 Task: Plan a trip to Jericho, Palestinian Territory from 12th December, 2023 to 16th December, 2023 for 8 adults.8 bedrooms having 8 beds and 8 bathrooms. Property type can be hotel. Amenities needed are: wifi, TV, free parkinig on premises, gym, breakfast. Look for 5 properties as per requirement.
Action: Mouse moved to (454, 98)
Screenshot: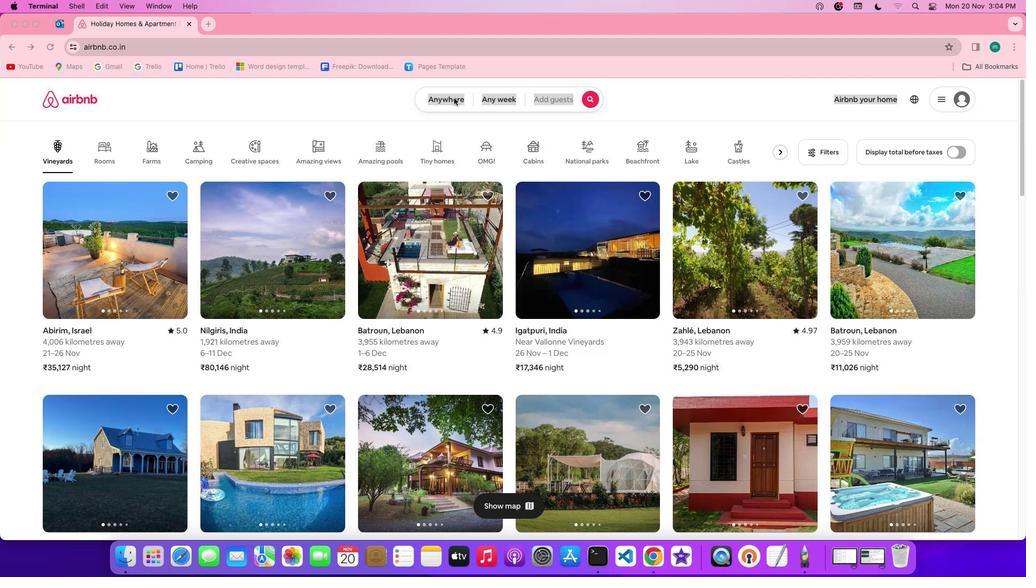 
Action: Mouse pressed left at (454, 98)
Screenshot: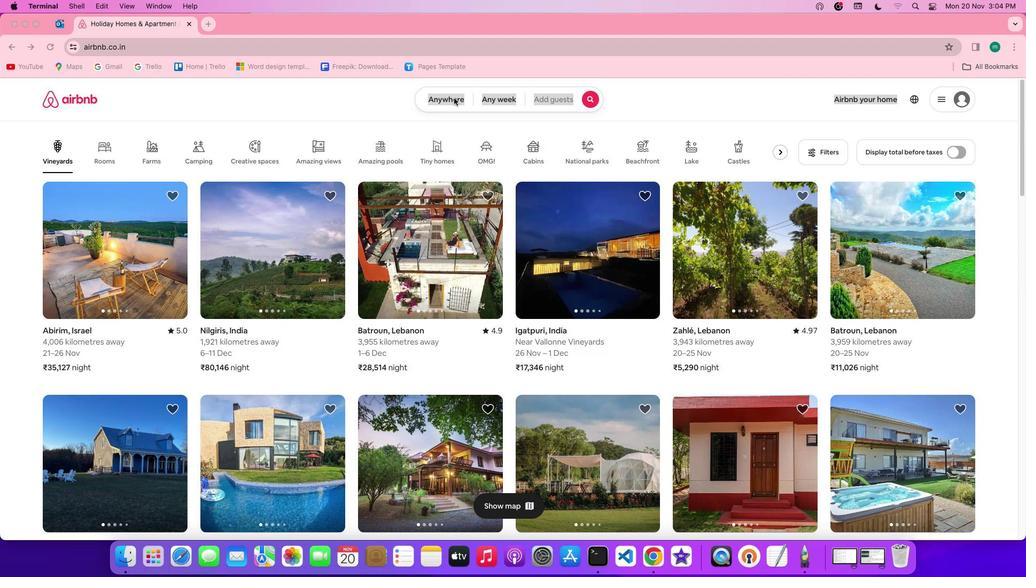 
Action: Mouse pressed left at (454, 98)
Screenshot: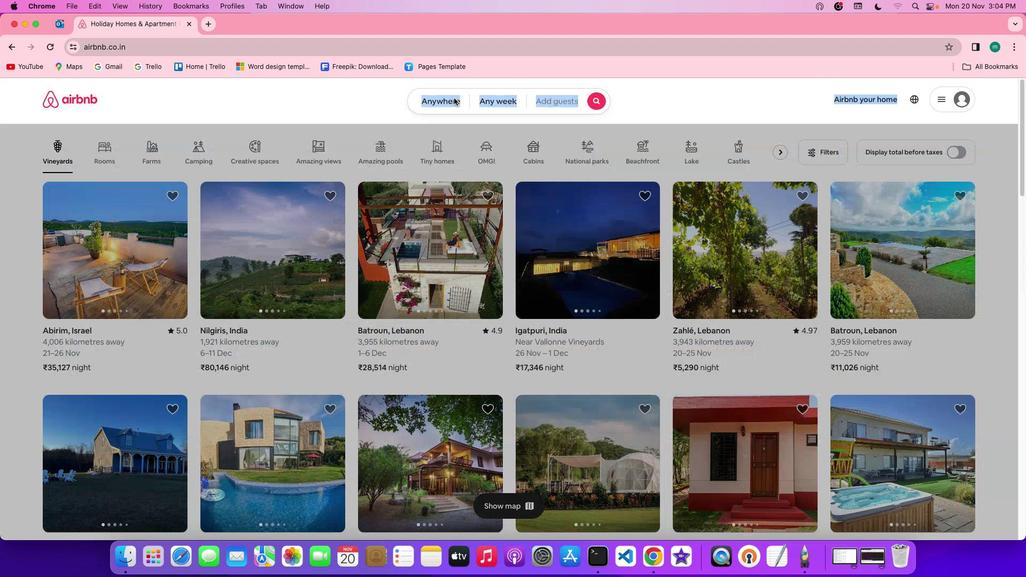 
Action: Mouse moved to (375, 138)
Screenshot: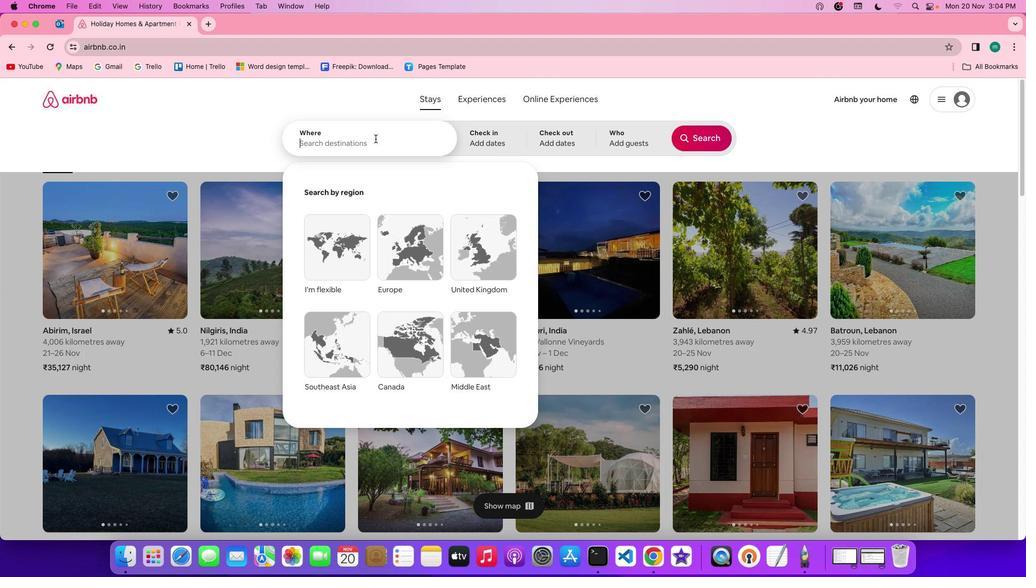 
Action: Mouse pressed left at (375, 138)
Screenshot: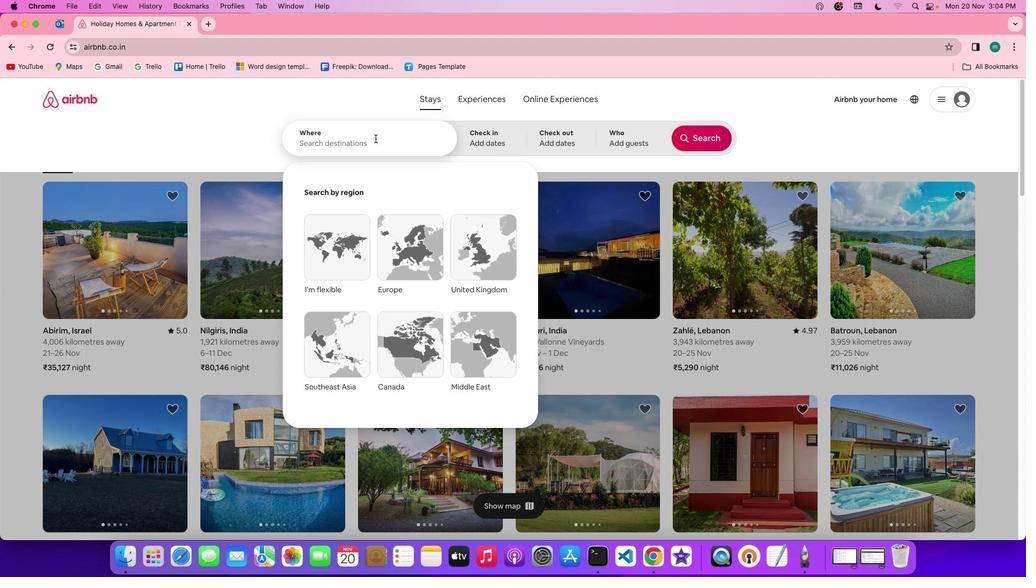 
Action: Key pressed Key.spaceKey.shift'J''e''r''i''c''h''o'','Key.spaceKey.shift'p''a''l''e''s''t''i''n''i''a''n'Key.spaceKey.shift'T''e''r''r''i''t''o''r''y'
Screenshot: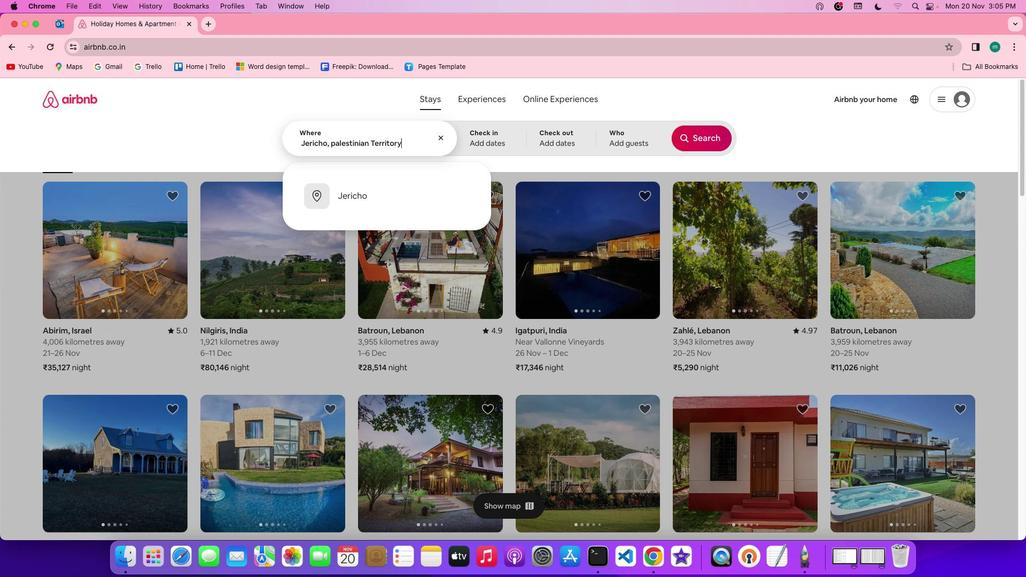 
Action: Mouse moved to (481, 142)
Screenshot: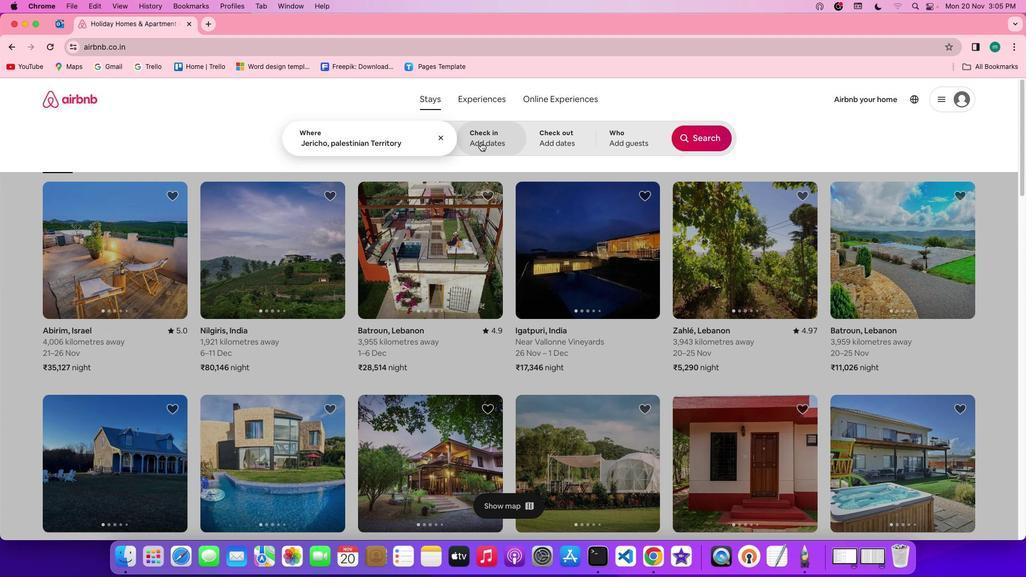
Action: Mouse pressed left at (481, 142)
Screenshot: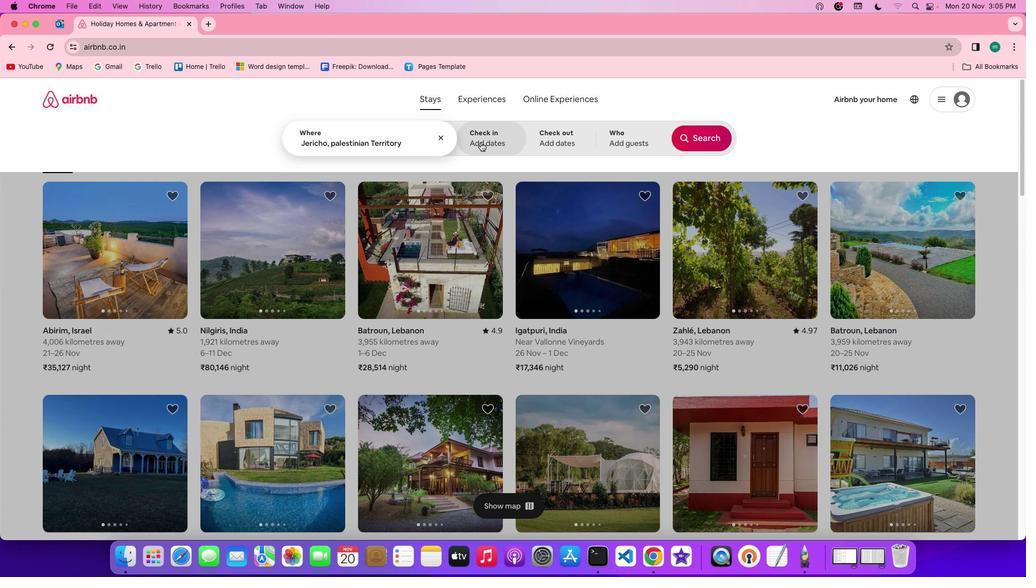 
Action: Mouse moved to (588, 320)
Screenshot: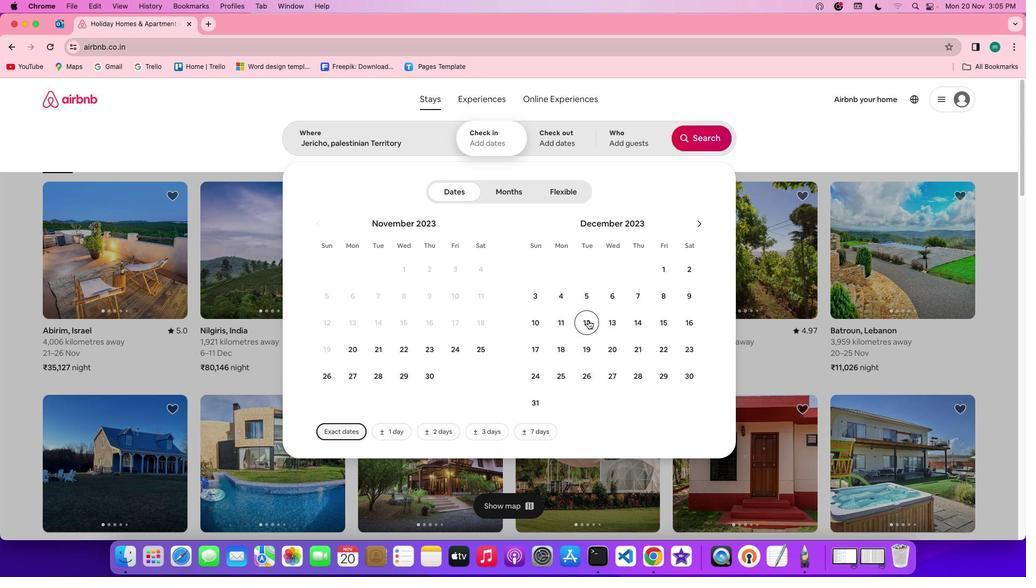
Action: Mouse pressed left at (588, 320)
Screenshot: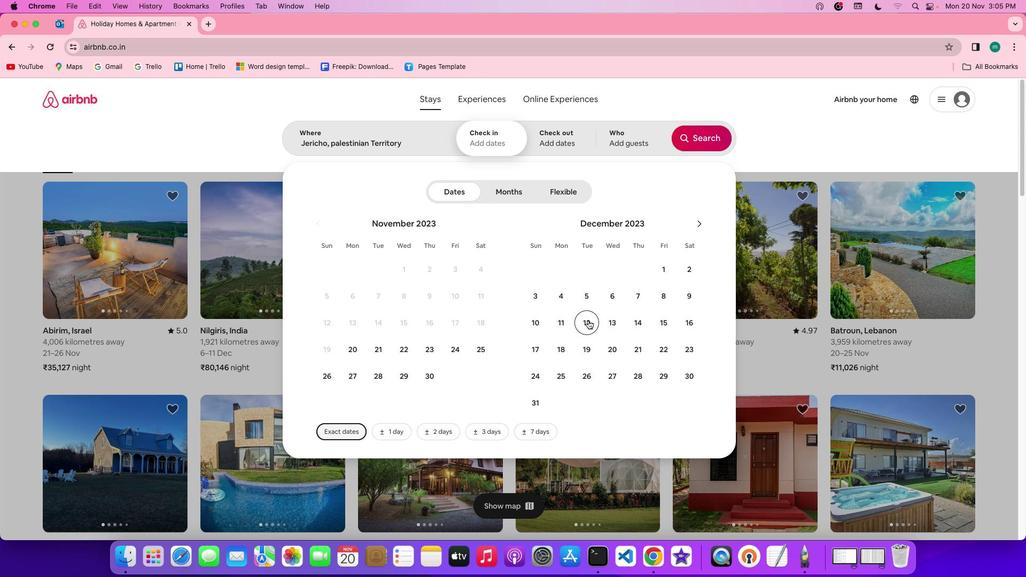 
Action: Mouse moved to (686, 328)
Screenshot: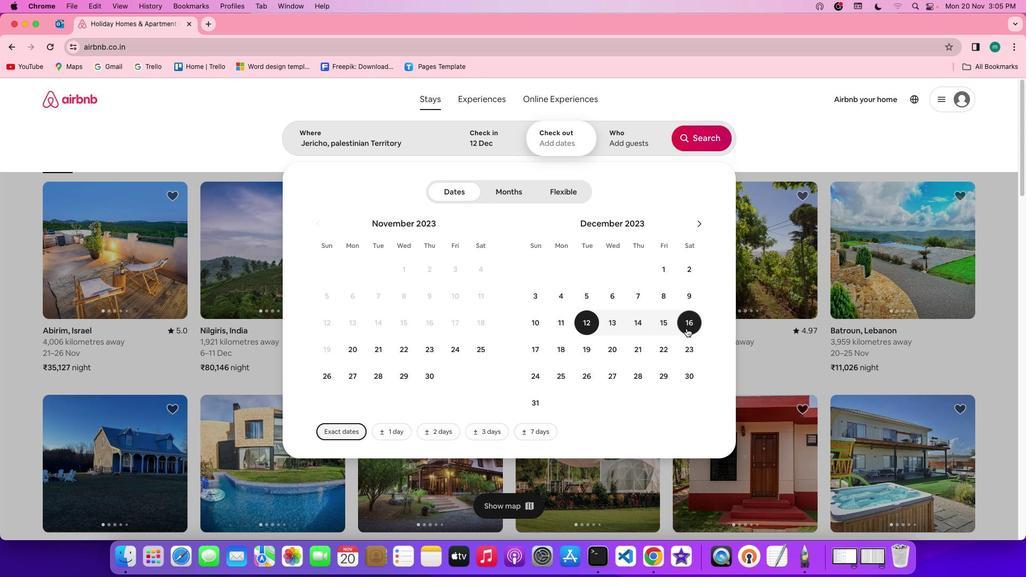 
Action: Mouse pressed left at (686, 328)
Screenshot: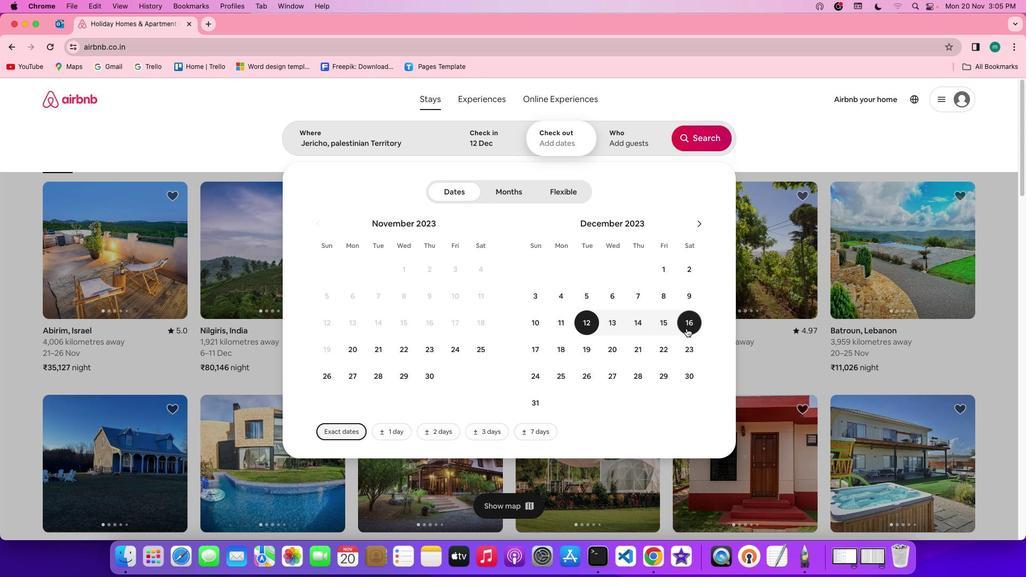
Action: Mouse moved to (631, 148)
Screenshot: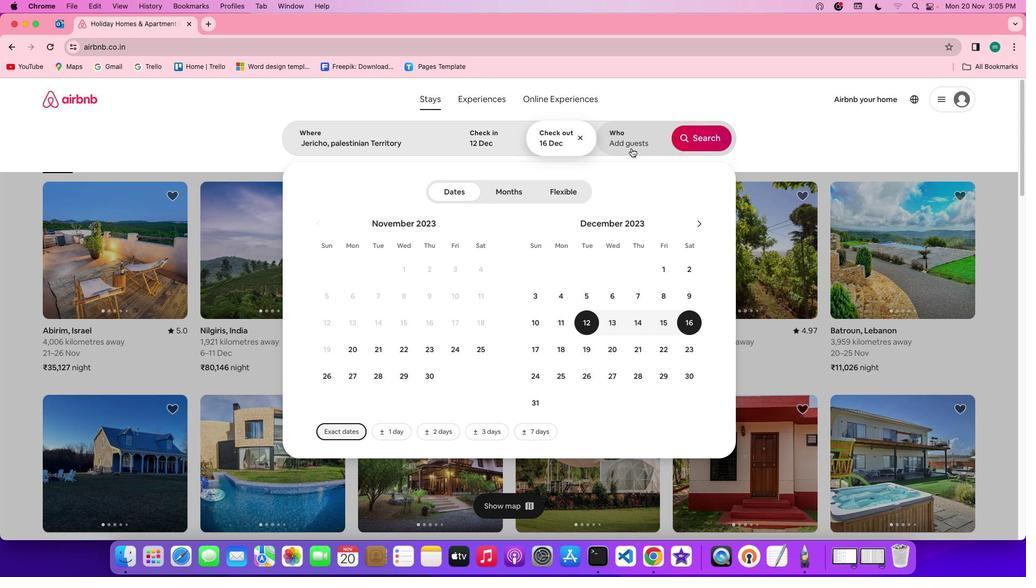
Action: Mouse pressed left at (631, 148)
Screenshot: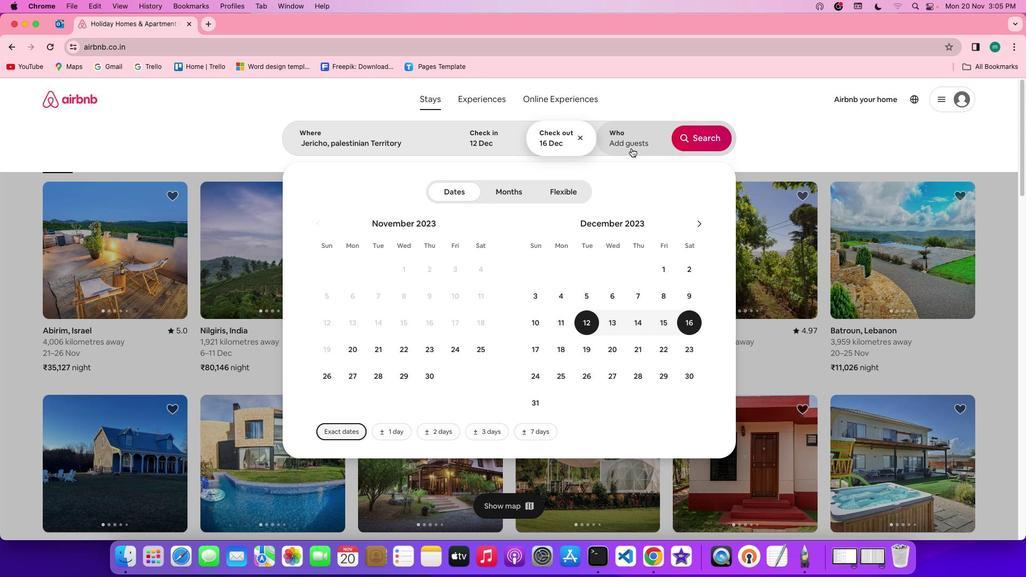 
Action: Mouse moved to (707, 199)
Screenshot: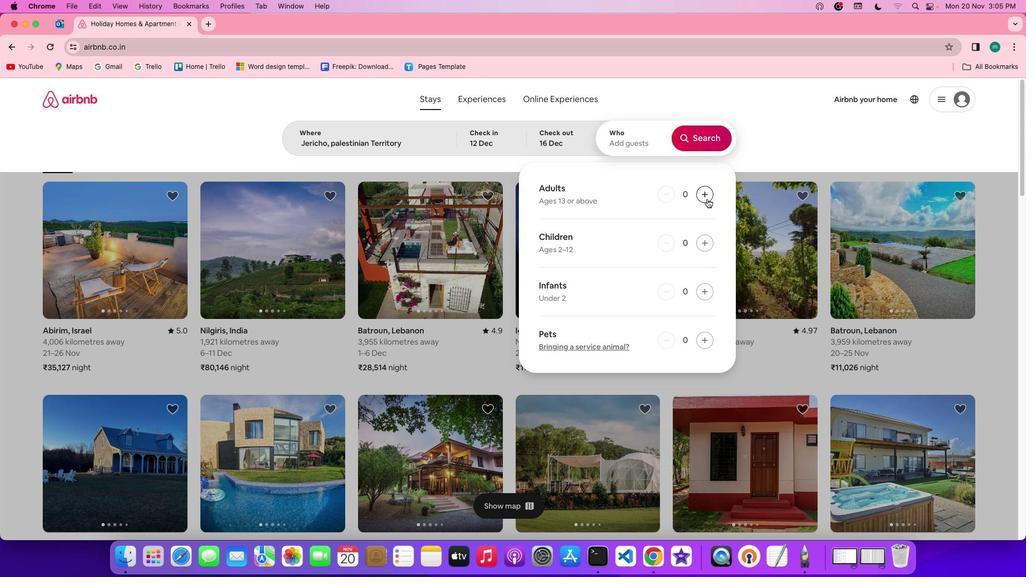 
Action: Mouse pressed left at (707, 199)
Screenshot: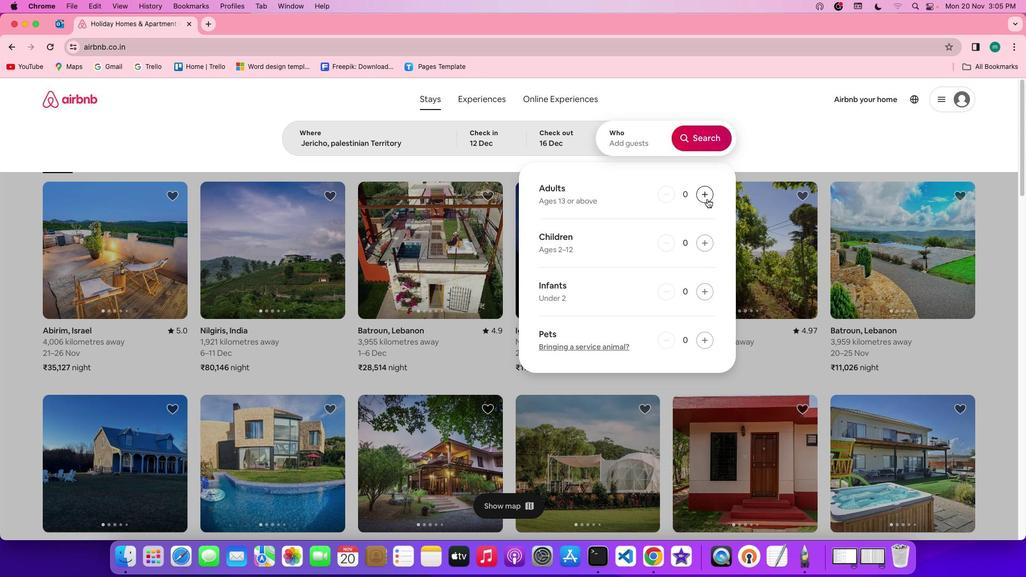 
Action: Mouse pressed left at (707, 199)
Screenshot: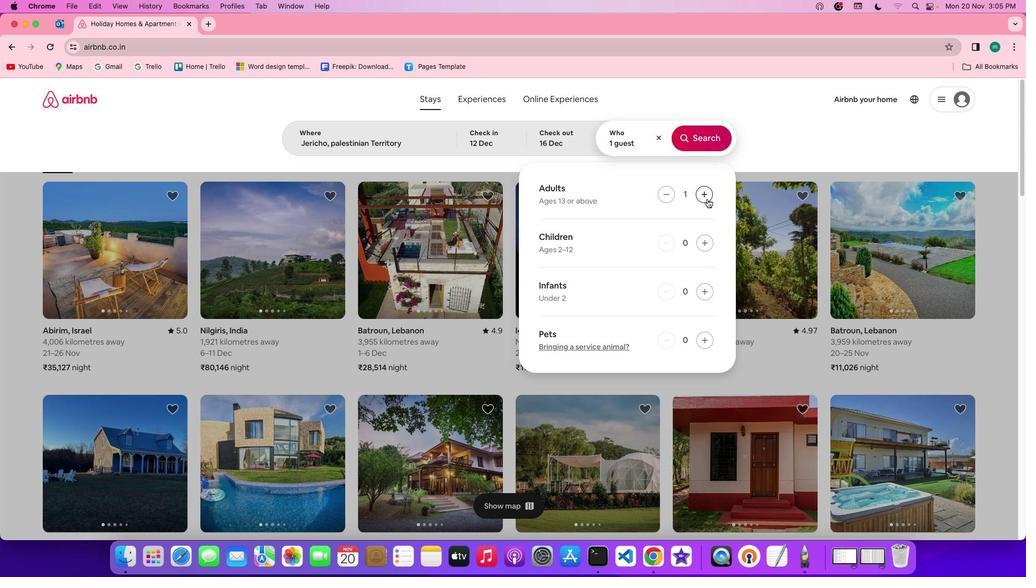
Action: Mouse pressed left at (707, 199)
Screenshot: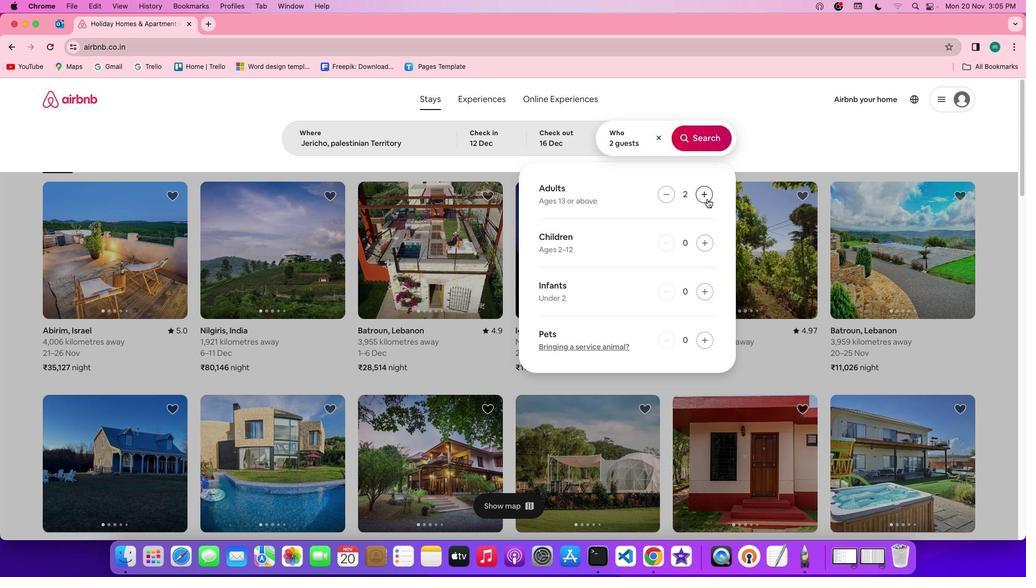 
Action: Mouse pressed left at (707, 199)
Screenshot: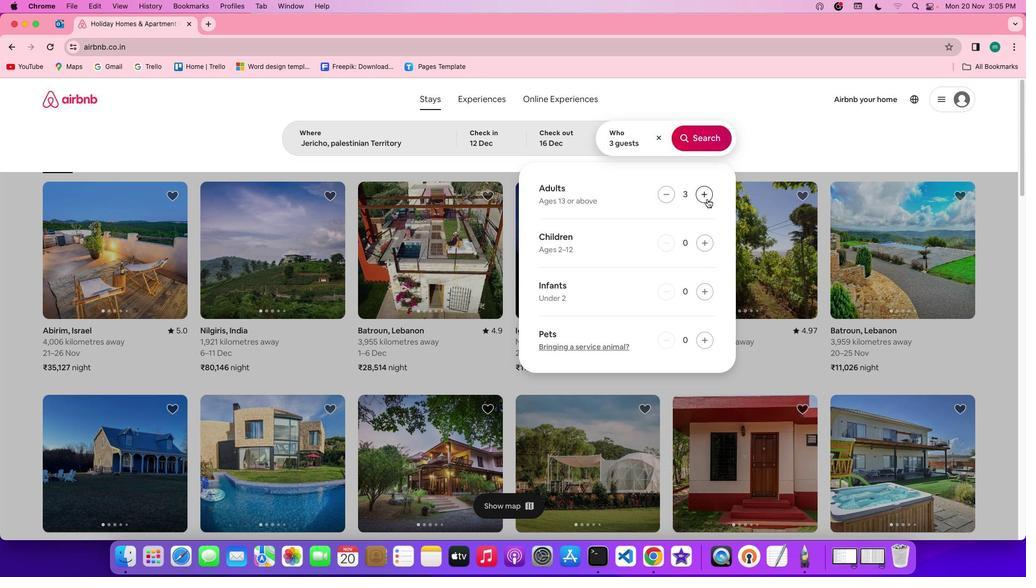 
Action: Mouse pressed left at (707, 199)
Screenshot: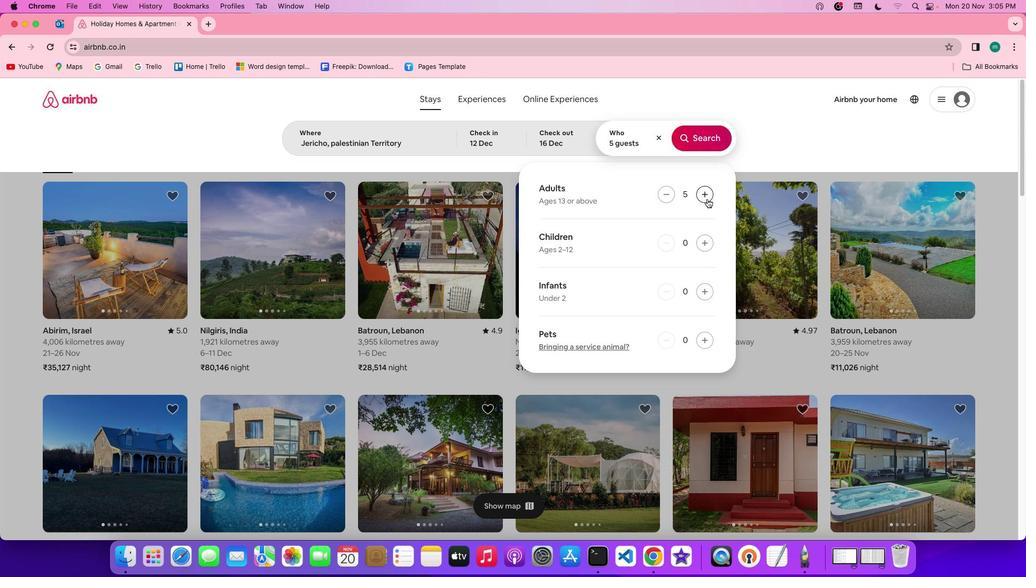 
Action: Mouse pressed left at (707, 199)
Screenshot: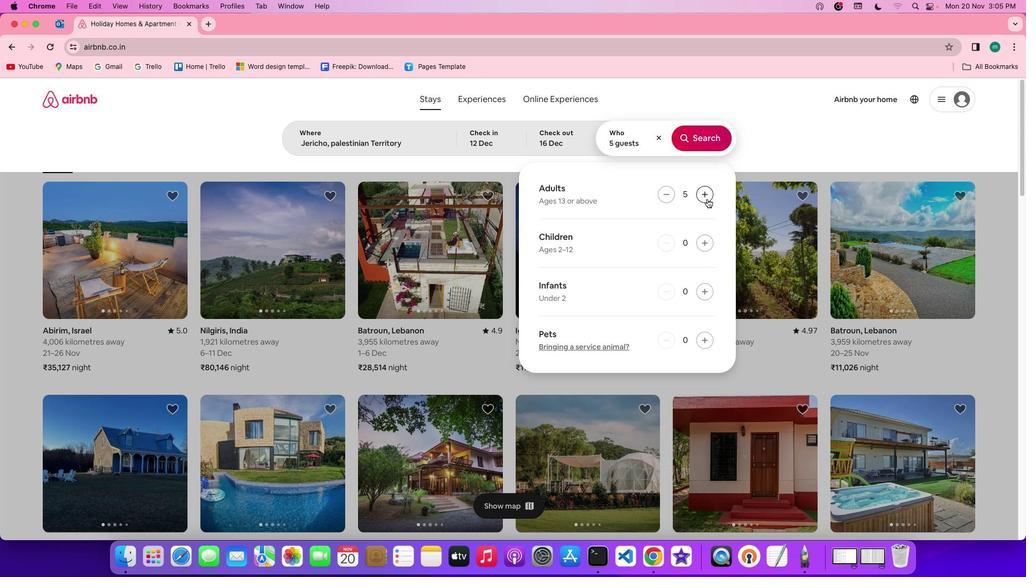 
Action: Mouse pressed left at (707, 199)
Screenshot: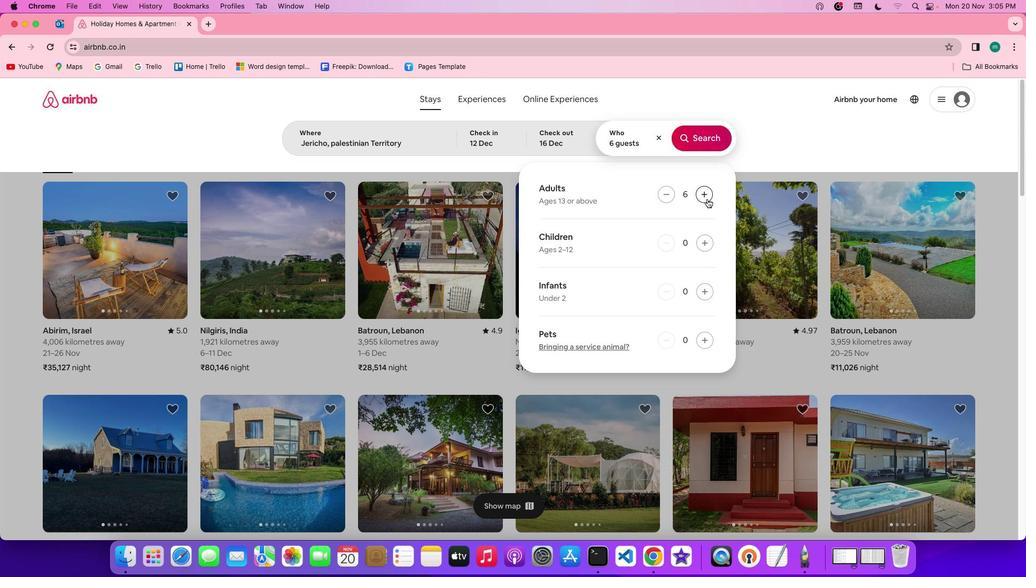 
Action: Mouse pressed left at (707, 199)
Screenshot: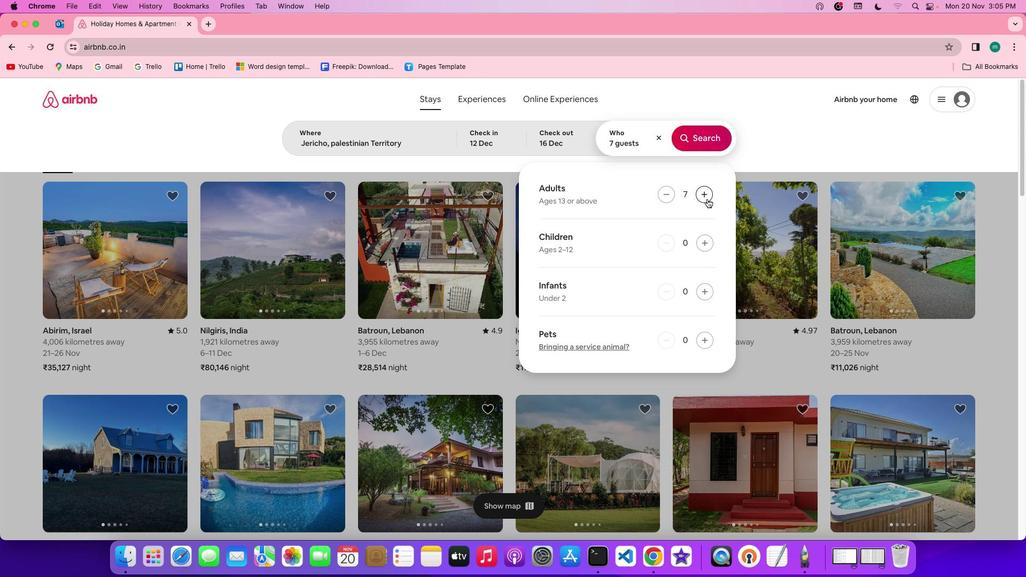 
Action: Mouse moved to (716, 141)
Screenshot: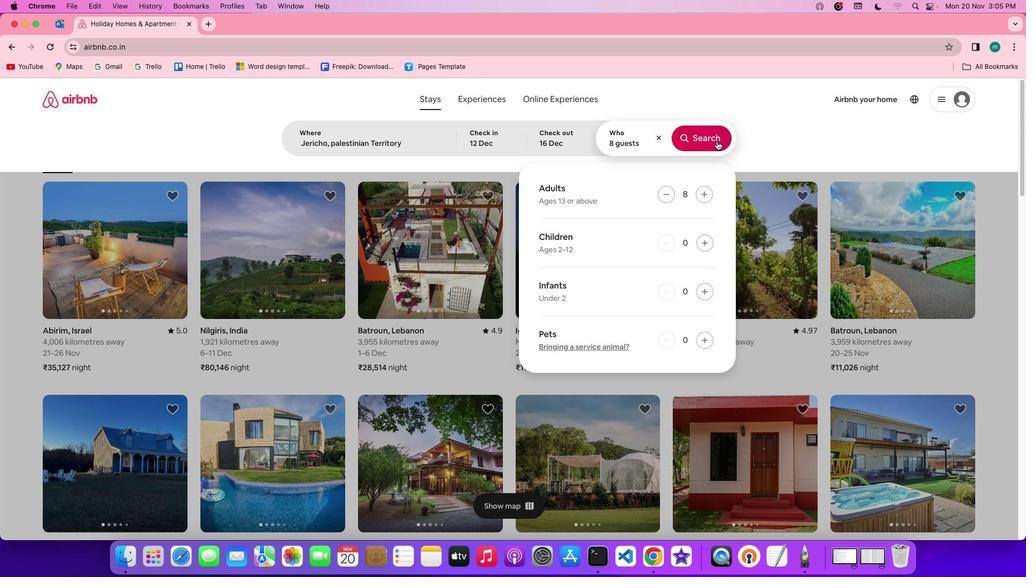 
Action: Mouse pressed left at (716, 141)
Screenshot: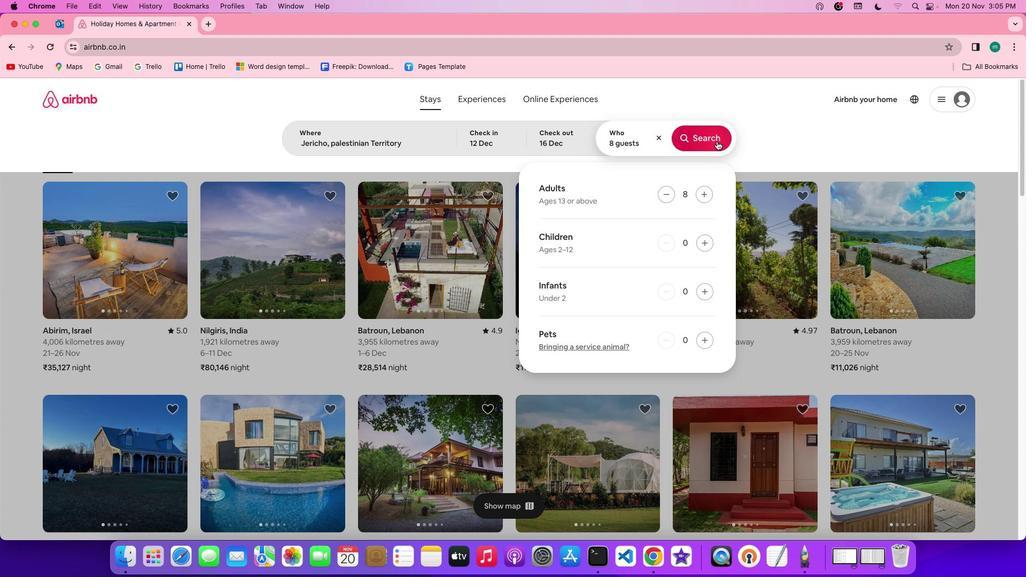 
Action: Mouse moved to (858, 137)
Screenshot: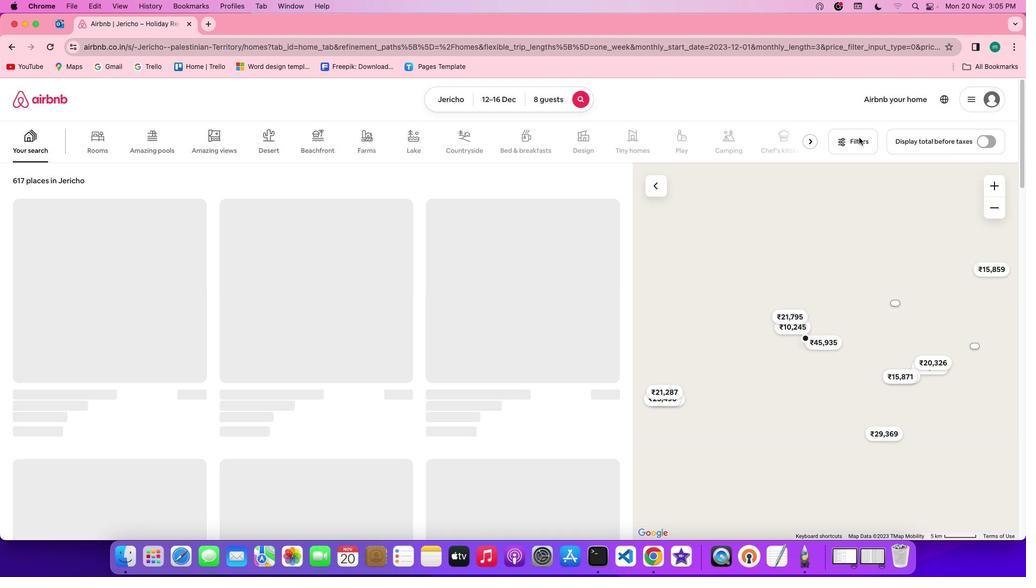 
Action: Mouse pressed left at (858, 137)
Screenshot: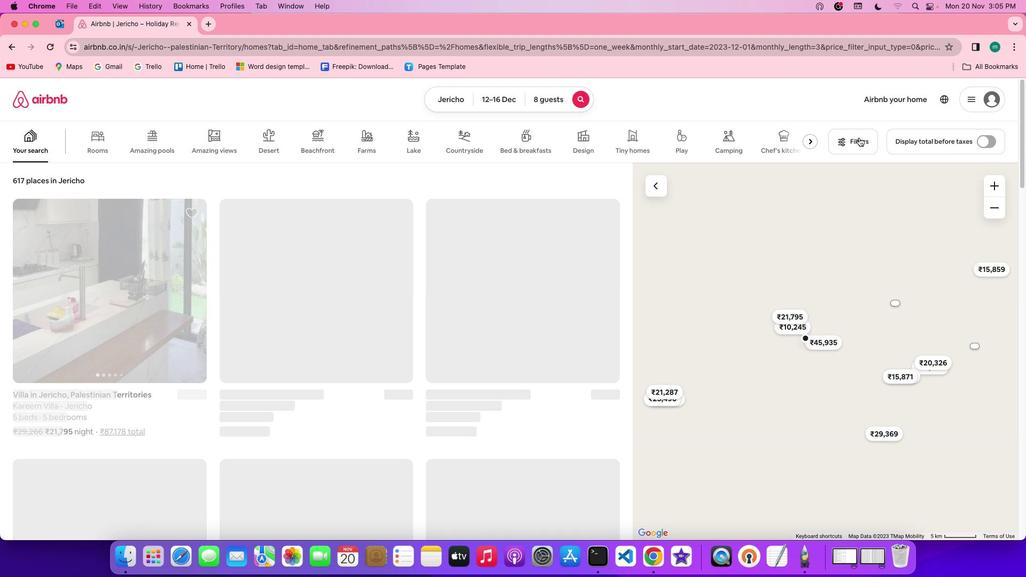 
Action: Mouse moved to (587, 305)
Screenshot: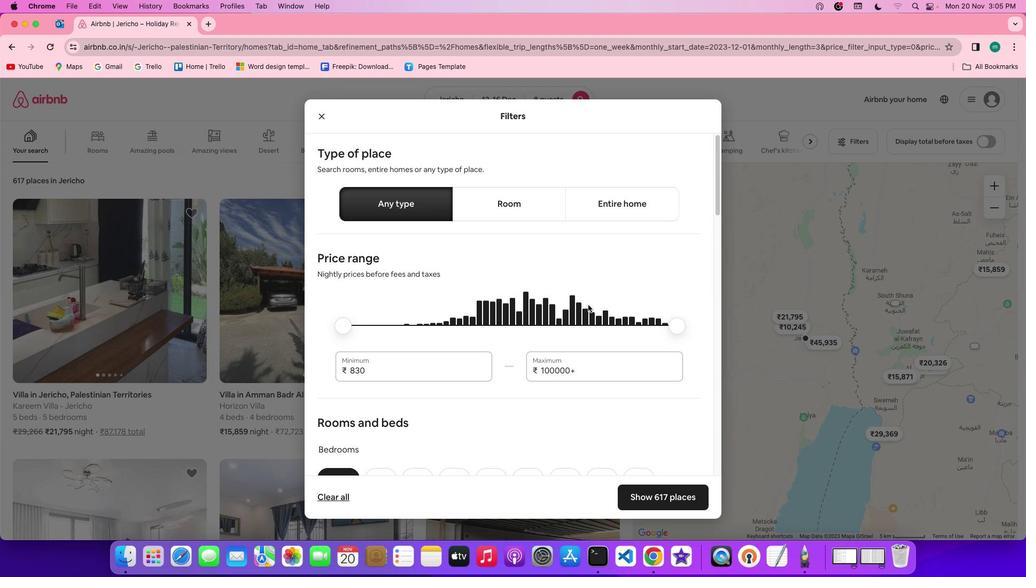 
Action: Mouse scrolled (587, 305) with delta (0, 0)
Screenshot: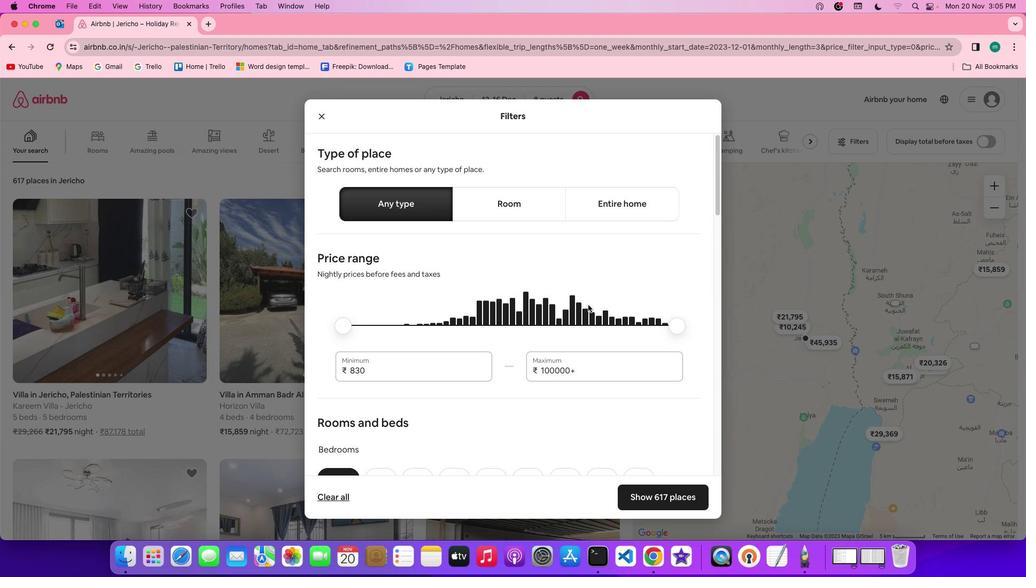 
Action: Mouse scrolled (587, 305) with delta (0, 0)
Screenshot: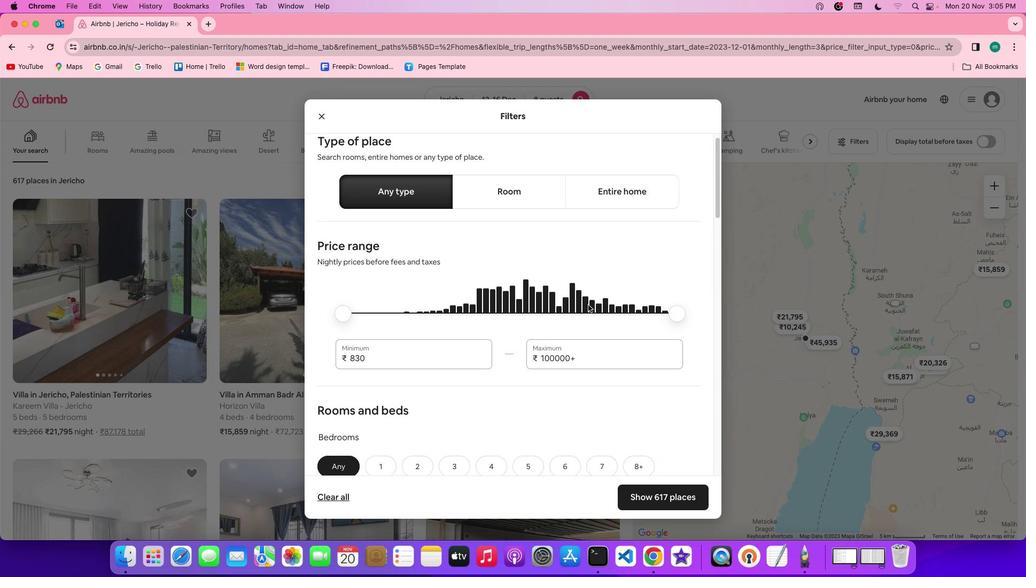 
Action: Mouse scrolled (587, 305) with delta (0, 0)
Screenshot: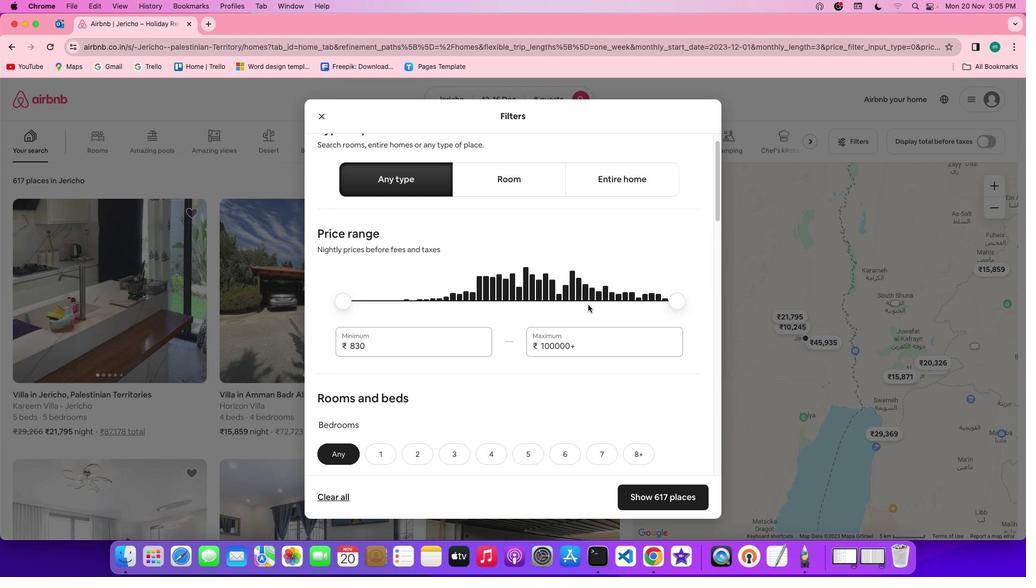 
Action: Mouse scrolled (587, 305) with delta (0, -1)
Screenshot: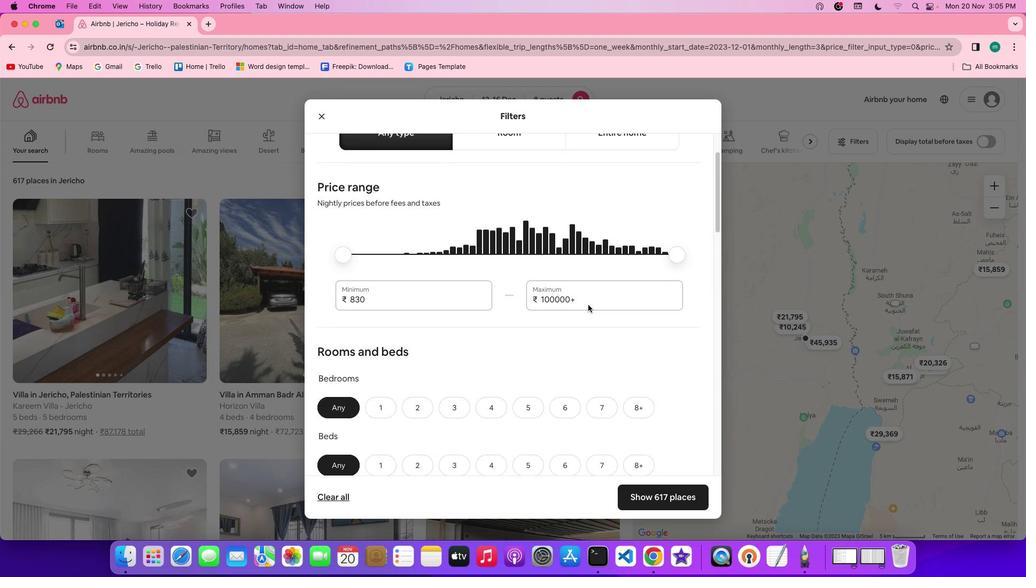 
Action: Mouse scrolled (587, 305) with delta (0, 0)
Screenshot: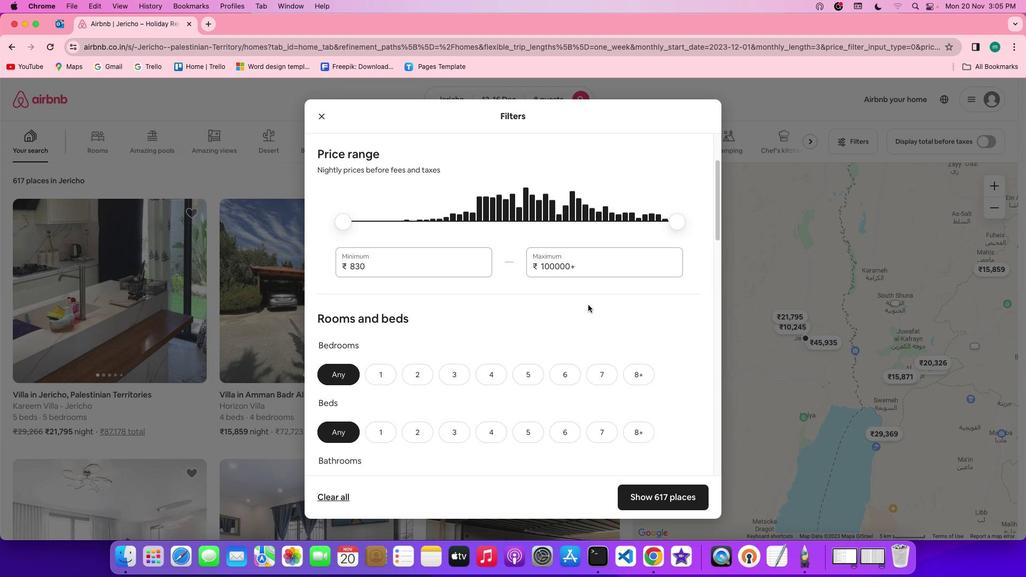 
Action: Mouse scrolled (587, 305) with delta (0, 0)
Screenshot: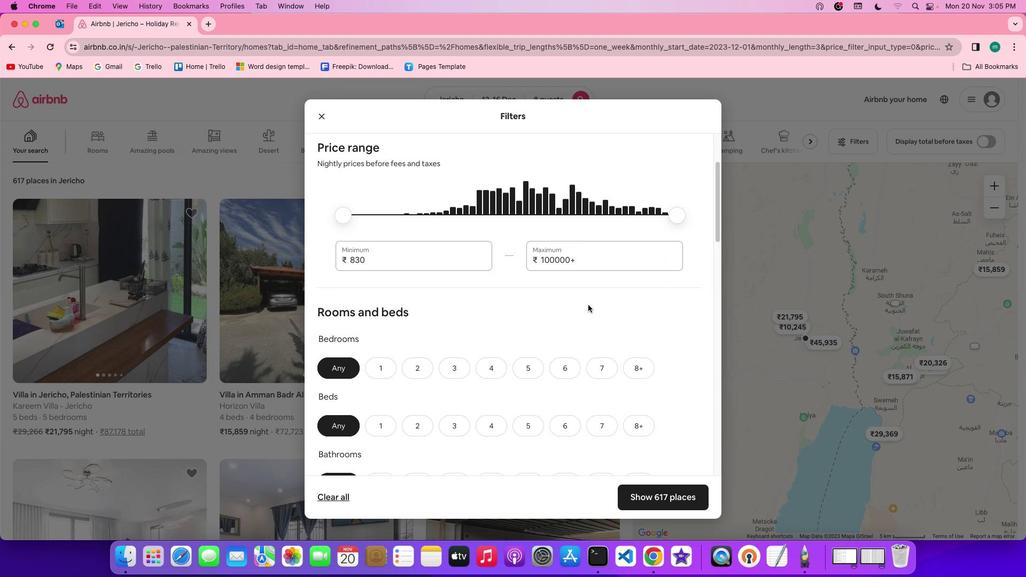 
Action: Mouse scrolled (587, 305) with delta (0, 0)
Screenshot: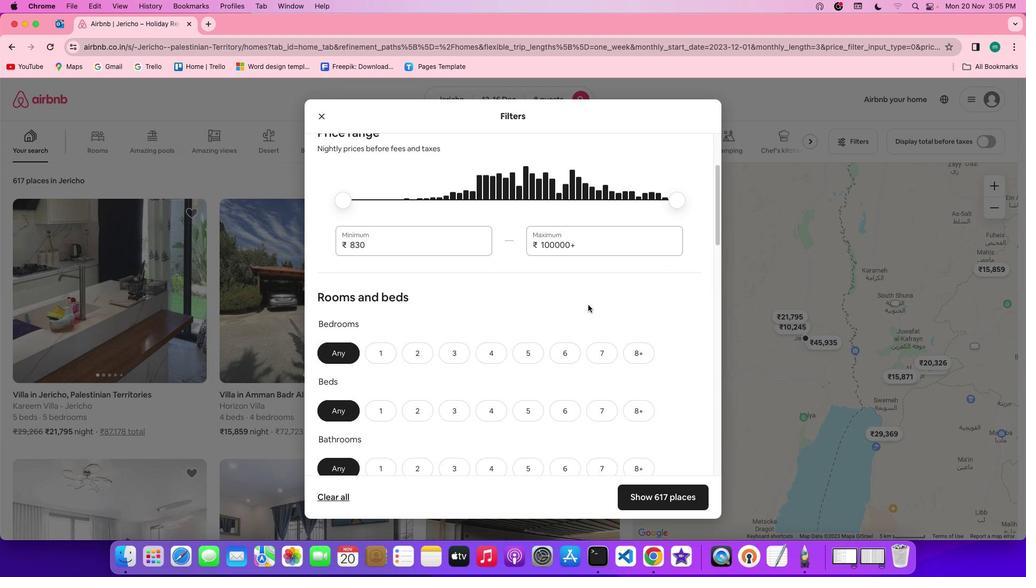 
Action: Mouse scrolled (587, 305) with delta (0, 0)
Screenshot: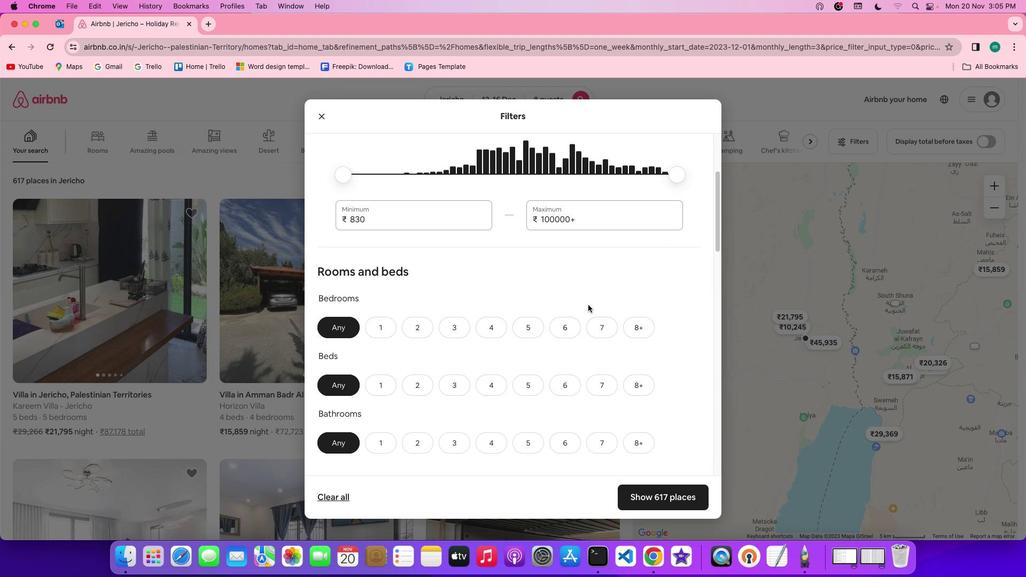
Action: Mouse scrolled (587, 305) with delta (0, 0)
Screenshot: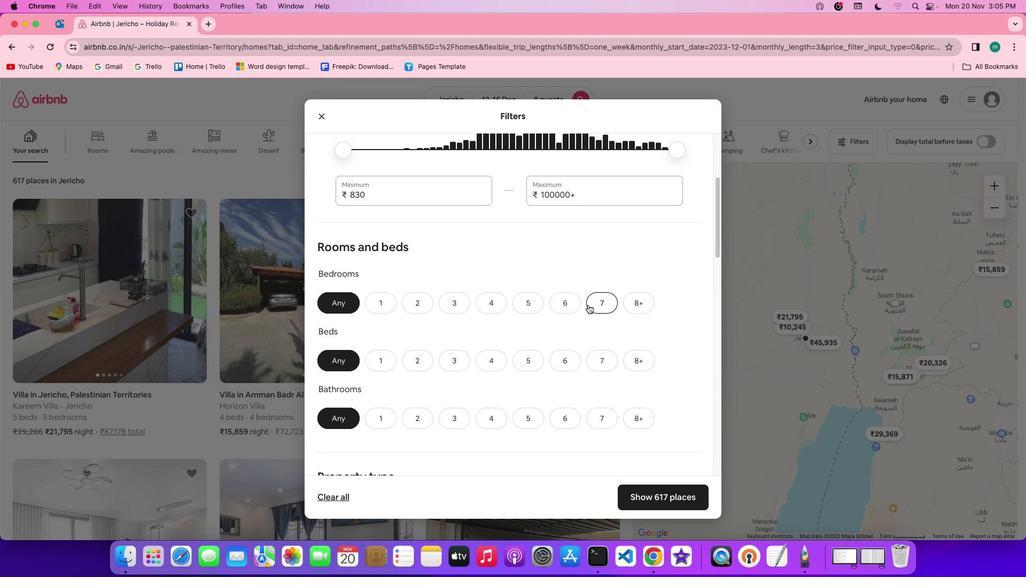 
Action: Mouse scrolled (587, 305) with delta (0, 0)
Screenshot: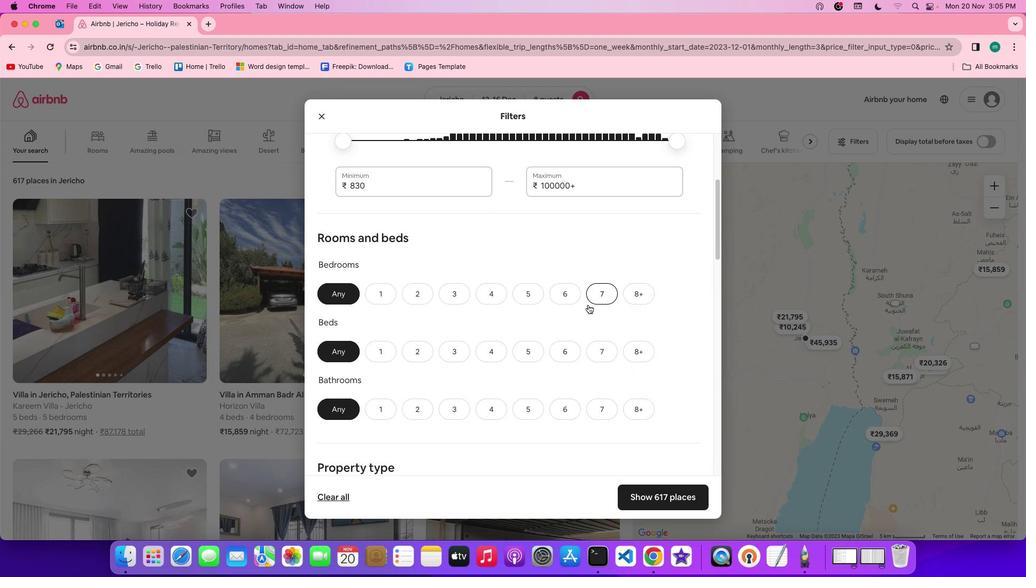 
Action: Mouse scrolled (587, 305) with delta (0, 0)
Screenshot: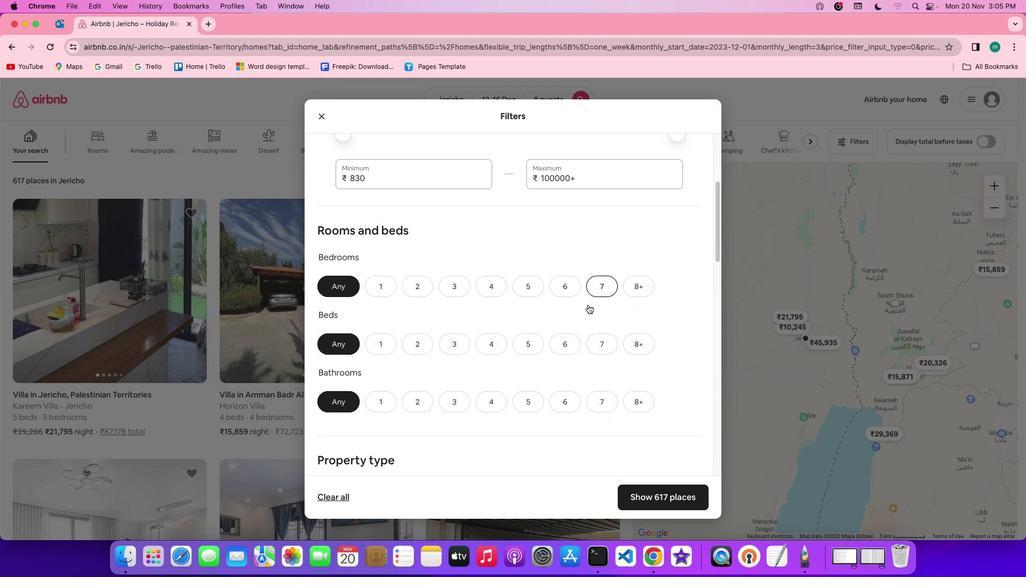 
Action: Mouse scrolled (587, 305) with delta (0, 0)
Screenshot: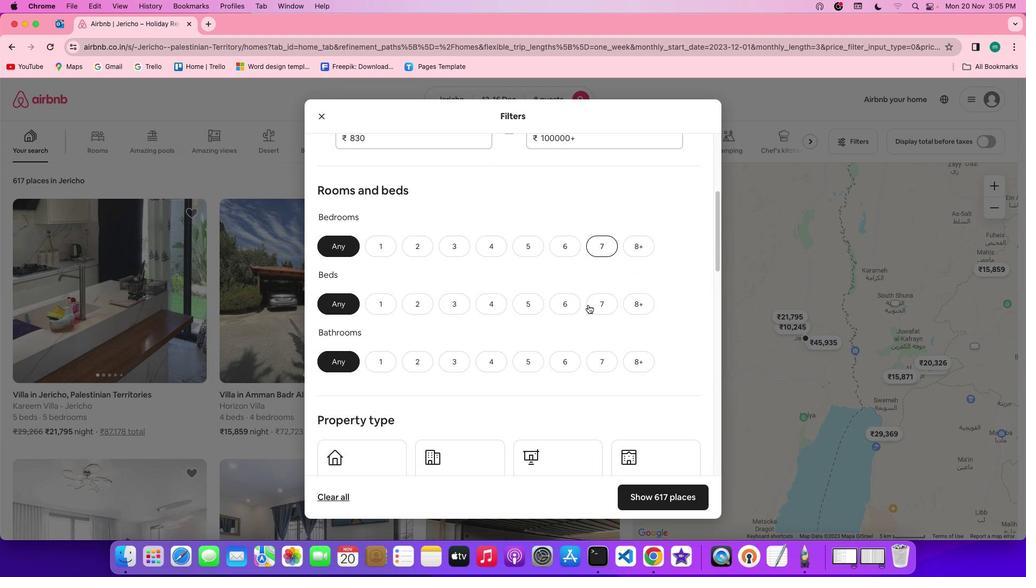 
Action: Mouse moved to (642, 219)
Screenshot: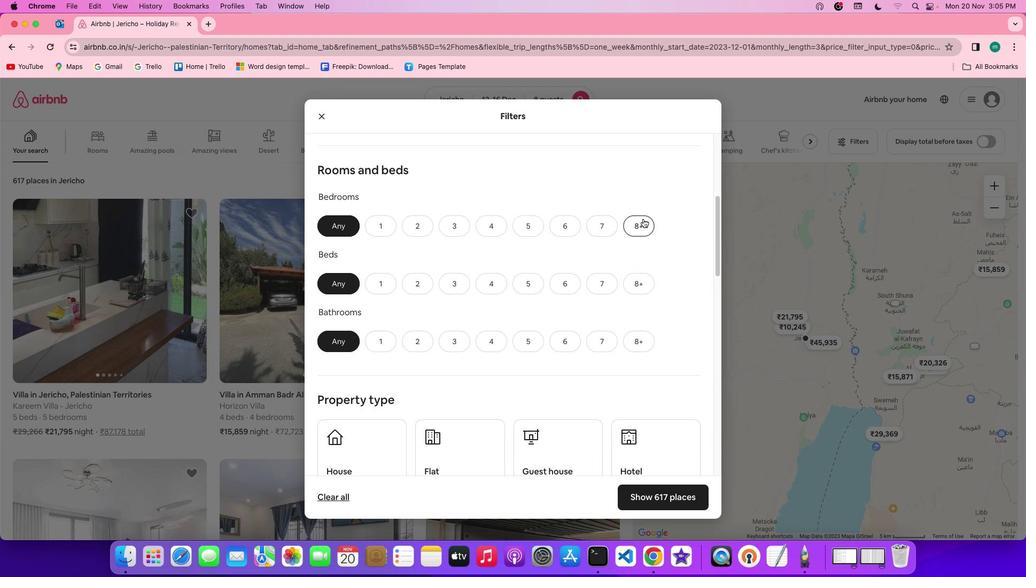 
Action: Mouse pressed left at (642, 219)
Screenshot: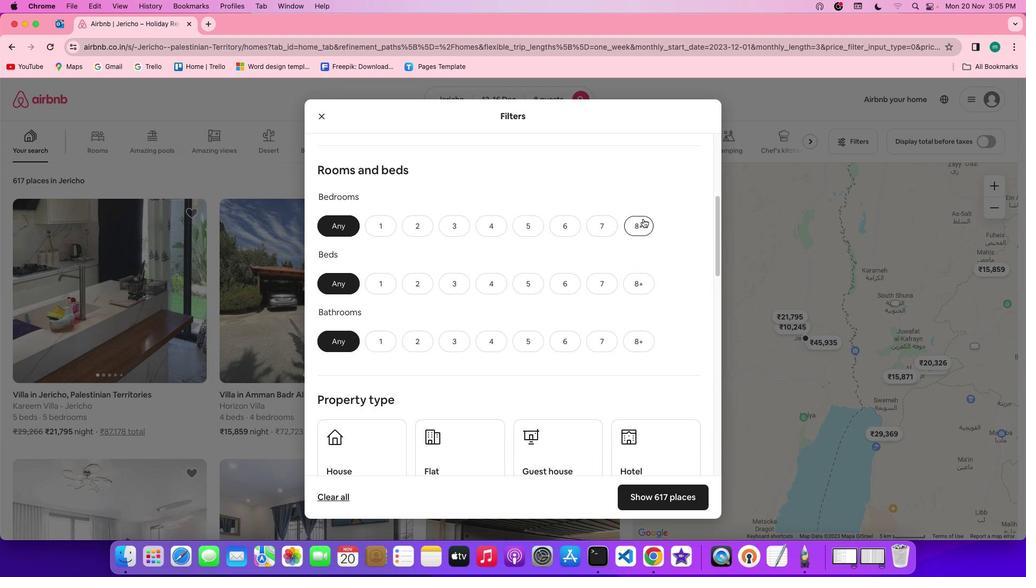 
Action: Mouse moved to (644, 280)
Screenshot: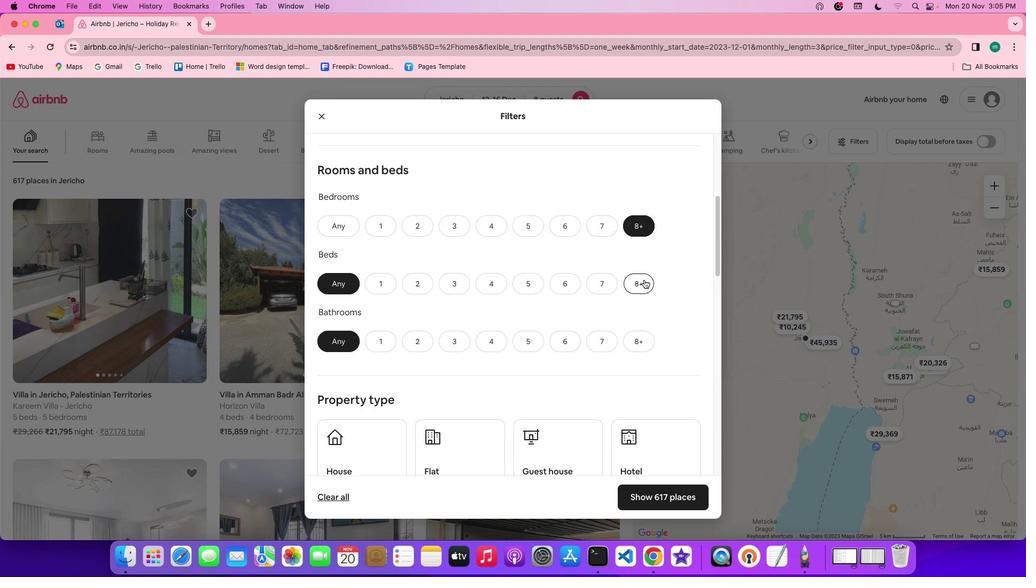 
Action: Mouse pressed left at (644, 280)
Screenshot: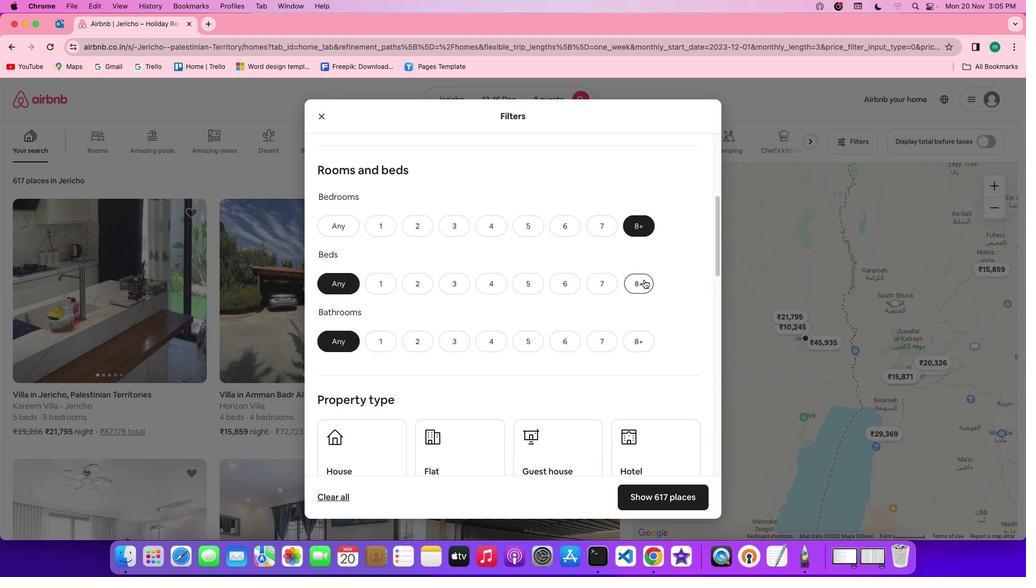 
Action: Mouse moved to (642, 343)
Screenshot: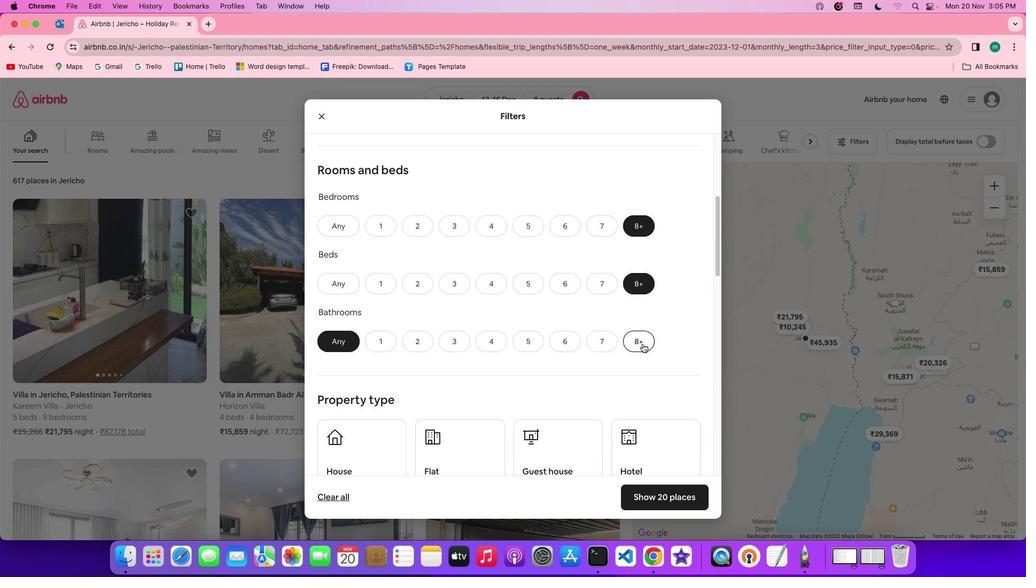 
Action: Mouse pressed left at (642, 343)
Screenshot: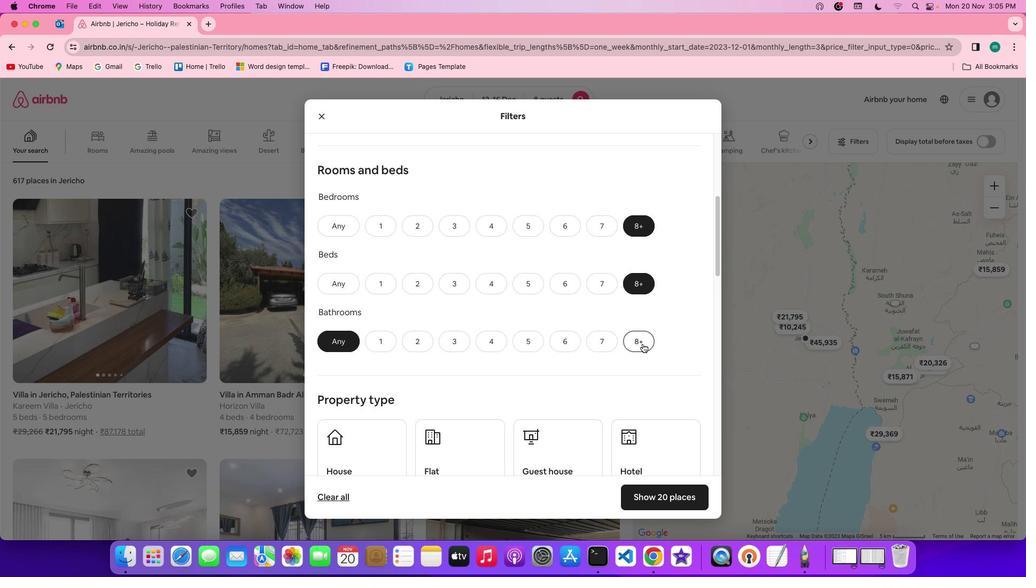 
Action: Mouse moved to (569, 345)
Screenshot: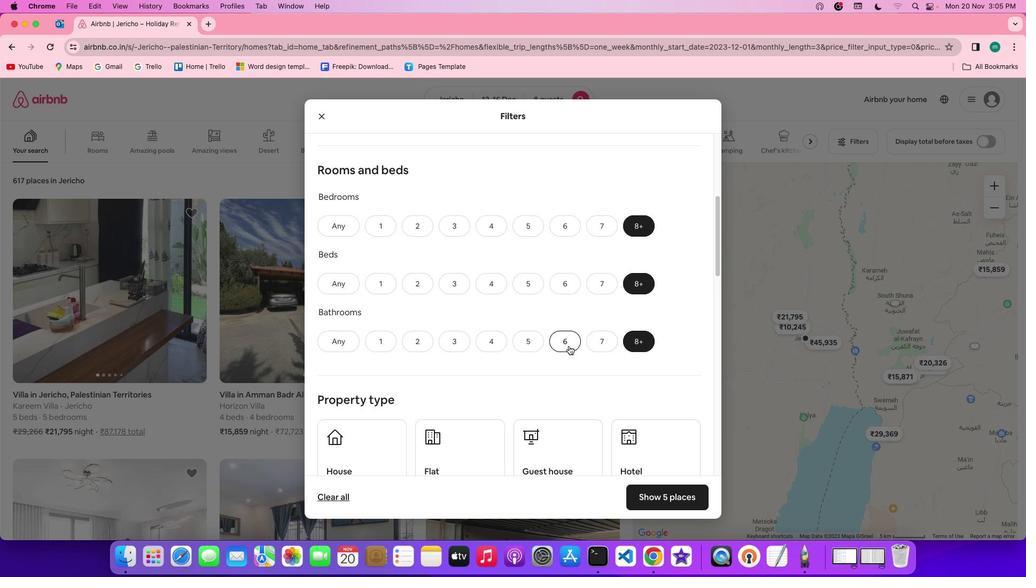 
Action: Mouse scrolled (569, 345) with delta (0, 0)
Screenshot: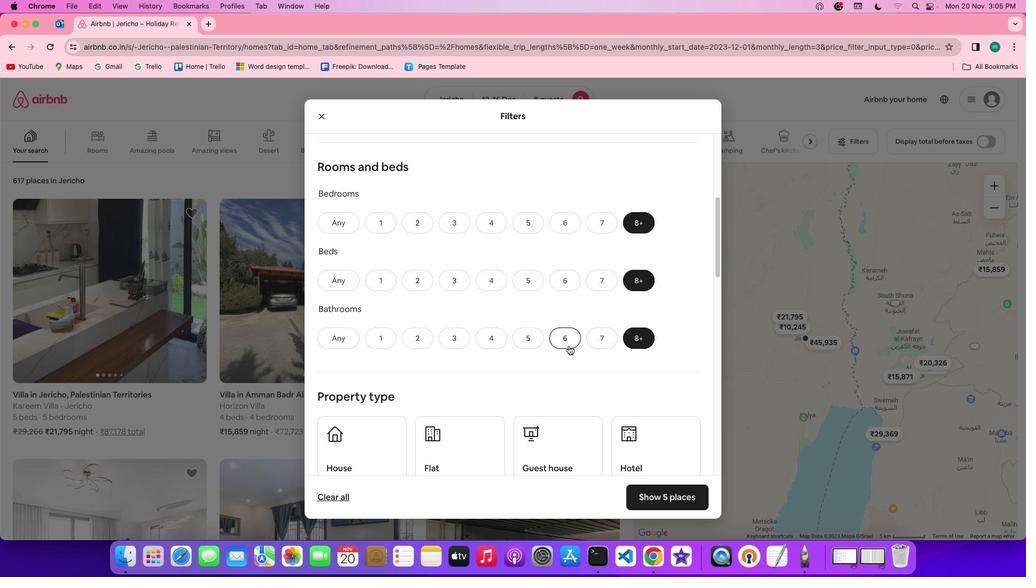 
Action: Mouse scrolled (569, 345) with delta (0, 0)
Screenshot: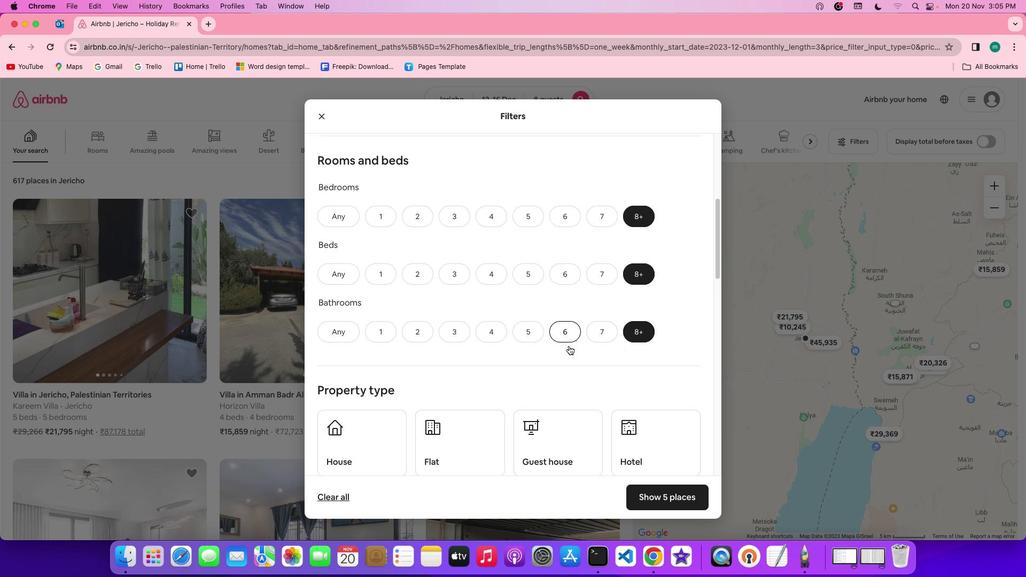 
Action: Mouse moved to (571, 341)
Screenshot: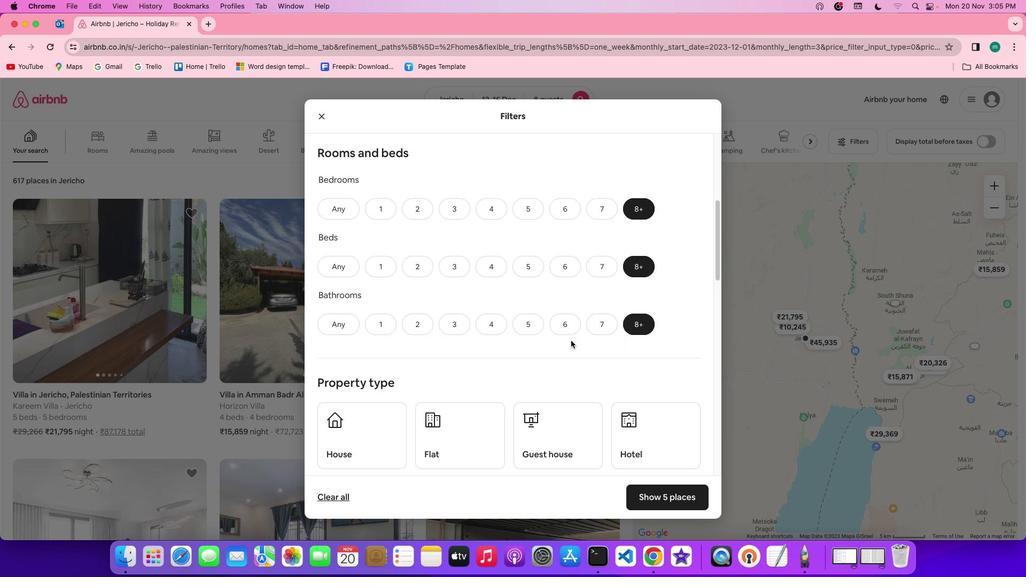 
Action: Mouse scrolled (571, 341) with delta (0, 0)
Screenshot: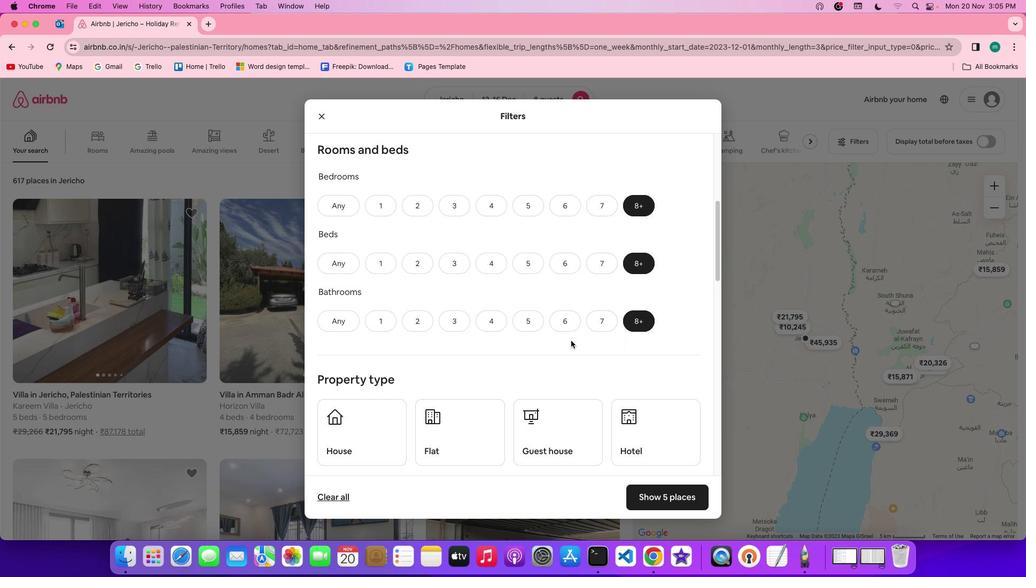 
Action: Mouse scrolled (571, 341) with delta (0, 0)
Screenshot: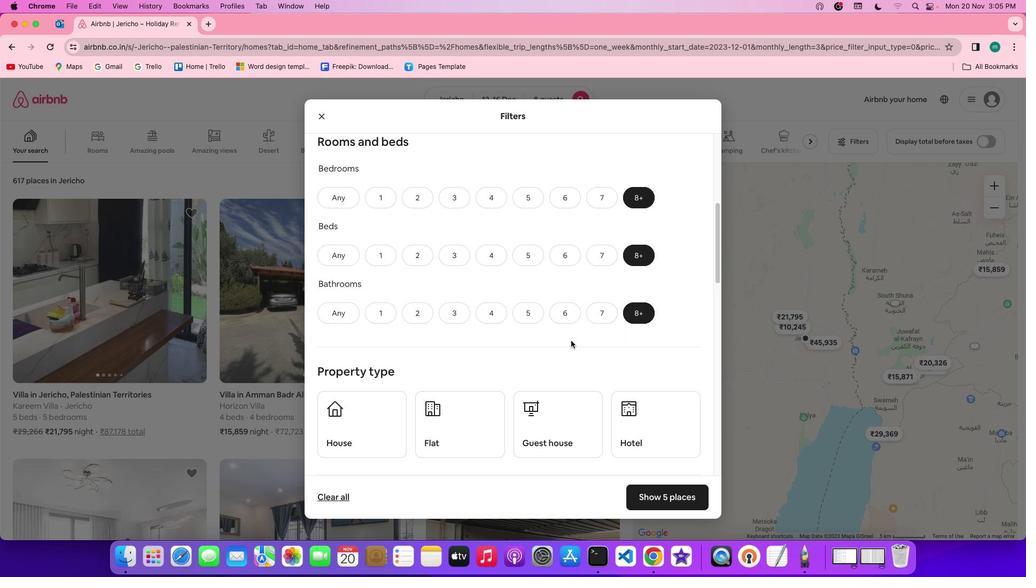 
Action: Mouse scrolled (571, 341) with delta (0, -1)
Screenshot: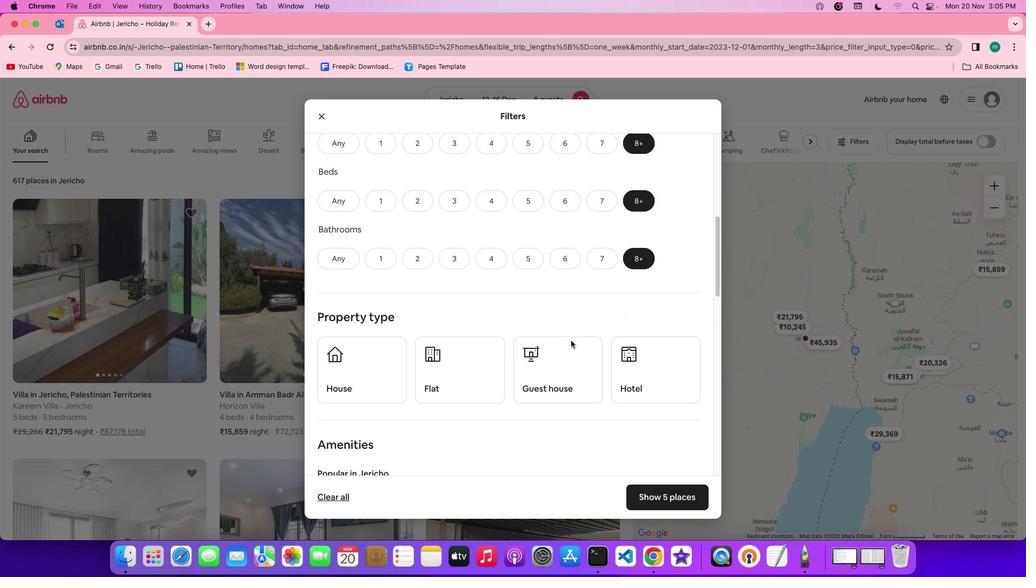 
Action: Mouse scrolled (571, 341) with delta (0, -1)
Screenshot: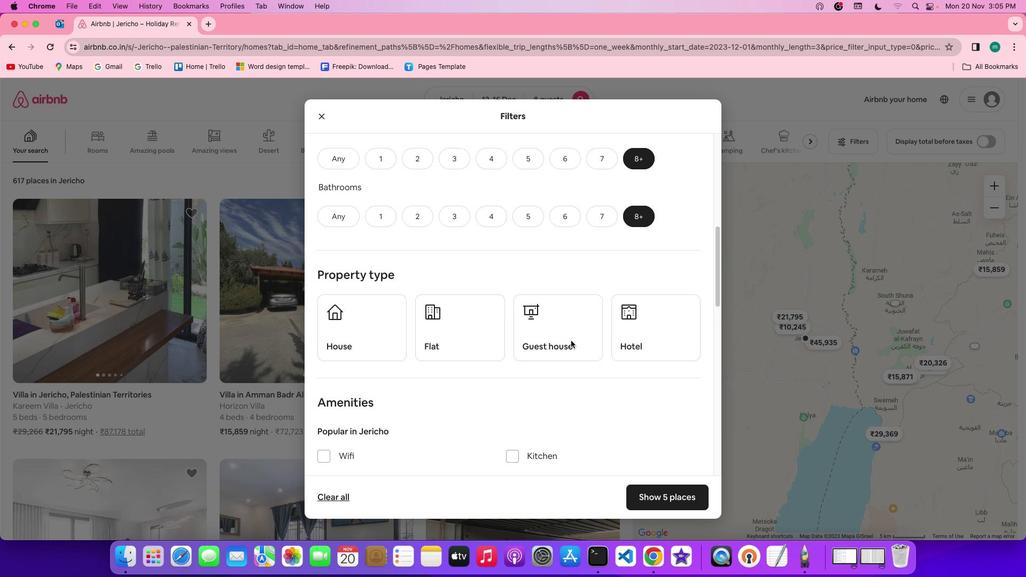 
Action: Mouse moved to (633, 306)
Screenshot: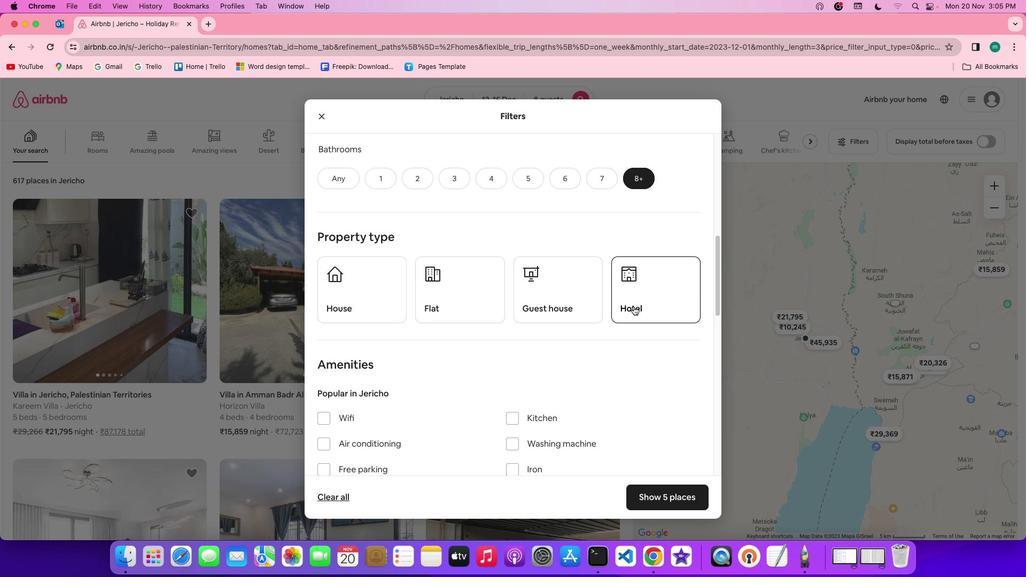 
Action: Mouse pressed left at (633, 306)
Screenshot: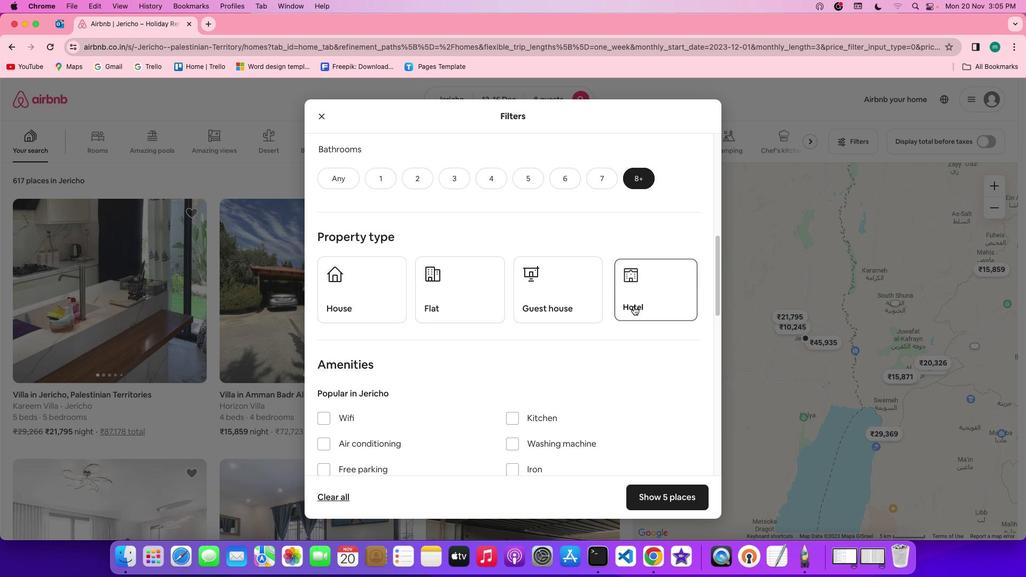 
Action: Mouse moved to (628, 325)
Screenshot: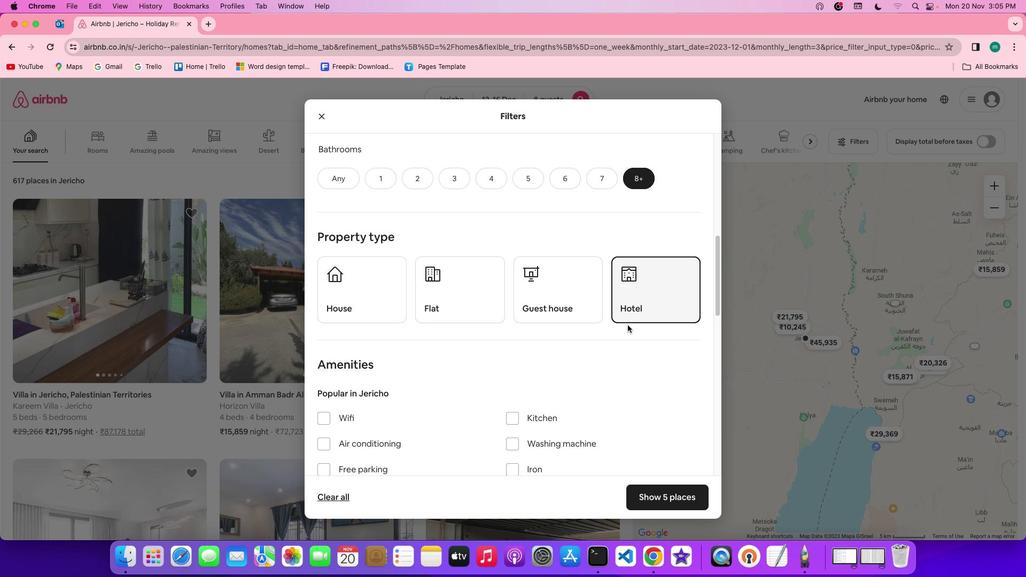 
Action: Mouse scrolled (628, 325) with delta (0, 0)
Screenshot: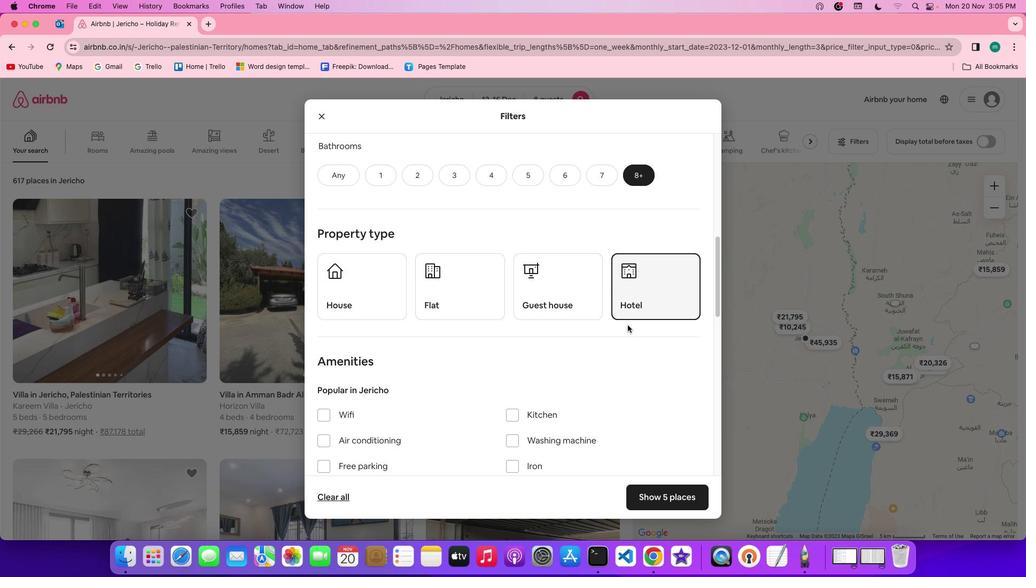 
Action: Mouse scrolled (628, 325) with delta (0, 0)
Screenshot: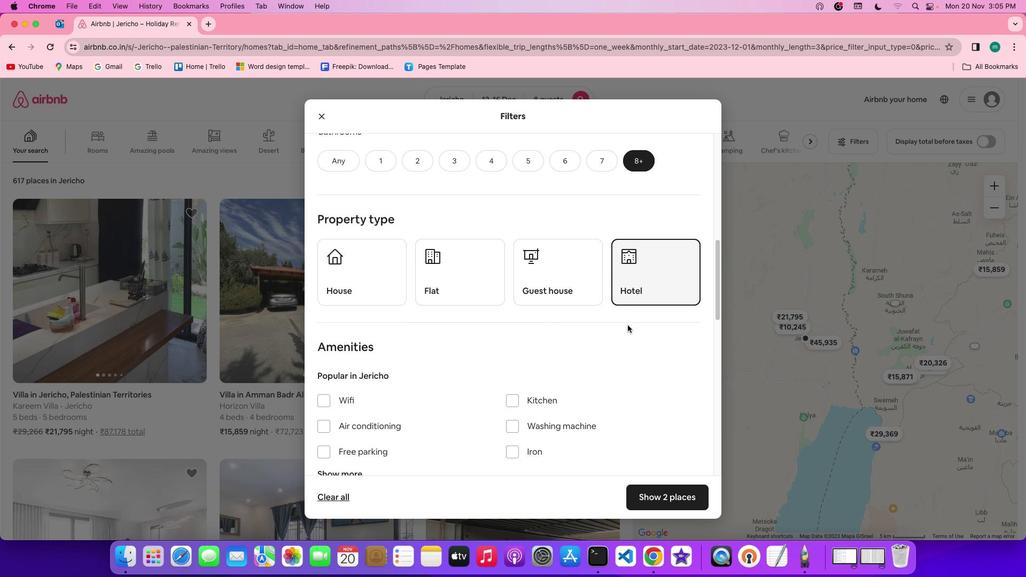 
Action: Mouse scrolled (628, 325) with delta (0, -1)
Screenshot: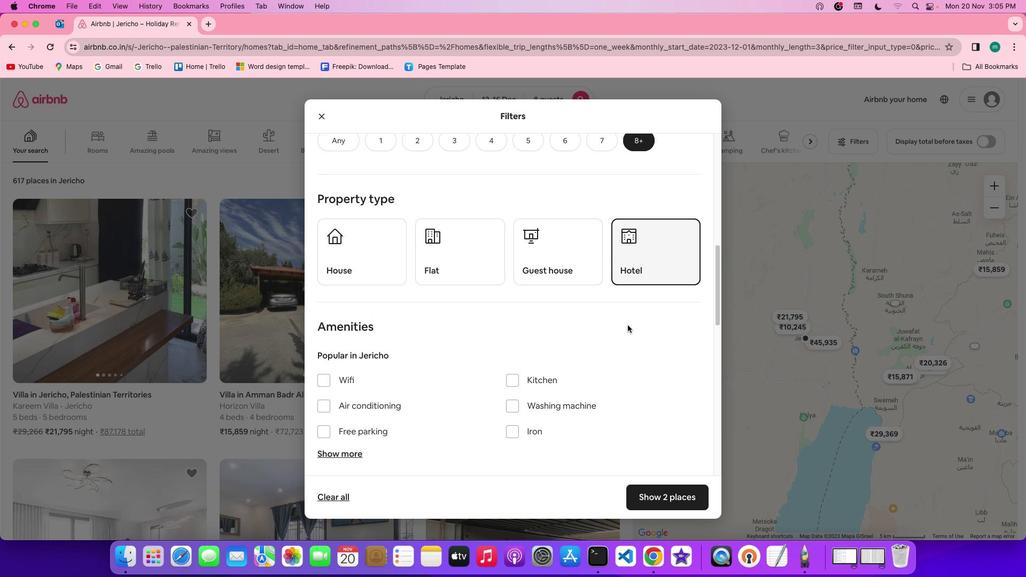 
Action: Mouse scrolled (628, 325) with delta (0, -1)
Screenshot: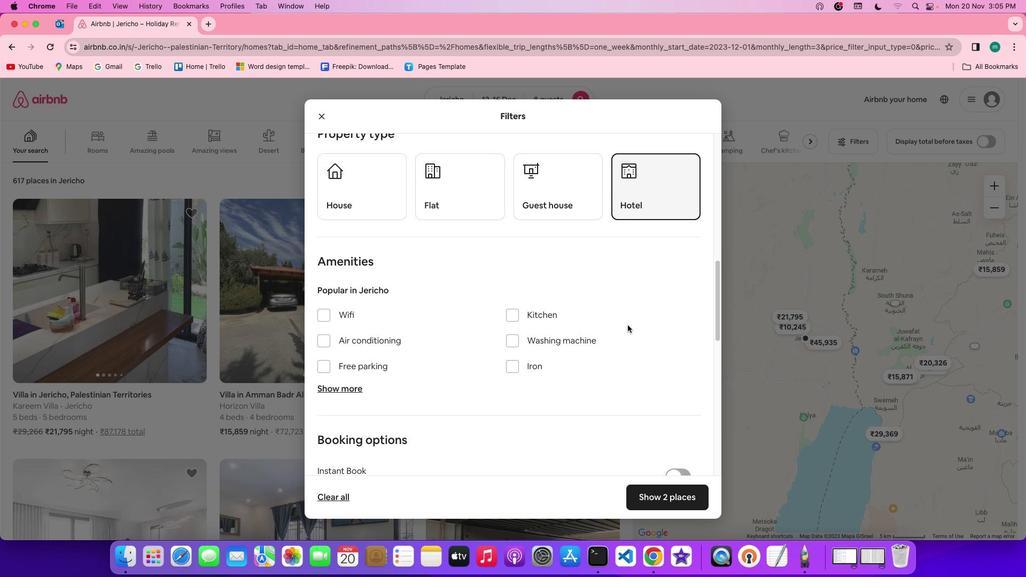 
Action: Mouse scrolled (628, 325) with delta (0, -1)
Screenshot: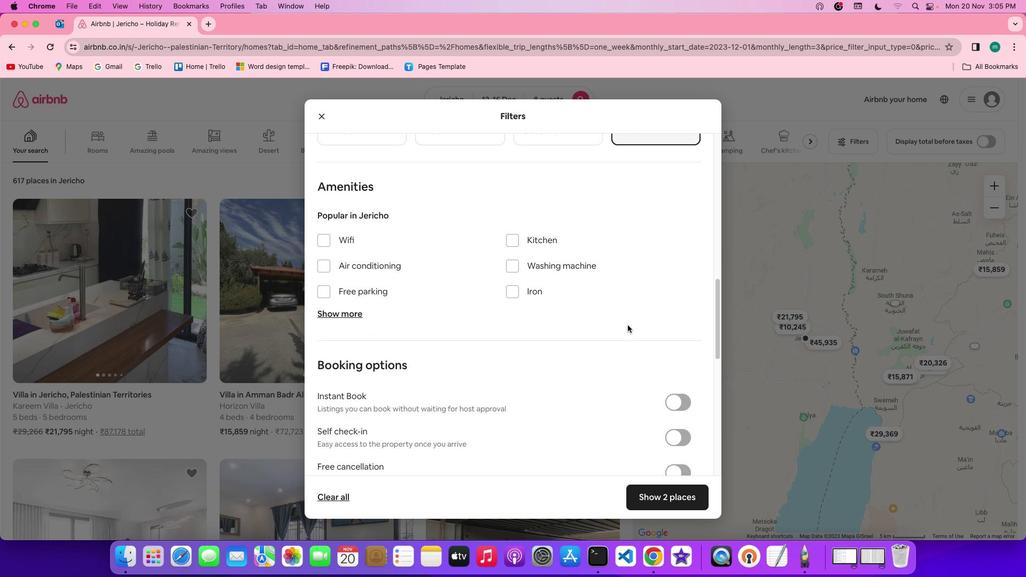 
Action: Mouse scrolled (628, 325) with delta (0, 0)
Screenshot: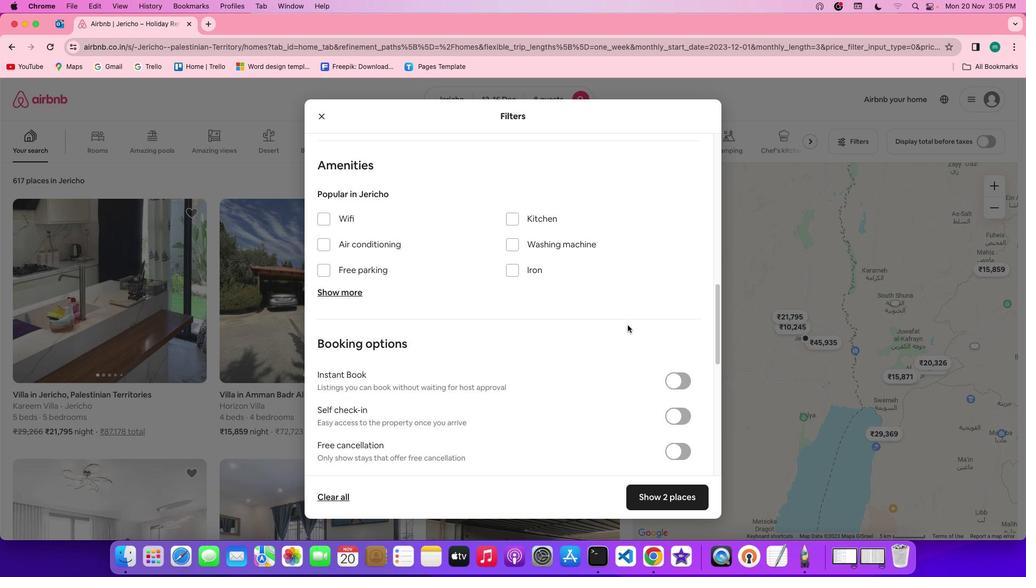 
Action: Mouse scrolled (628, 325) with delta (0, 0)
Screenshot: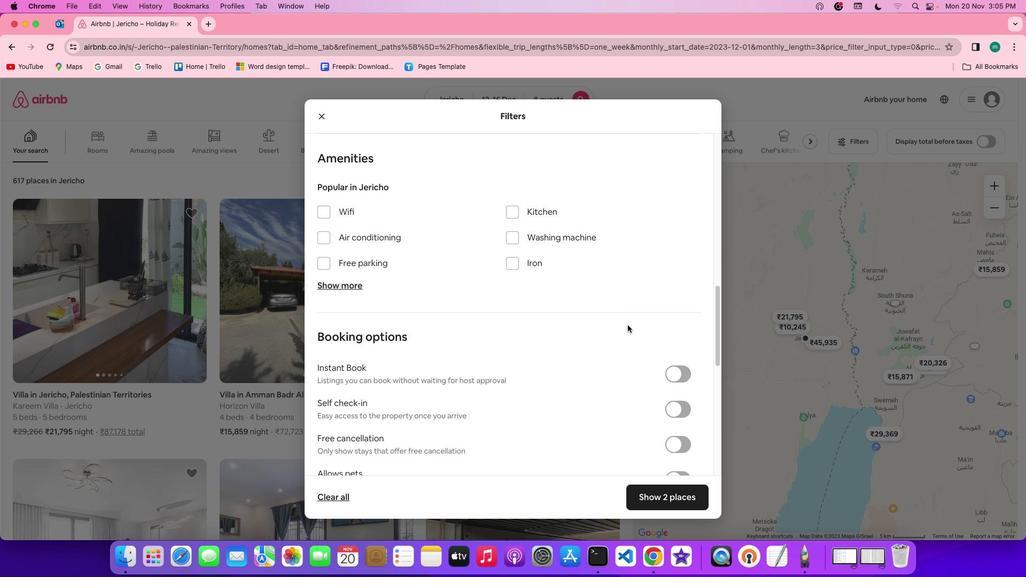 
Action: Mouse scrolled (628, 325) with delta (0, 0)
Screenshot: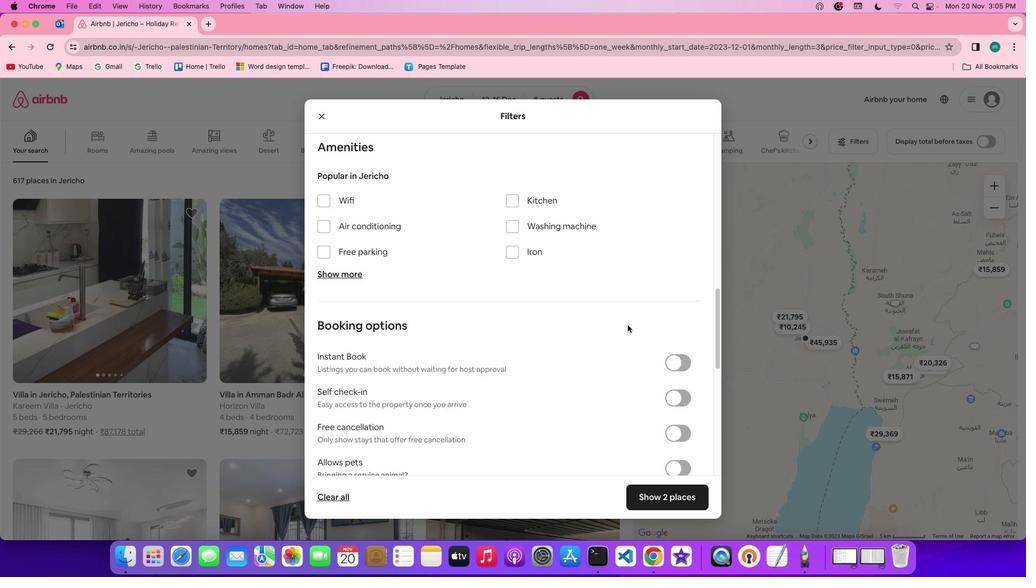 
Action: Mouse moved to (324, 182)
Screenshot: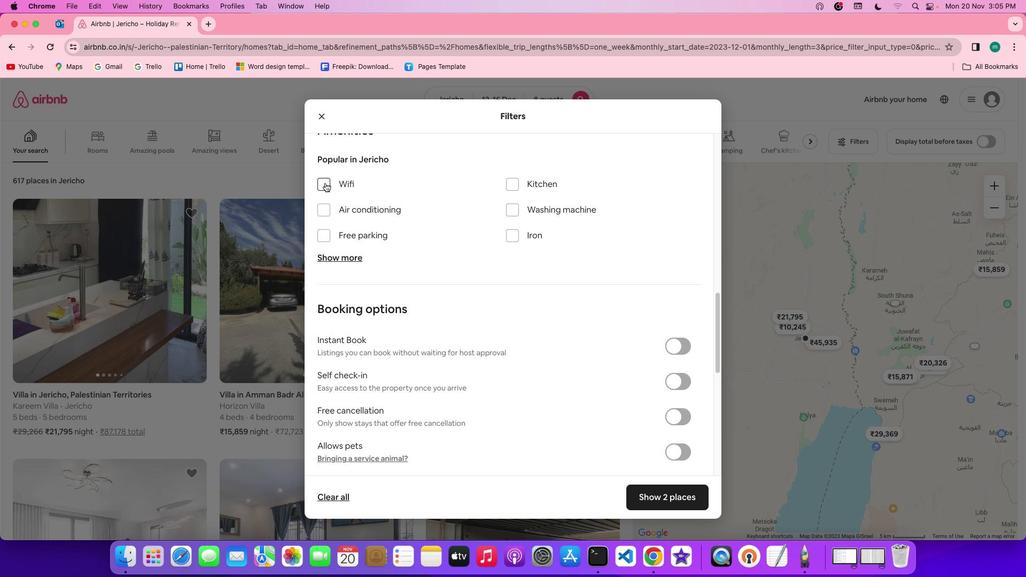 
Action: Mouse pressed left at (324, 182)
Screenshot: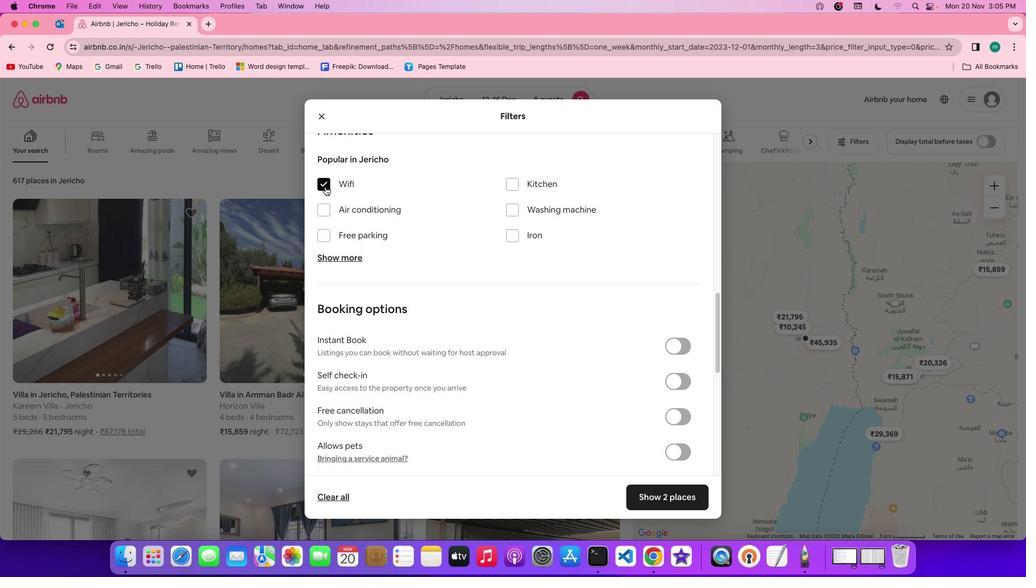 
Action: Mouse moved to (343, 254)
Screenshot: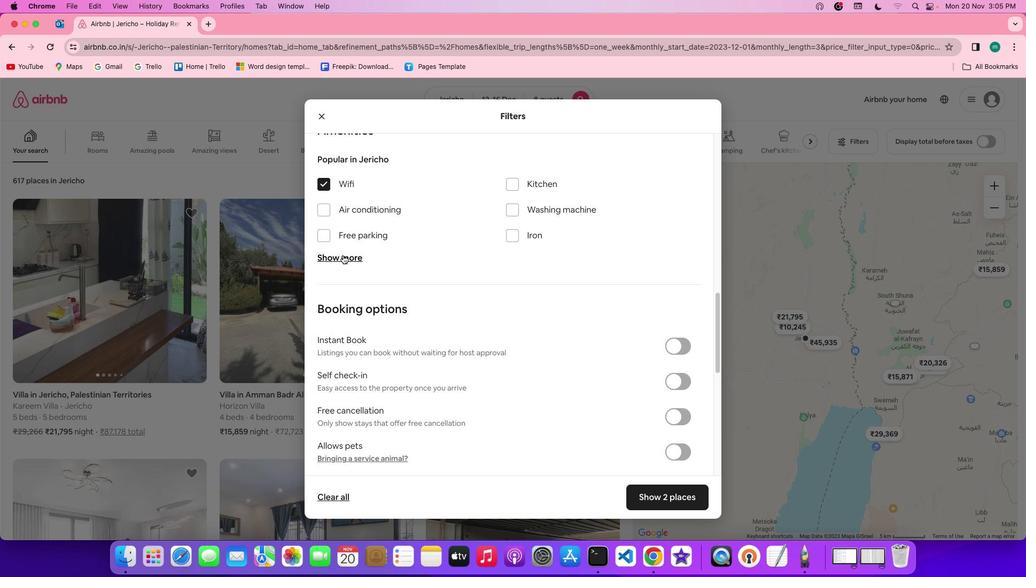
Action: Mouse pressed left at (343, 254)
Screenshot: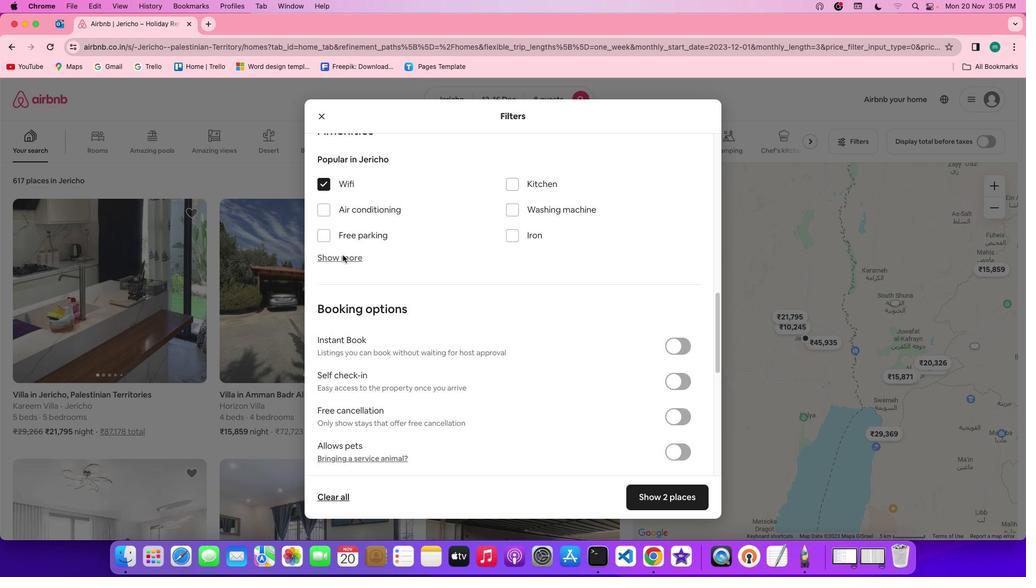 
Action: Mouse moved to (453, 297)
Screenshot: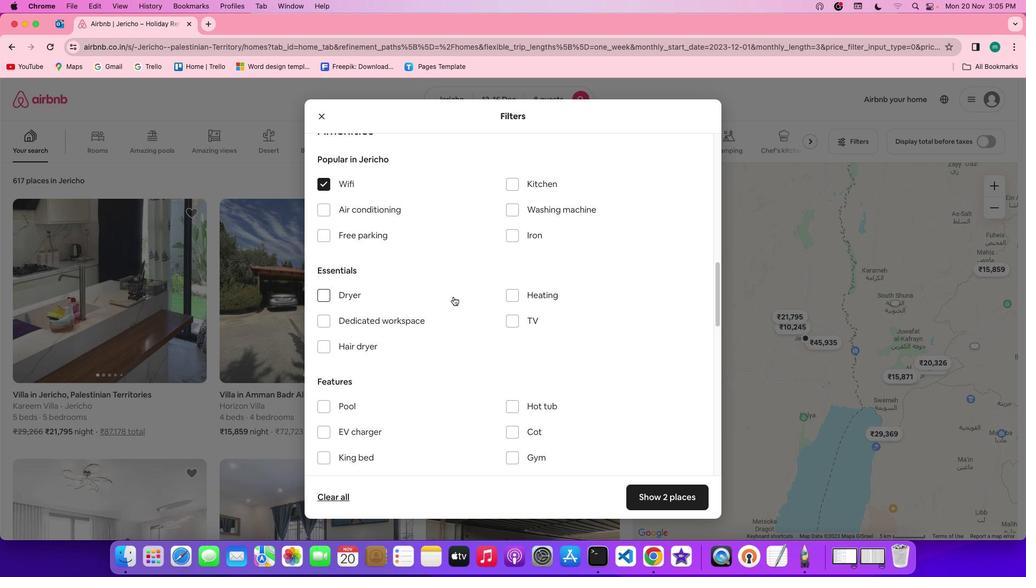 
Action: Mouse scrolled (453, 297) with delta (0, 0)
Screenshot: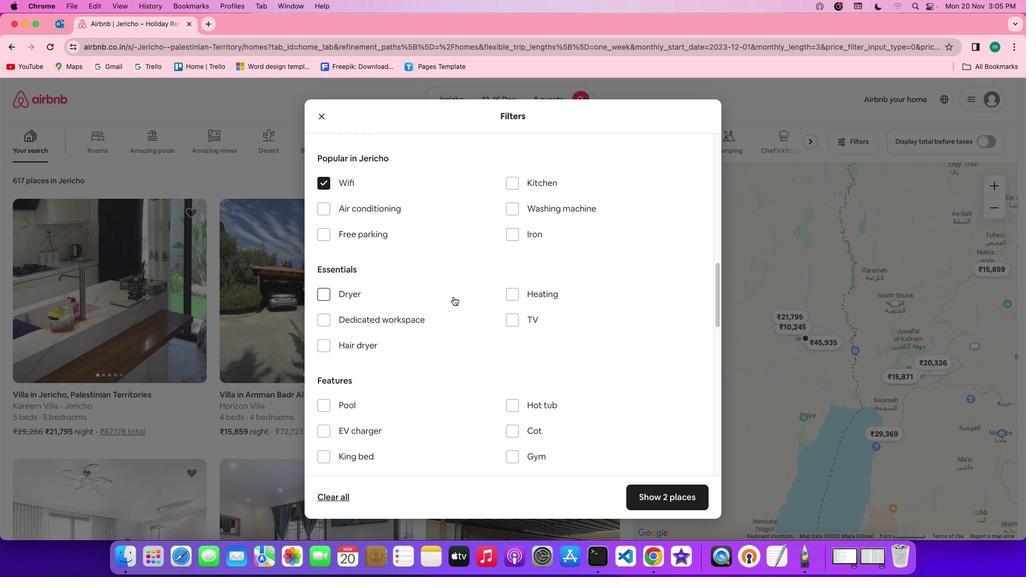 
Action: Mouse scrolled (453, 297) with delta (0, 0)
Screenshot: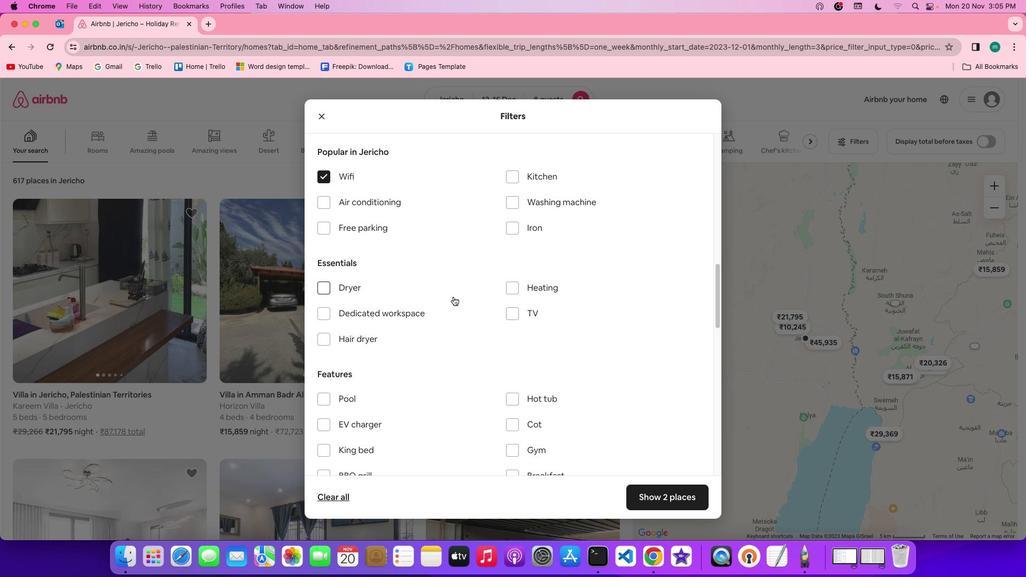 
Action: Mouse scrolled (453, 297) with delta (0, 0)
Screenshot: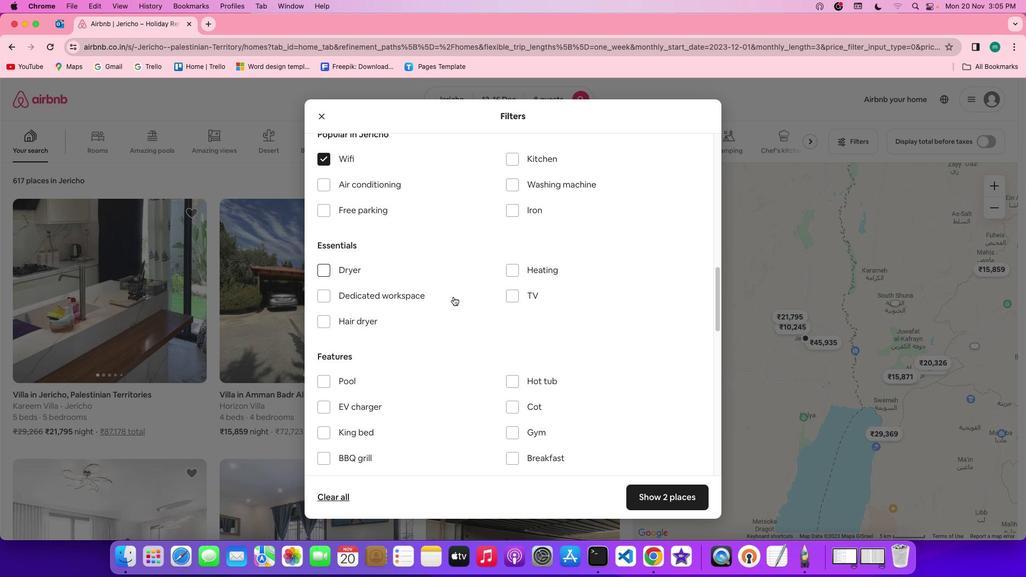 
Action: Mouse moved to (514, 296)
Screenshot: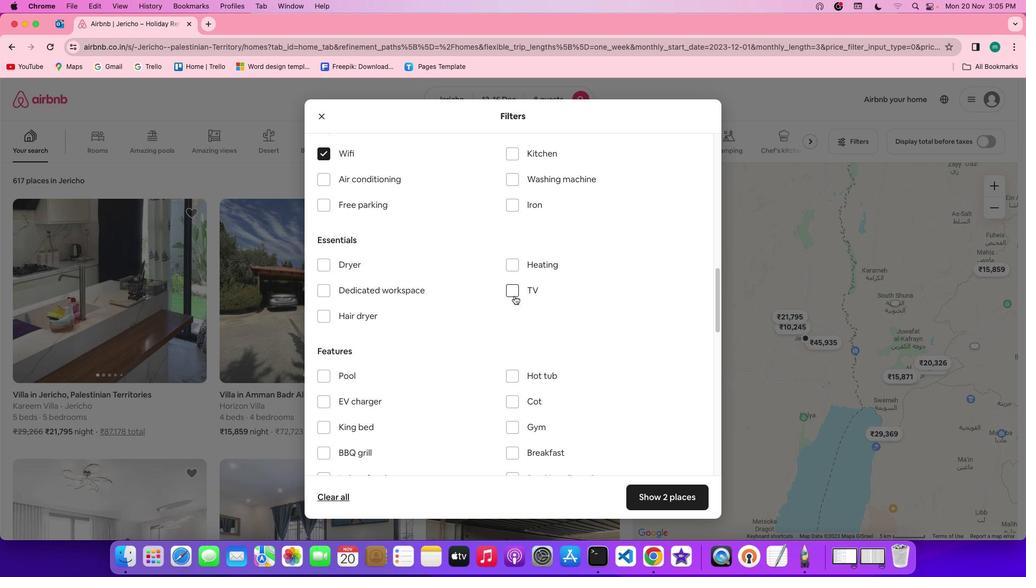 
Action: Mouse pressed left at (514, 296)
Screenshot: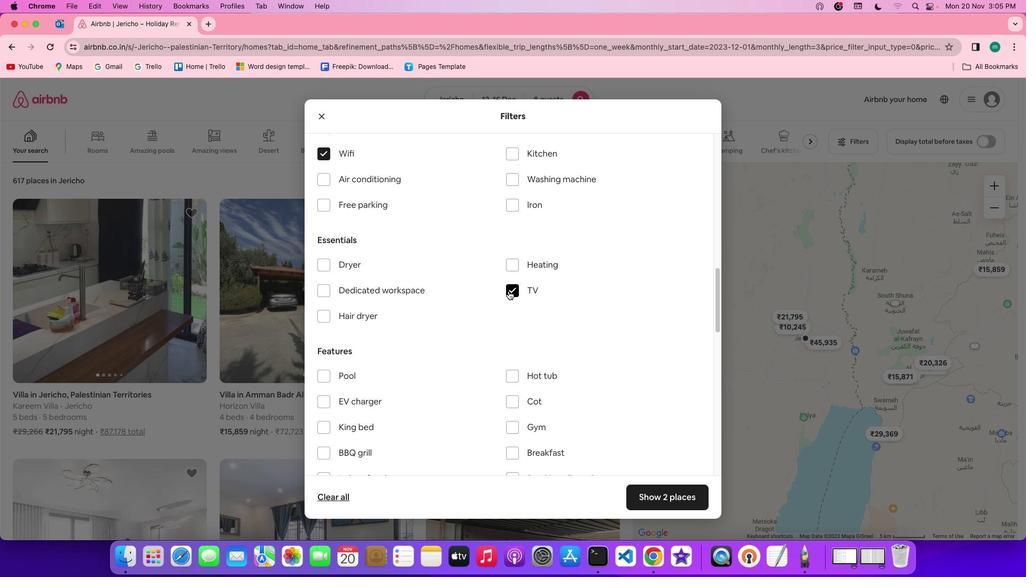 
Action: Mouse moved to (358, 198)
Screenshot: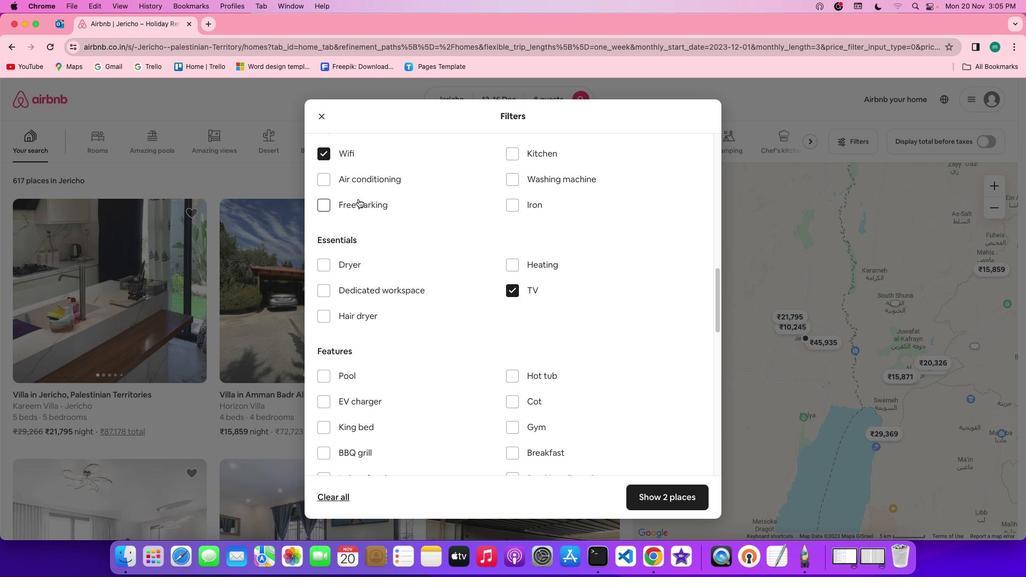 
Action: Mouse pressed left at (358, 198)
Screenshot: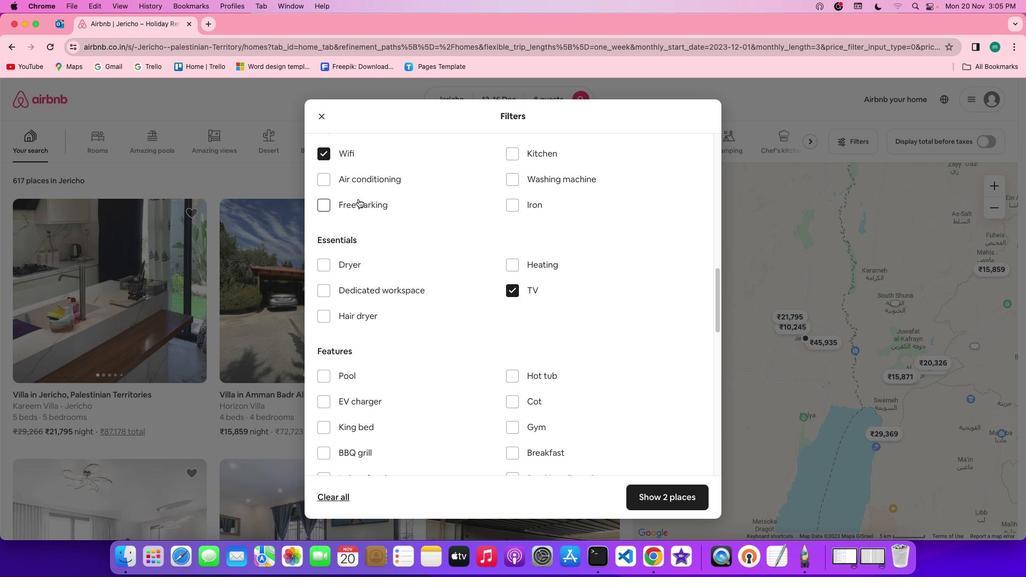 
Action: Mouse moved to (465, 266)
Screenshot: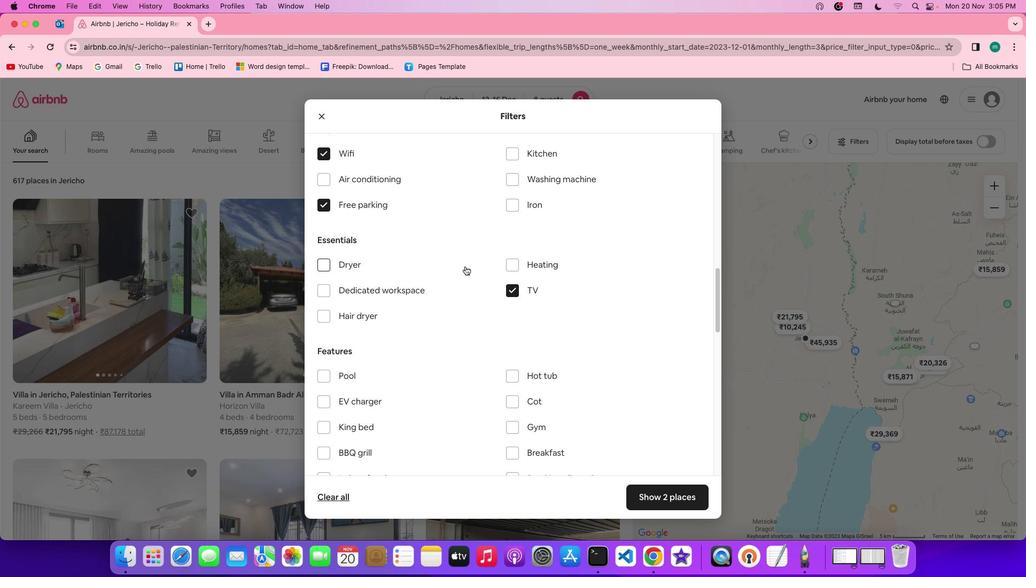 
Action: Mouse scrolled (465, 266) with delta (0, 0)
Screenshot: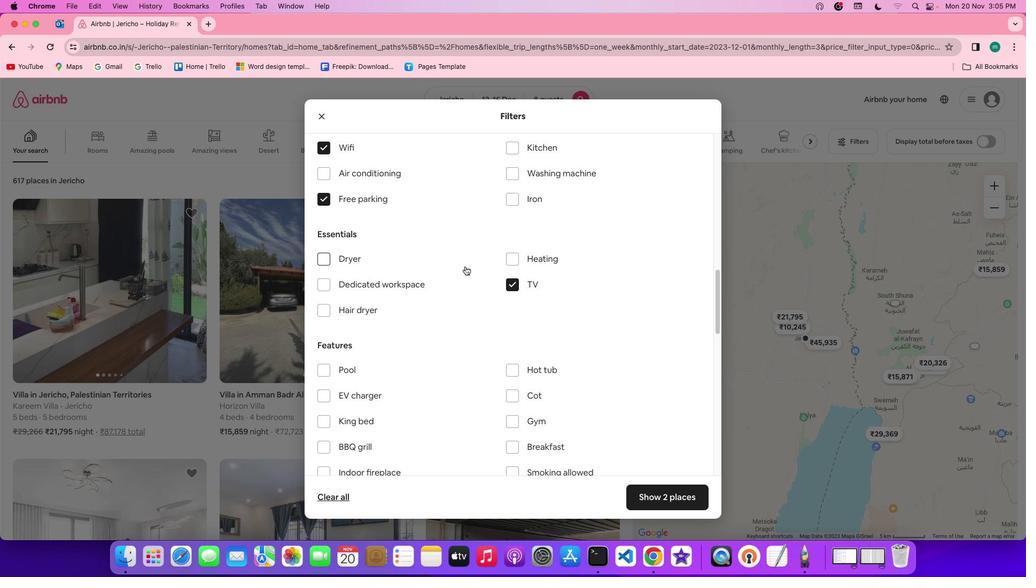 
Action: Mouse scrolled (465, 266) with delta (0, 0)
Screenshot: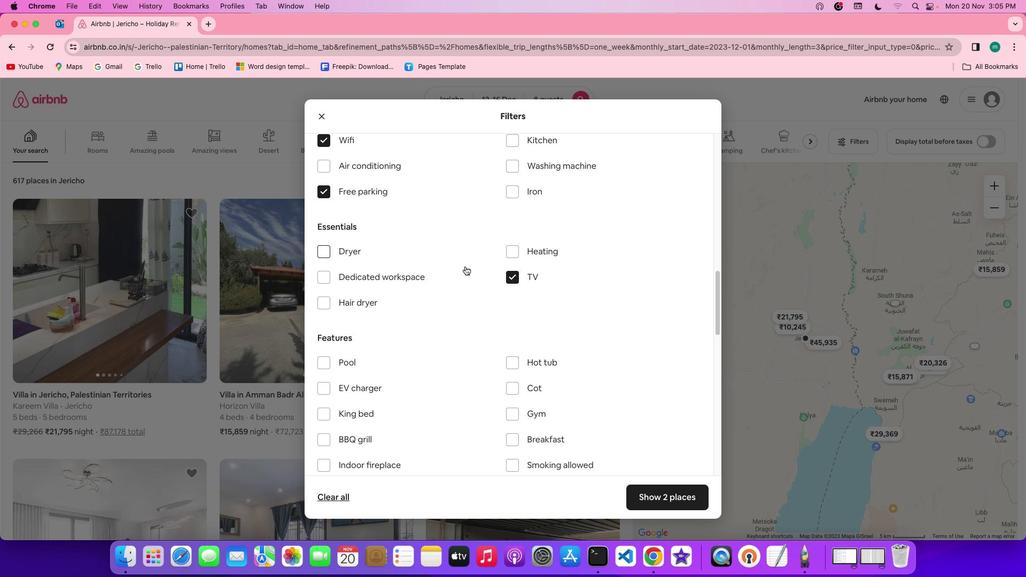 
Action: Mouse scrolled (465, 266) with delta (0, 0)
Screenshot: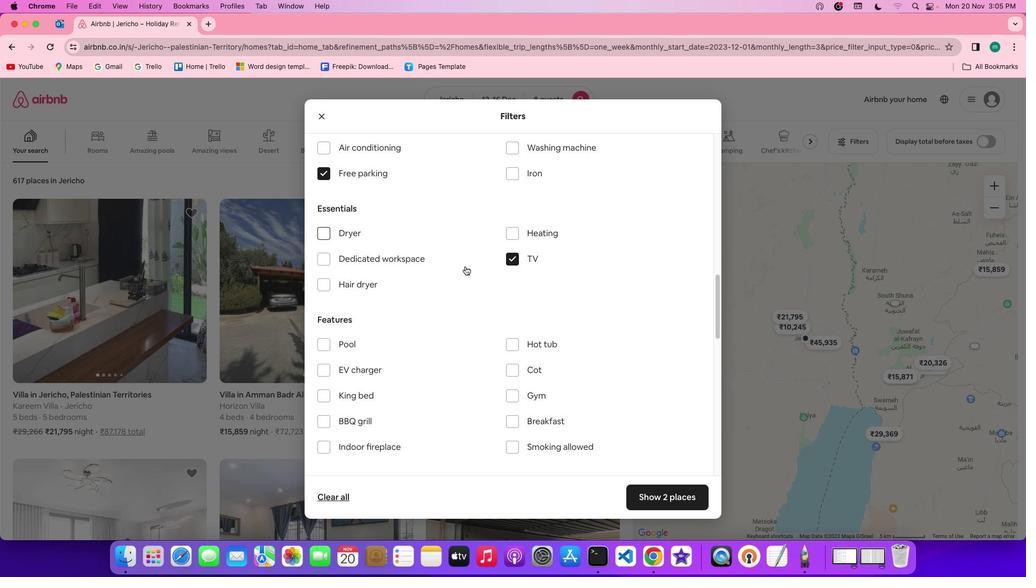 
Action: Mouse scrolled (465, 266) with delta (0, 0)
Screenshot: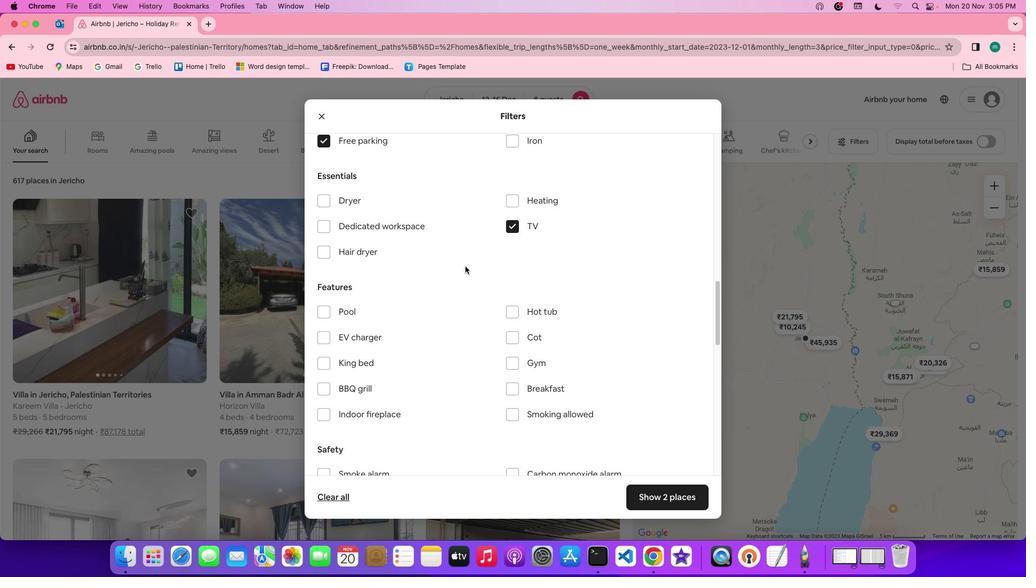 
Action: Mouse scrolled (465, 266) with delta (0, 0)
Screenshot: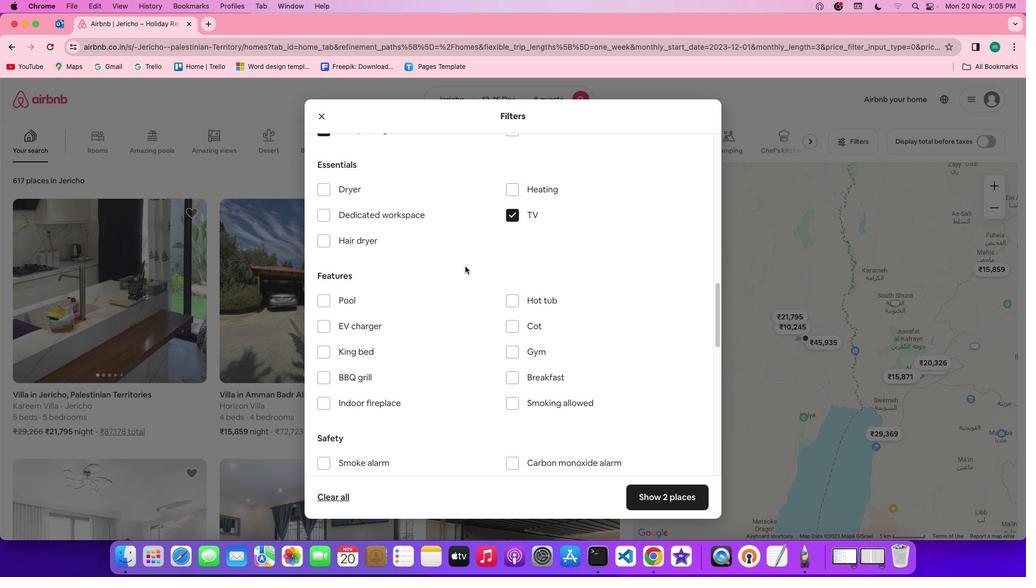 
Action: Mouse scrolled (465, 266) with delta (0, -1)
Screenshot: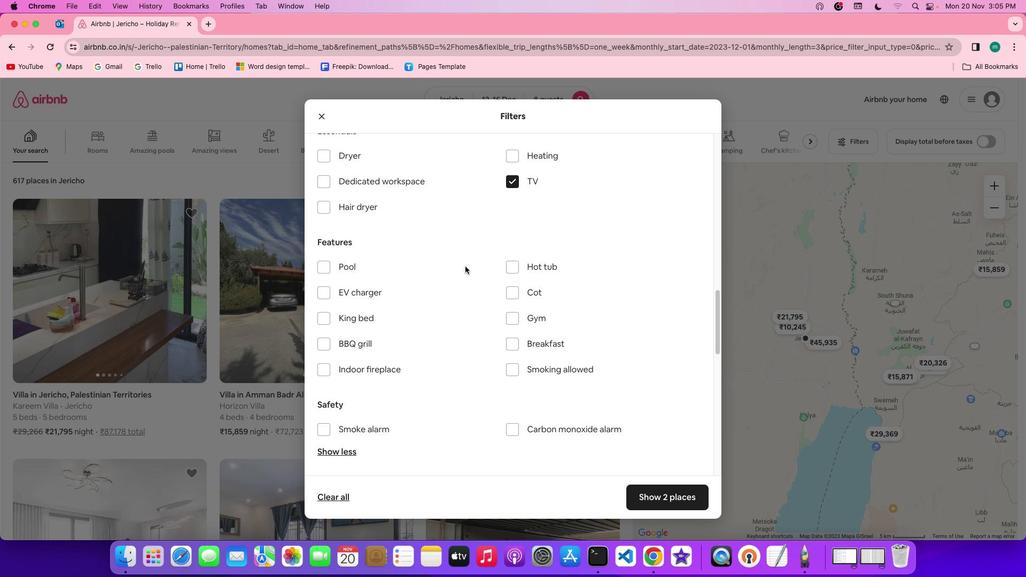 
Action: Mouse scrolled (465, 266) with delta (0, 0)
Screenshot: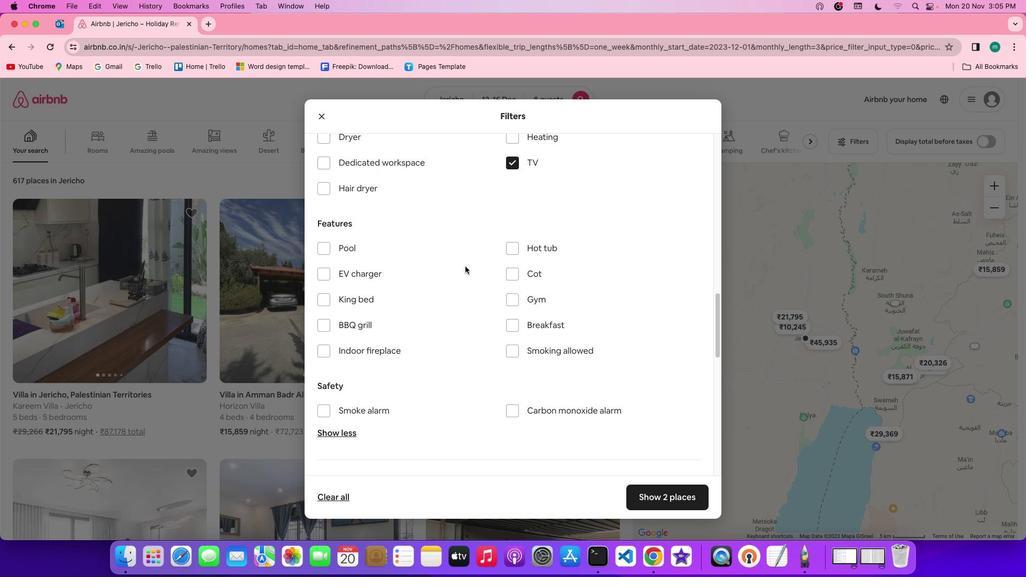 
Action: Mouse scrolled (465, 266) with delta (0, 0)
Screenshot: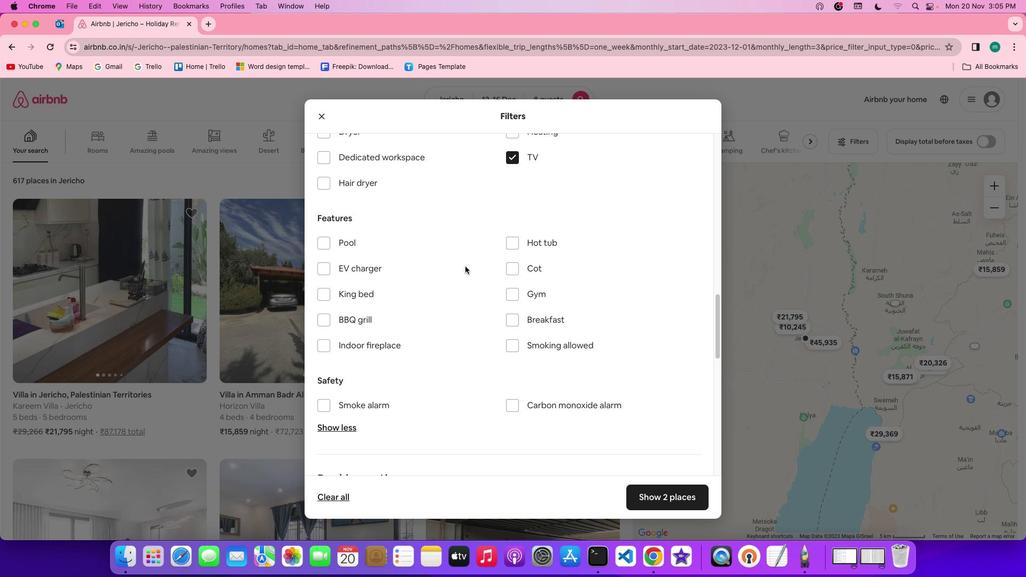 
Action: Mouse scrolled (465, 266) with delta (0, 0)
Screenshot: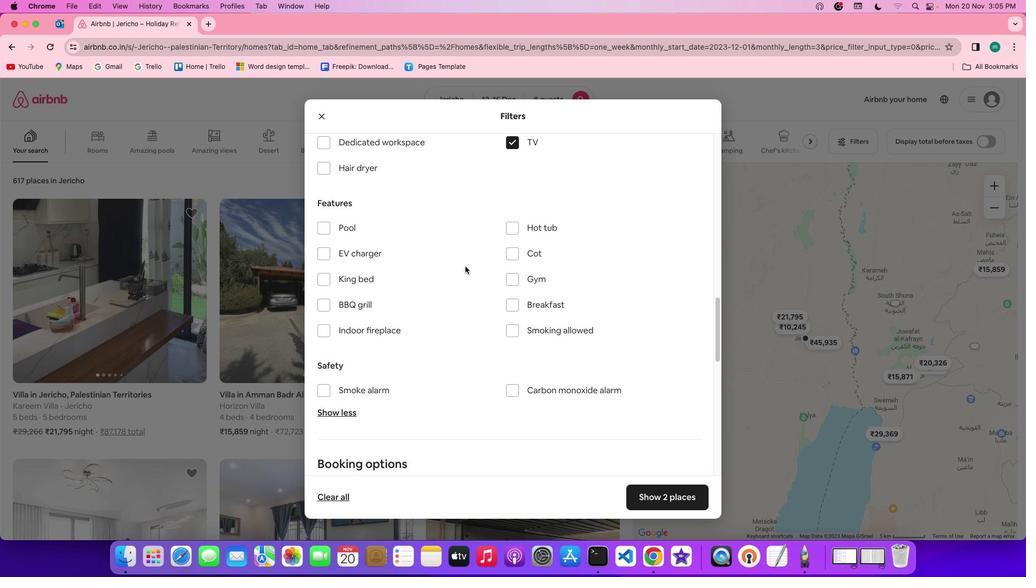 
Action: Mouse scrolled (465, 266) with delta (0, 0)
Screenshot: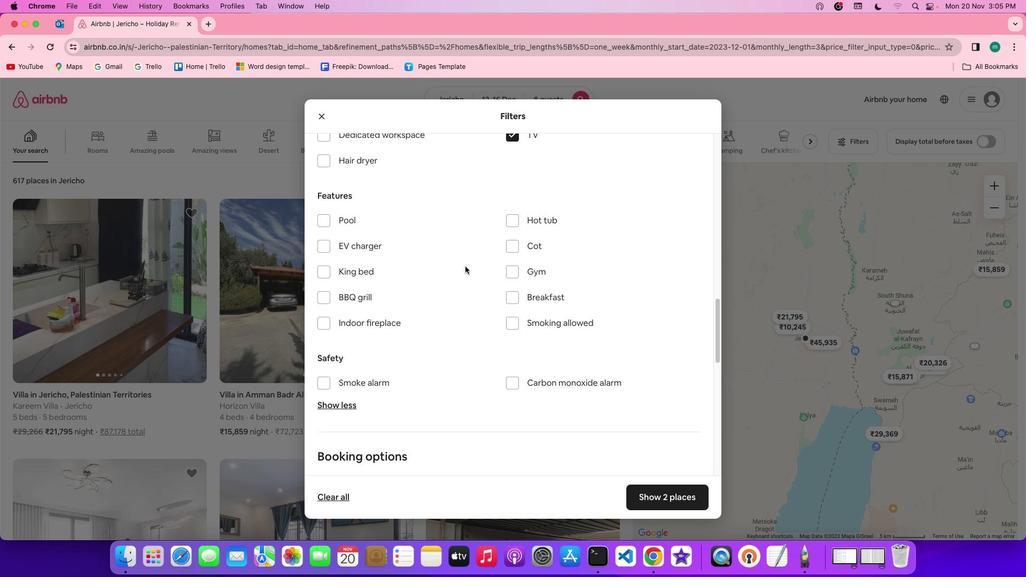 
Action: Mouse scrolled (465, 266) with delta (0, 0)
Screenshot: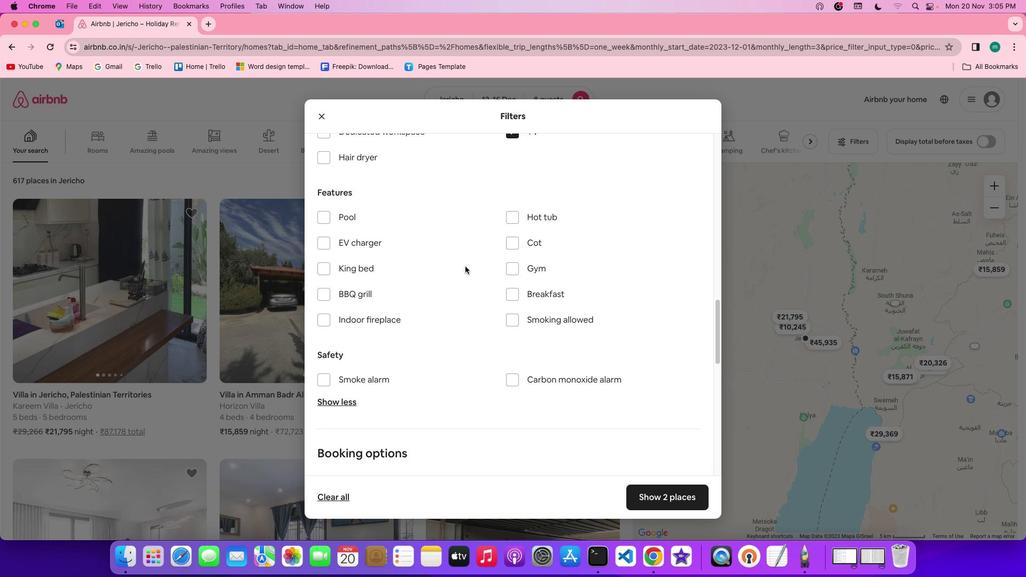 
Action: Mouse scrolled (465, 266) with delta (0, 0)
Screenshot: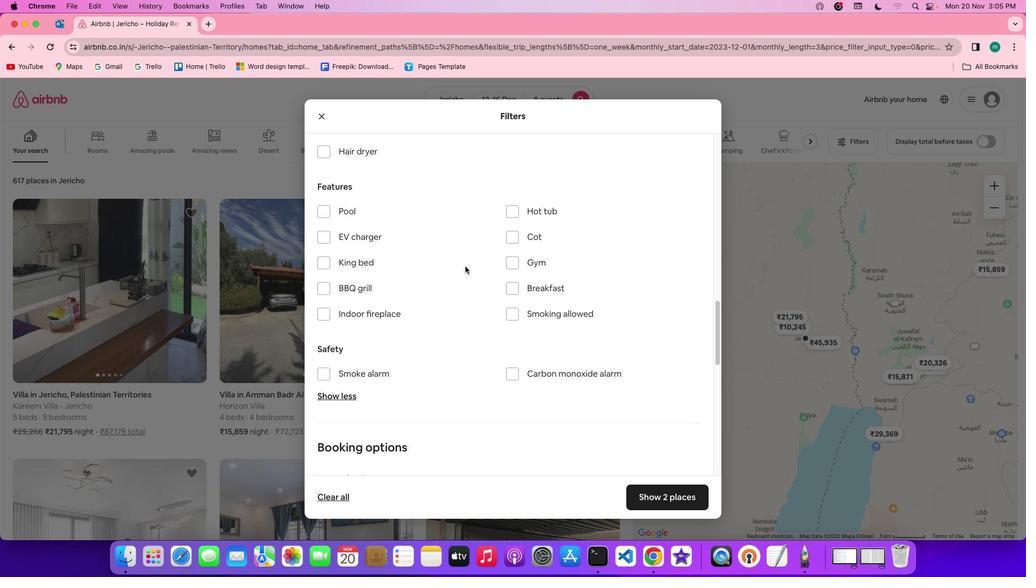 
Action: Mouse moved to (545, 255)
Screenshot: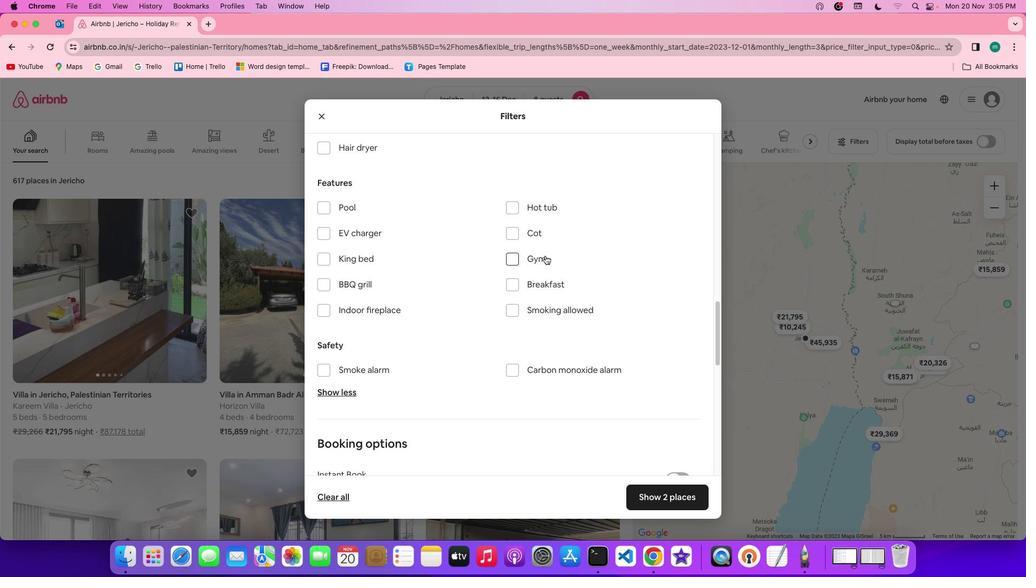 
Action: Mouse pressed left at (545, 255)
Screenshot: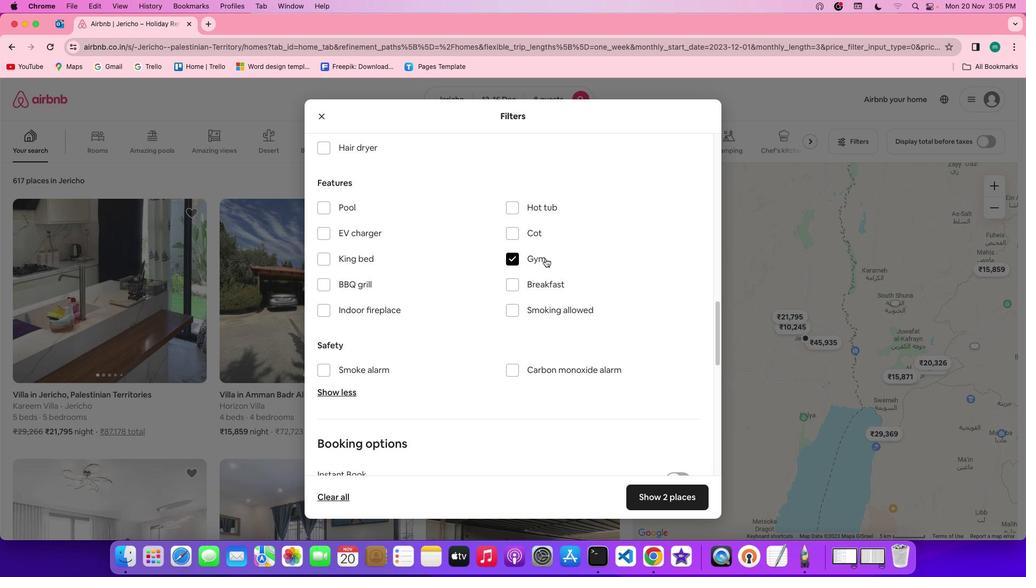 
Action: Mouse moved to (549, 278)
Screenshot: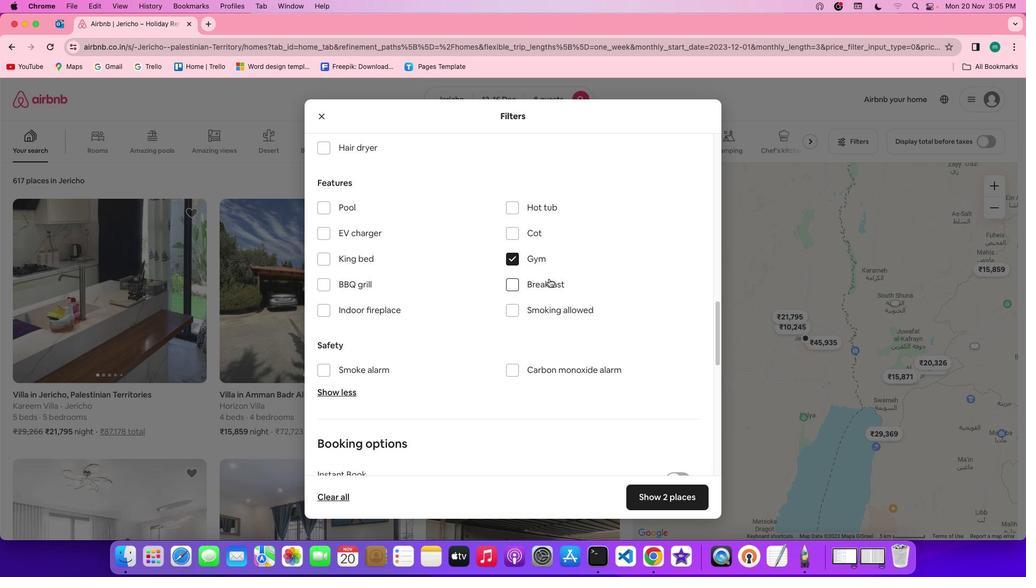 
Action: Mouse pressed left at (549, 278)
Screenshot: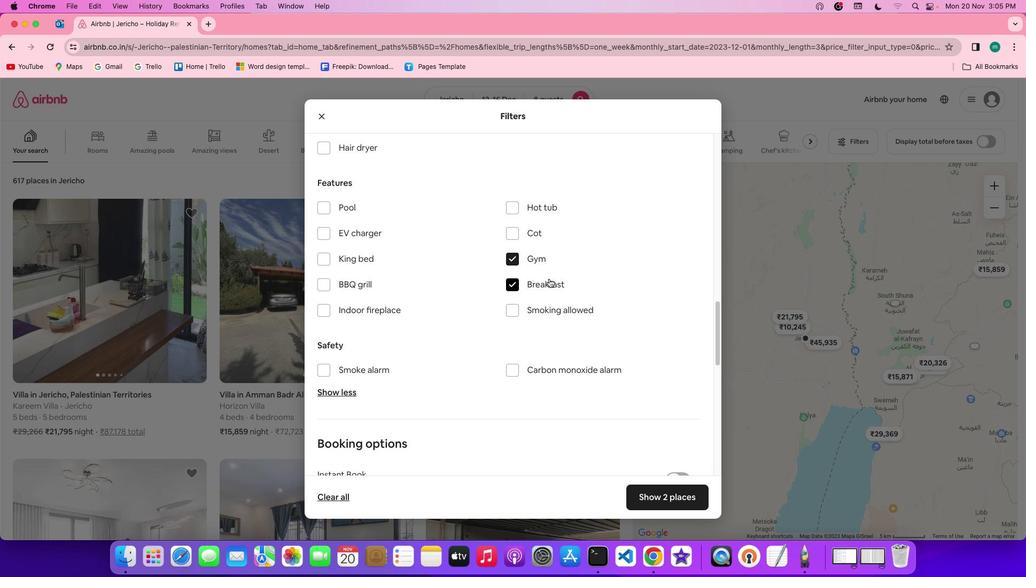 
Action: Mouse moved to (581, 305)
Screenshot: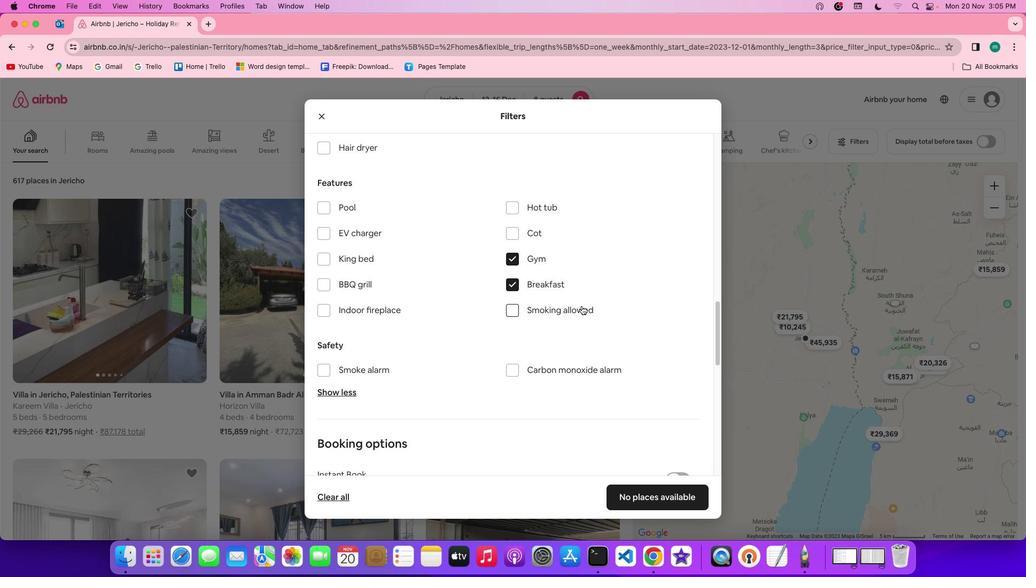 
Action: Mouse scrolled (581, 305) with delta (0, 0)
Screenshot: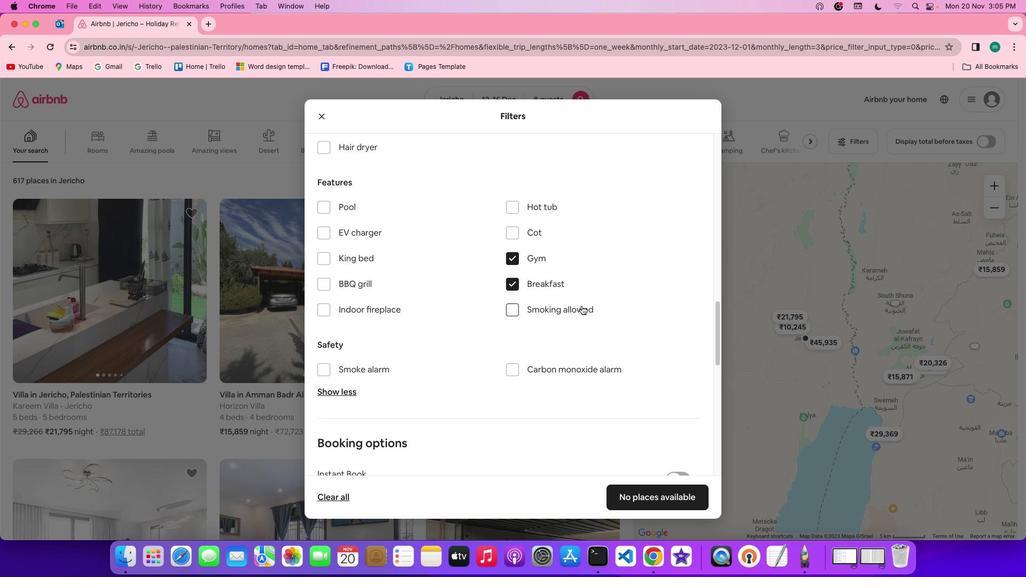 
Action: Mouse scrolled (581, 305) with delta (0, 0)
Screenshot: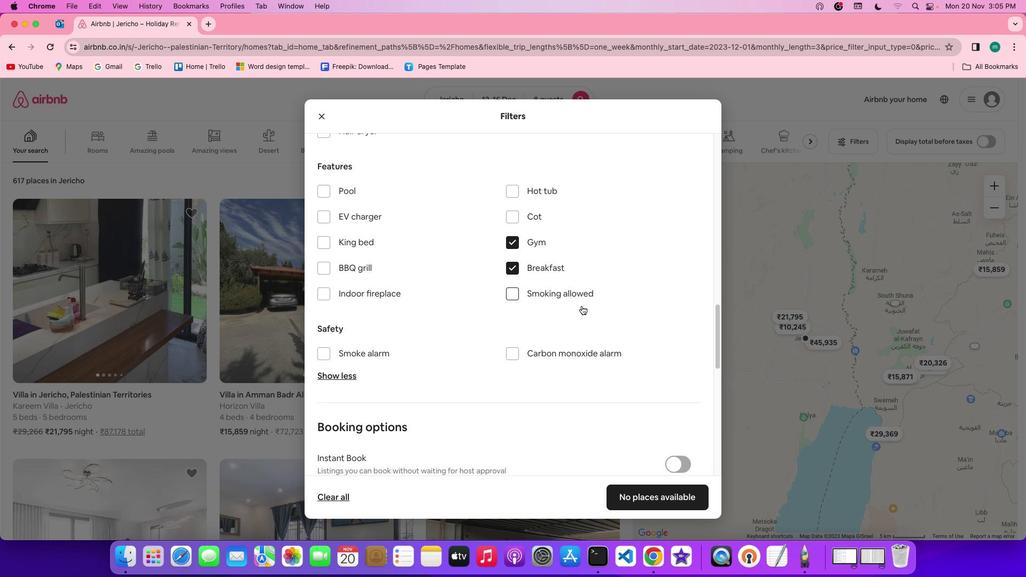 
Action: Mouse scrolled (581, 305) with delta (0, -1)
Screenshot: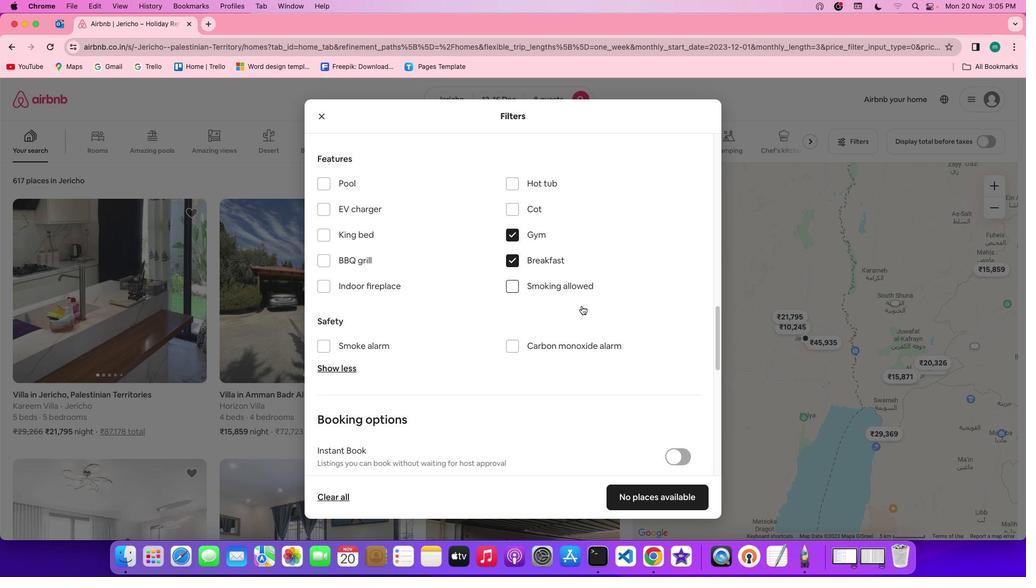 
Action: Mouse scrolled (581, 305) with delta (0, -1)
Screenshot: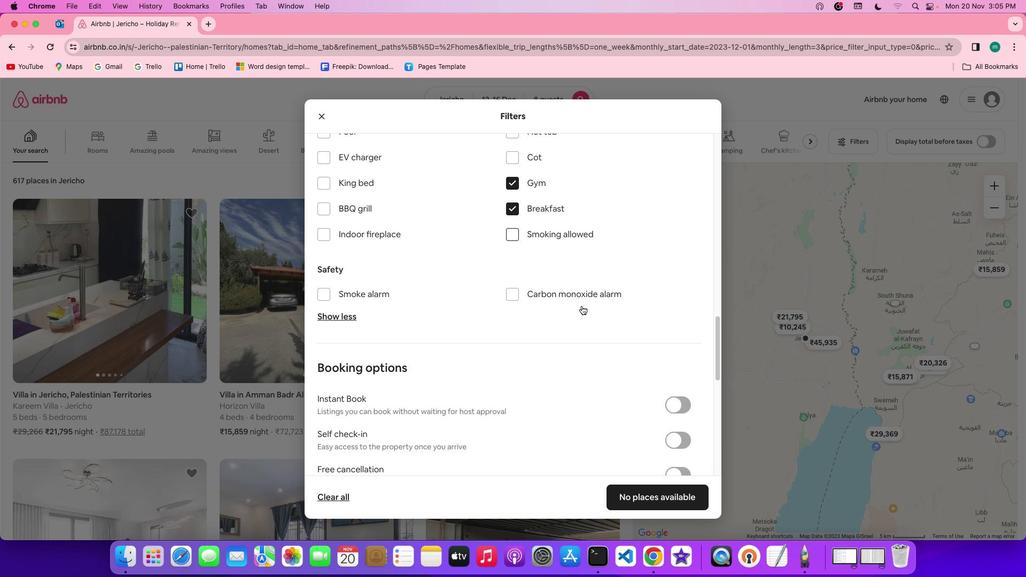 
Action: Mouse scrolled (581, 305) with delta (0, 0)
Screenshot: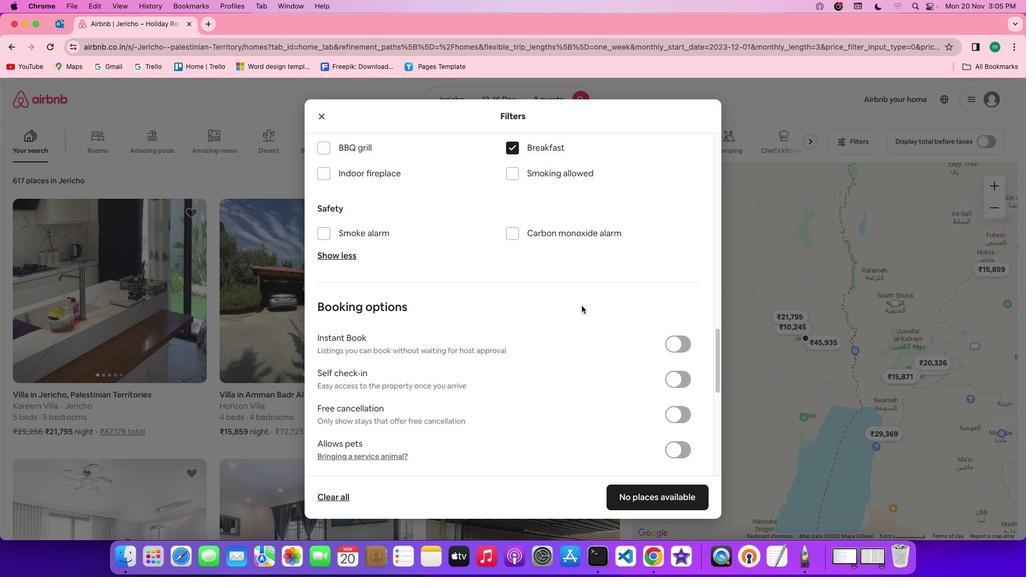 
Action: Mouse scrolled (581, 305) with delta (0, 0)
Screenshot: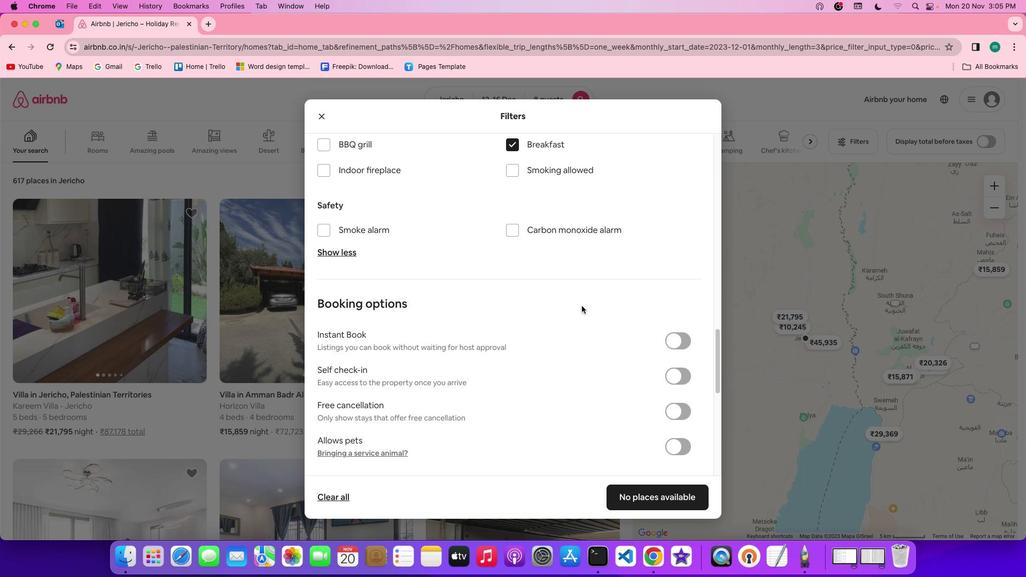 
Action: Mouse scrolled (581, 305) with delta (0, 0)
Screenshot: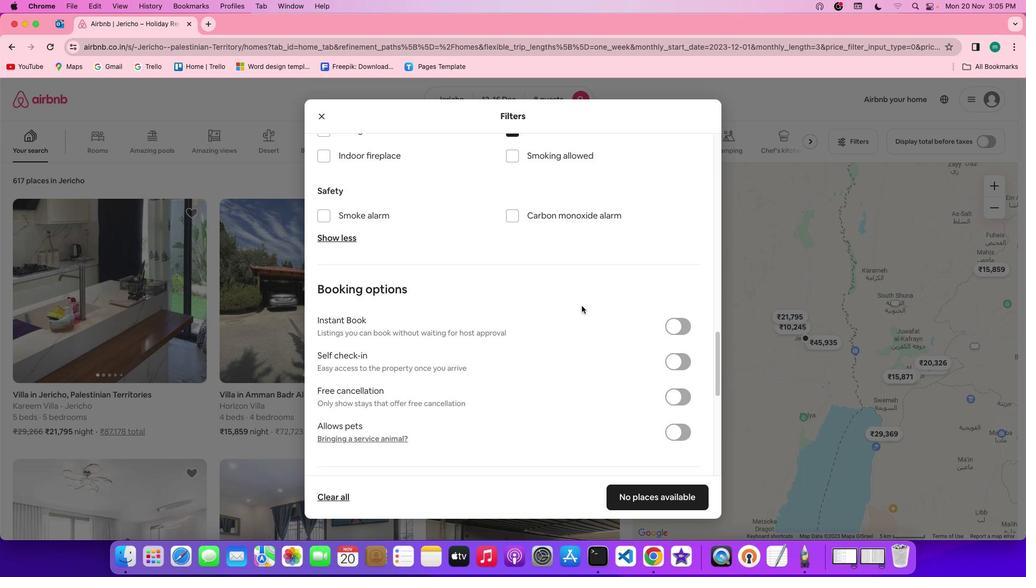 
Action: Mouse scrolled (581, 305) with delta (0, 0)
Screenshot: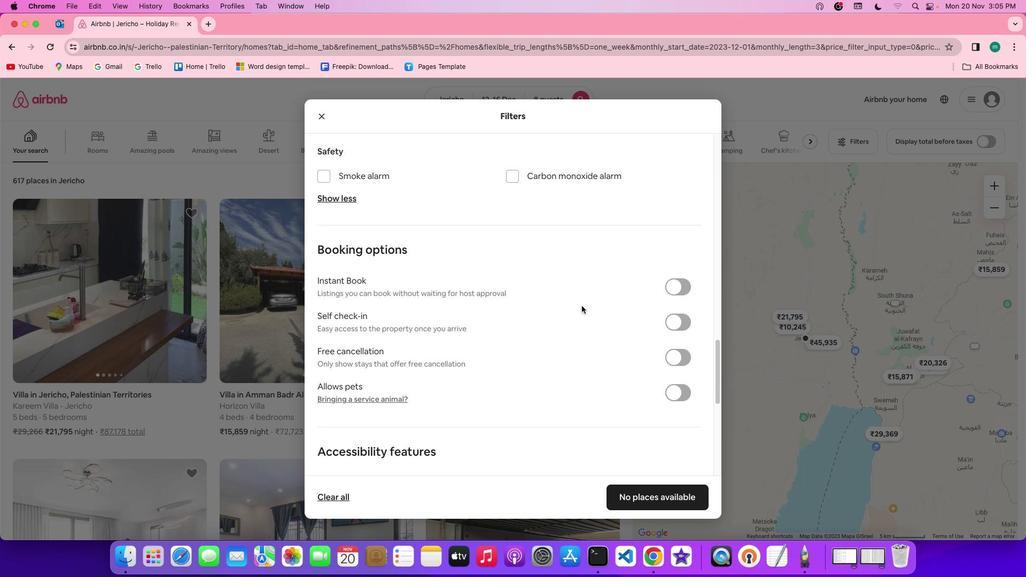 
Action: Mouse moved to (582, 308)
Screenshot: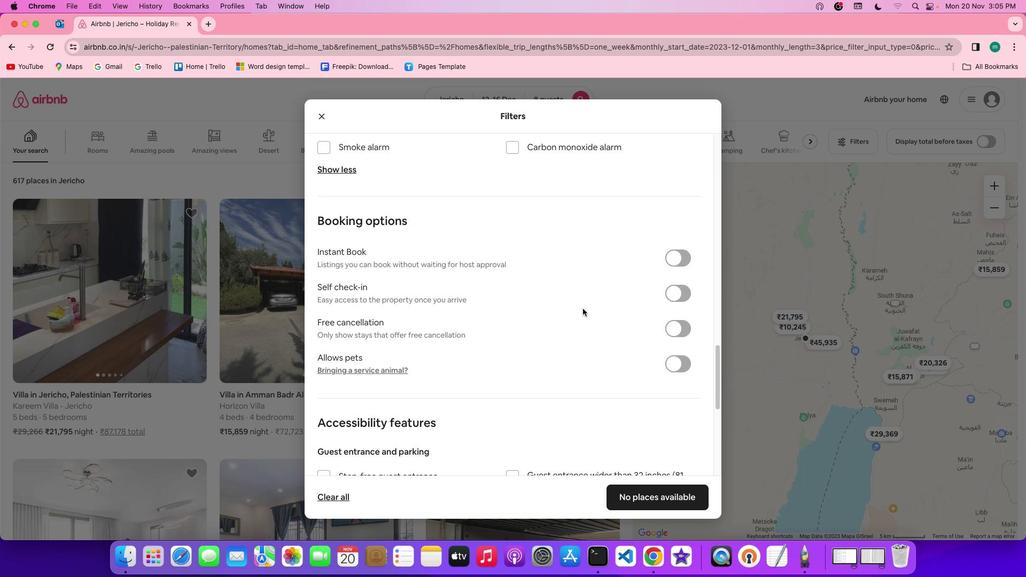 
Action: Mouse scrolled (582, 308) with delta (0, 0)
Screenshot: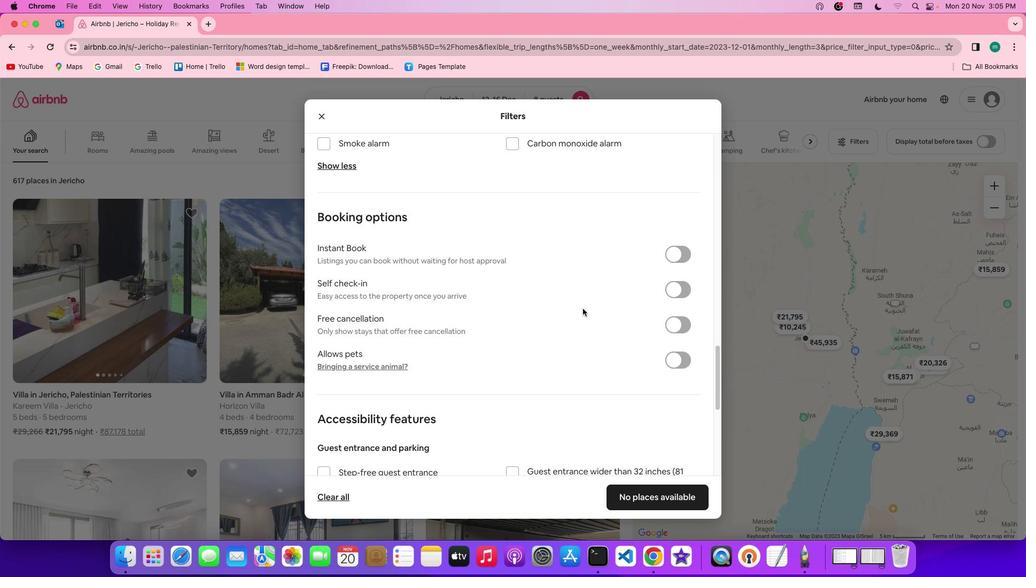 
Action: Mouse scrolled (582, 308) with delta (0, 0)
Screenshot: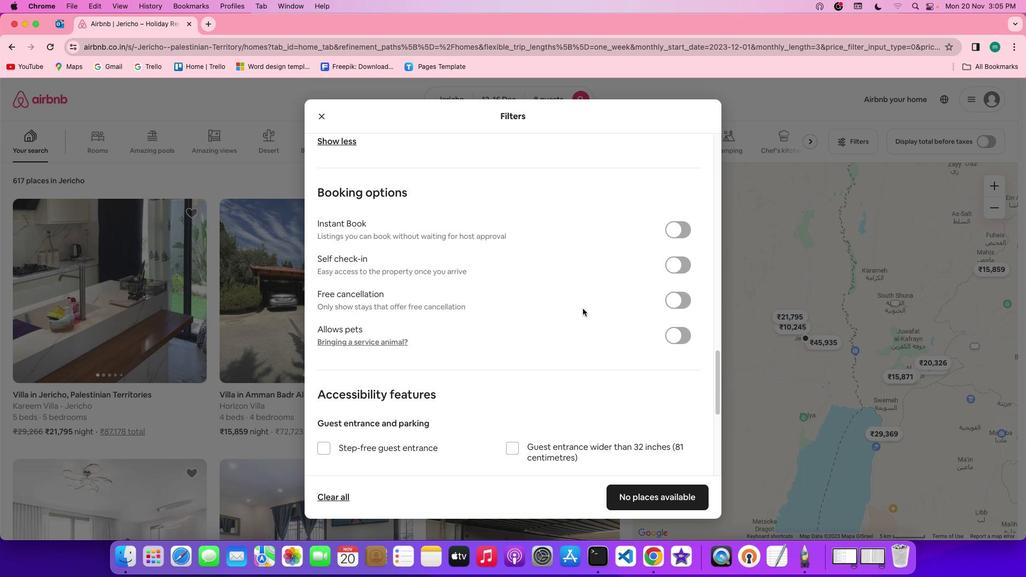 
Action: Mouse scrolled (582, 308) with delta (0, -1)
Screenshot: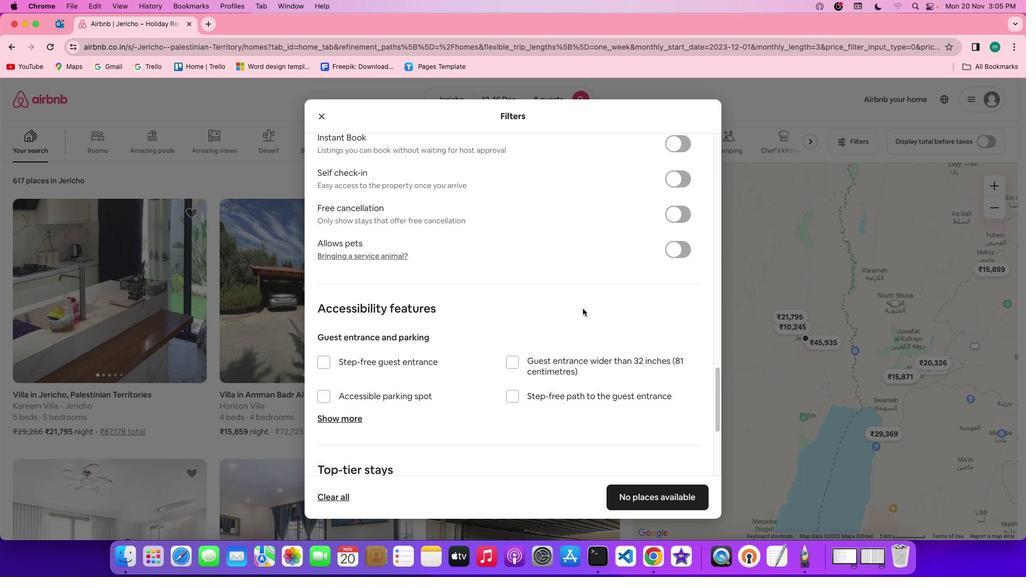 
Action: Mouse scrolled (582, 308) with delta (0, -2)
Screenshot: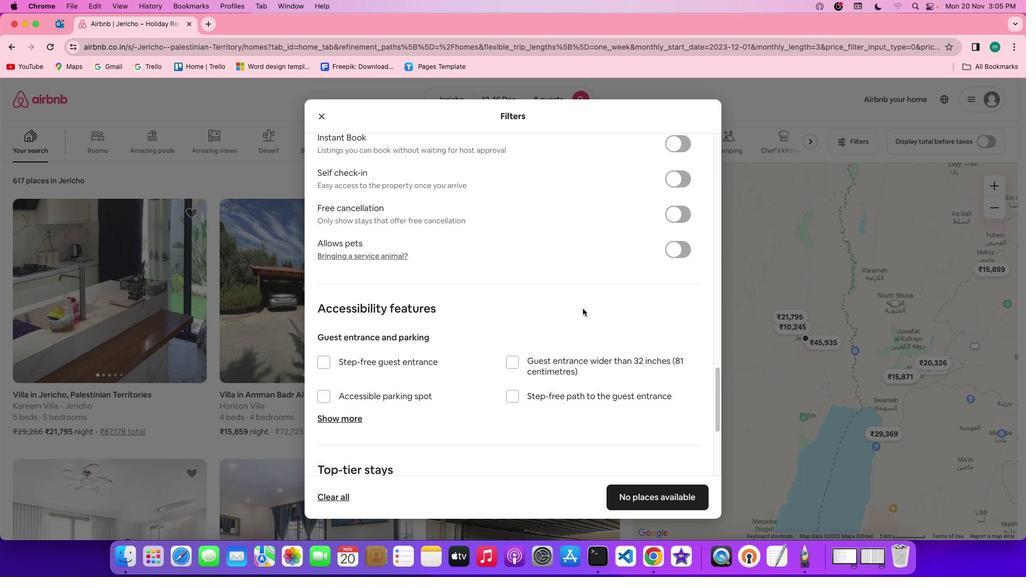 
Action: Mouse scrolled (582, 308) with delta (0, -2)
Screenshot: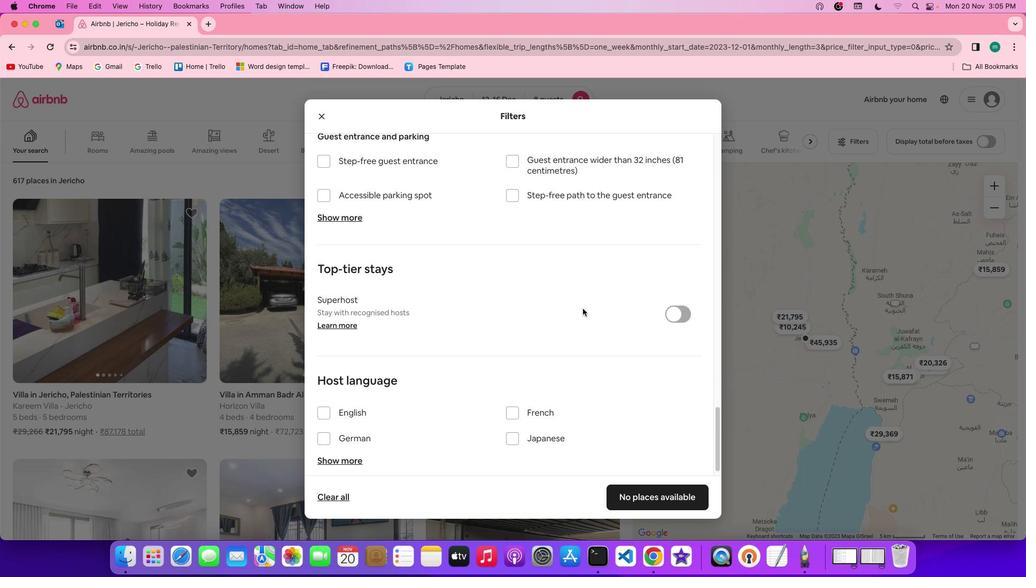 
Action: Mouse scrolled (582, 308) with delta (0, 0)
Screenshot: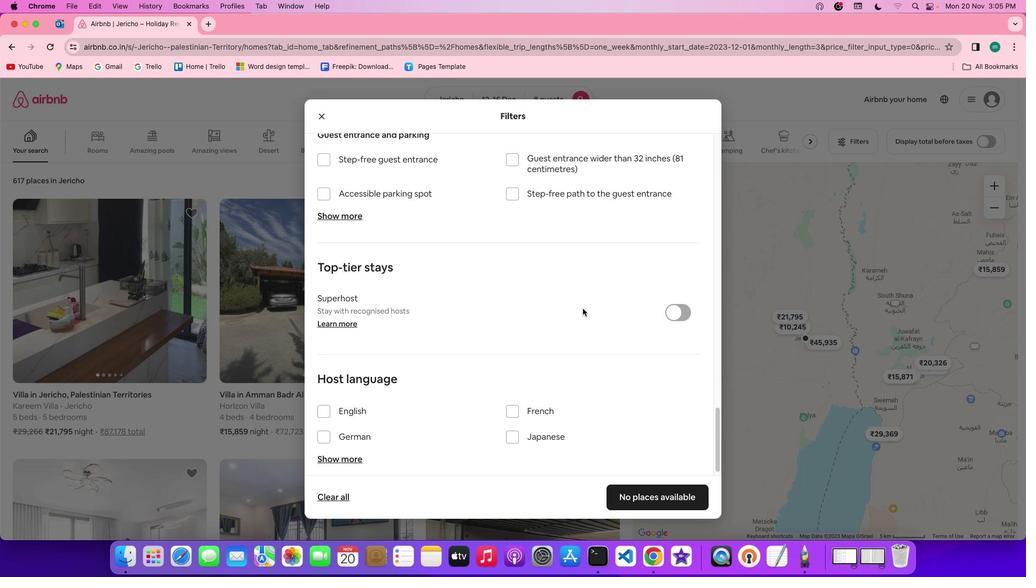 
Action: Mouse scrolled (582, 308) with delta (0, 0)
Screenshot: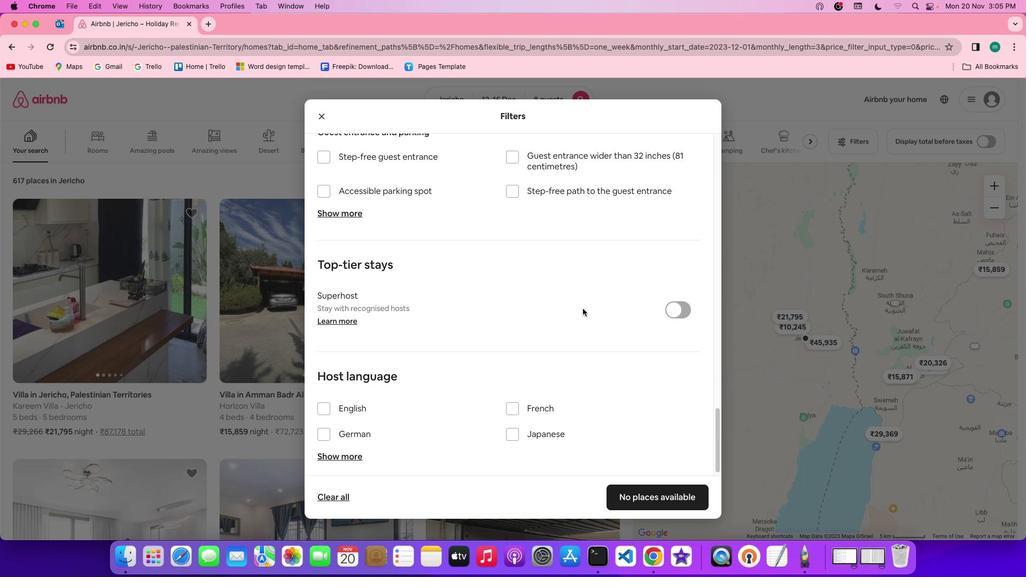 
Action: Mouse scrolled (582, 308) with delta (0, -1)
Screenshot: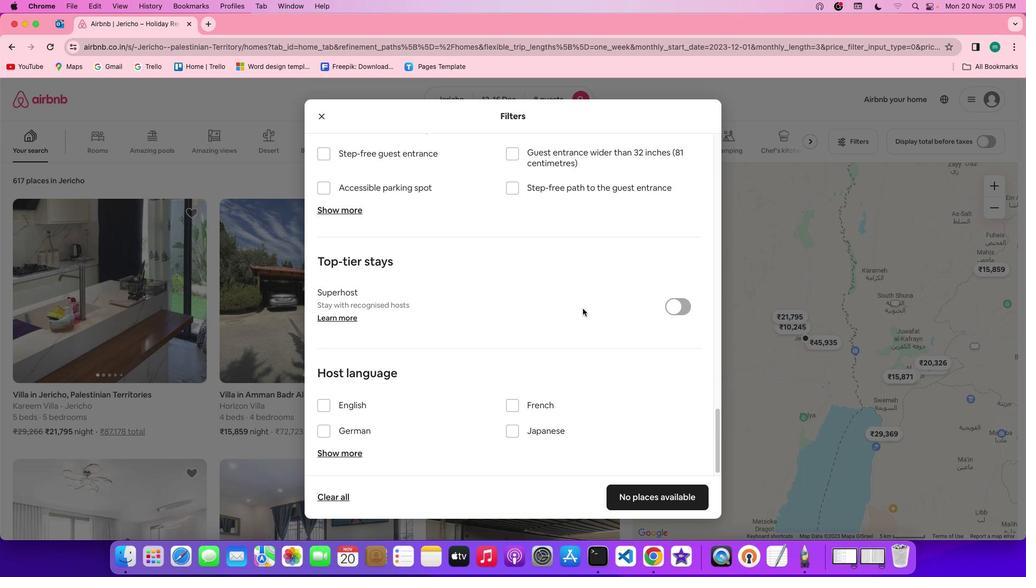 
Action: Mouse scrolled (582, 308) with delta (0, -2)
Screenshot: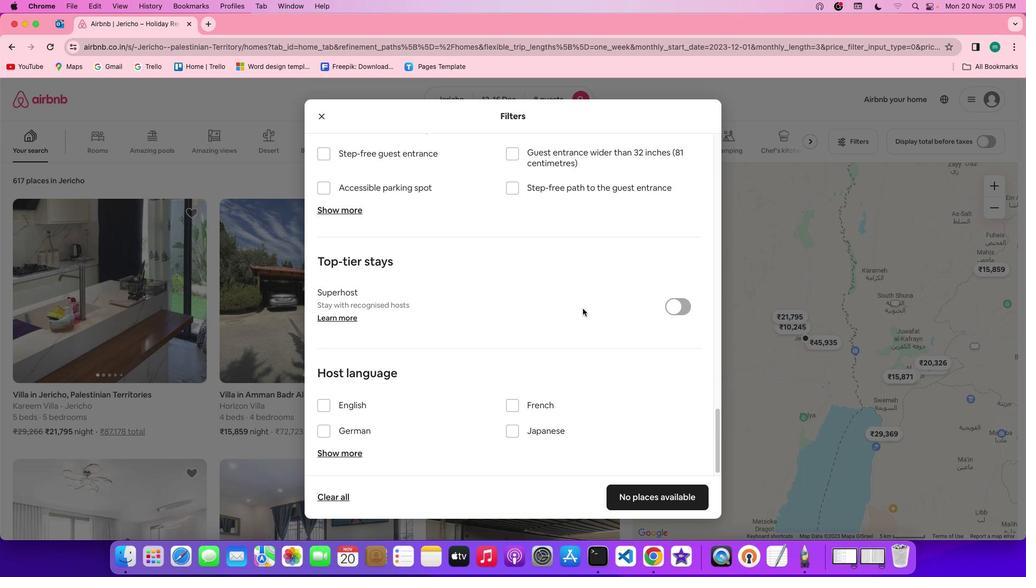 
Action: Mouse scrolled (582, 308) with delta (0, -2)
Screenshot: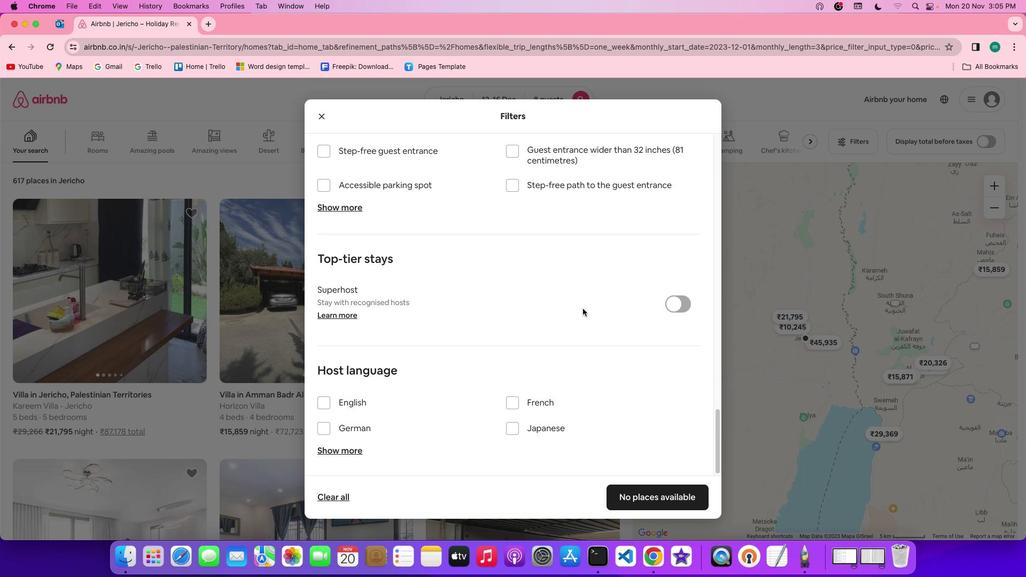 
Action: Mouse moved to (583, 308)
Screenshot: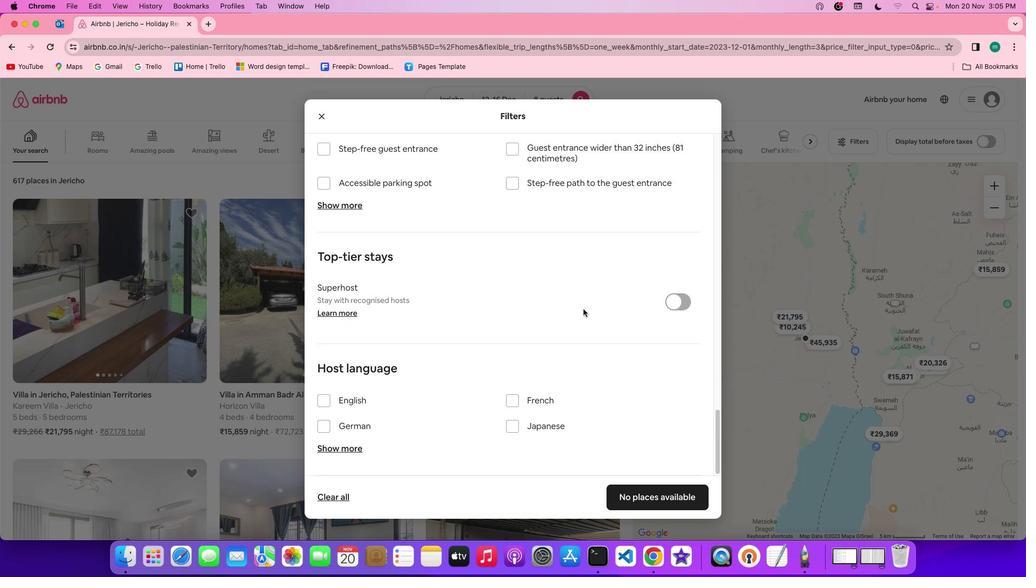 
Action: Mouse scrolled (583, 308) with delta (0, 0)
Screenshot: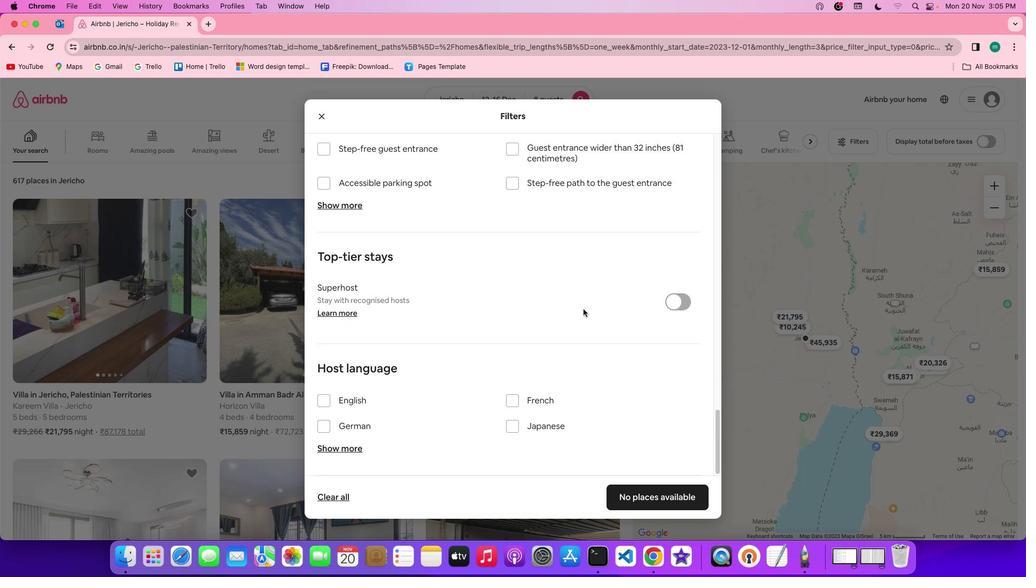 
Action: Mouse scrolled (583, 308) with delta (0, 0)
Screenshot: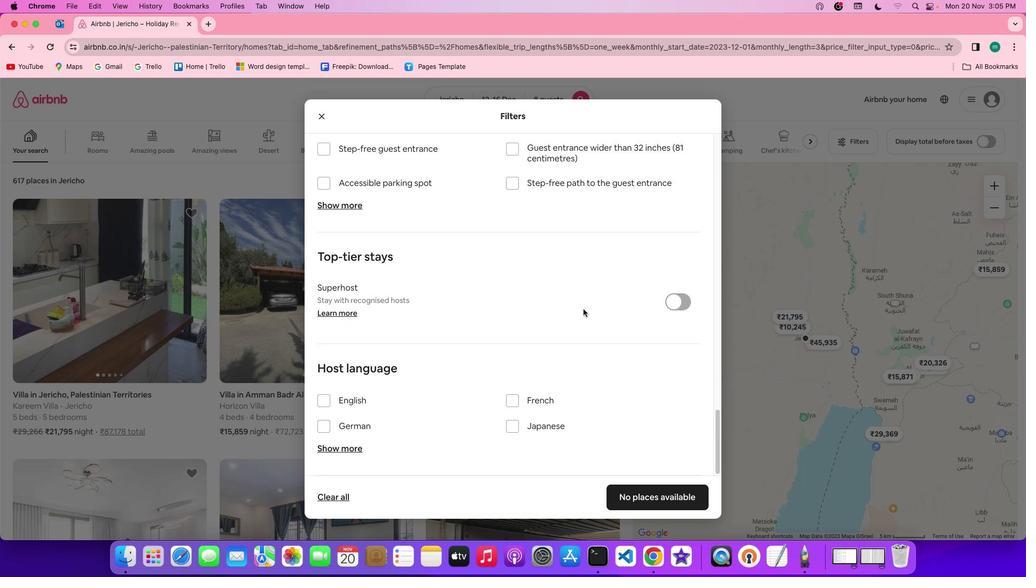 
Action: Mouse scrolled (583, 308) with delta (0, -2)
Screenshot: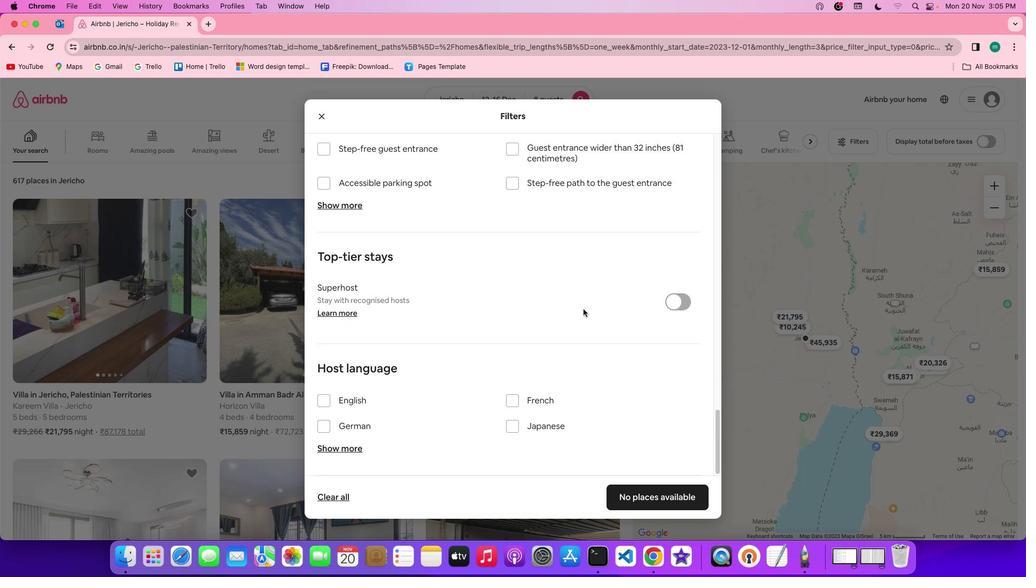 
Action: Mouse scrolled (583, 308) with delta (0, -2)
Screenshot: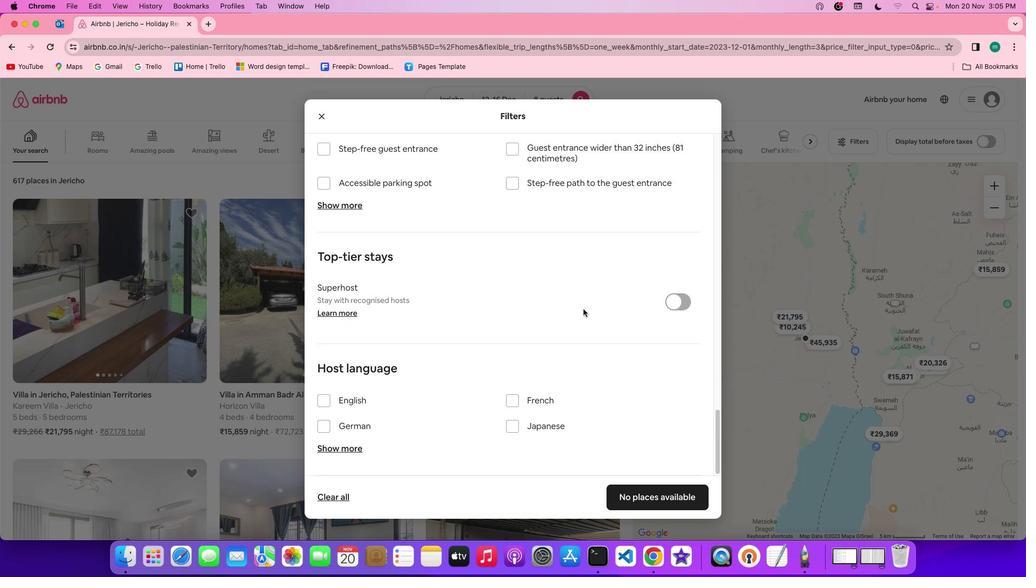 
Action: Mouse scrolled (583, 308) with delta (0, -3)
Screenshot: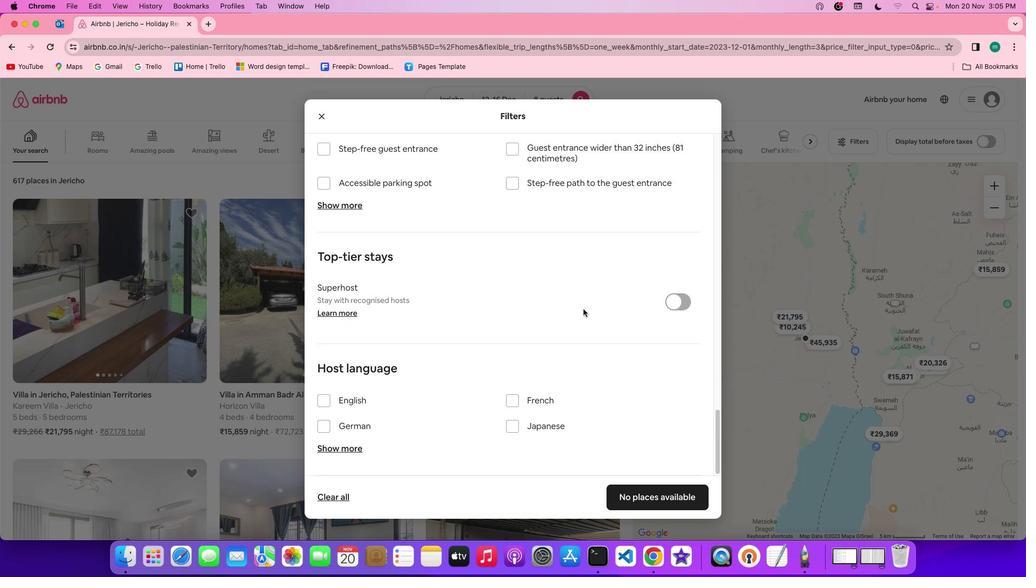 
Action: Mouse scrolled (583, 308) with delta (0, -3)
Screenshot: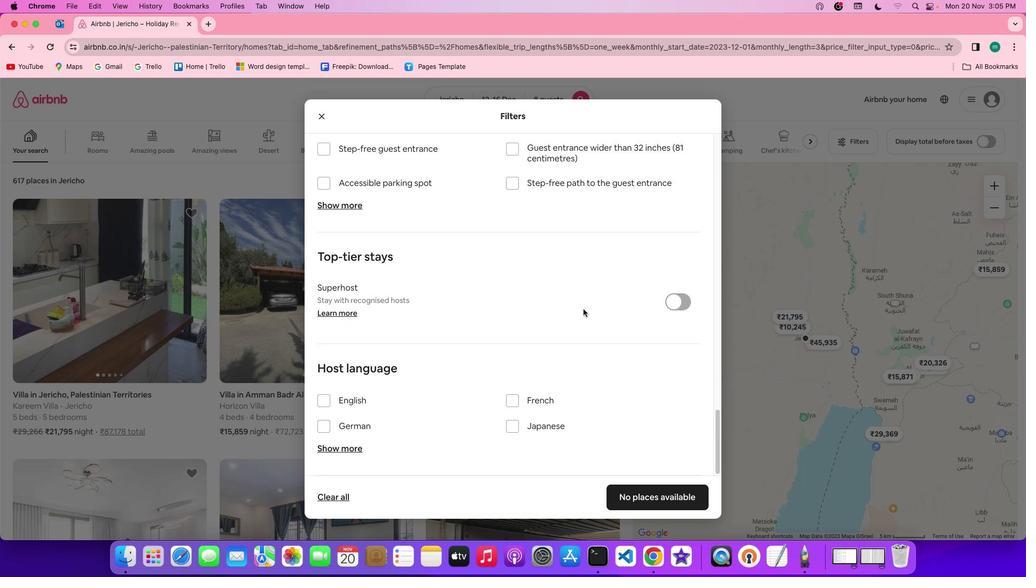 
Action: Mouse moved to (669, 489)
Screenshot: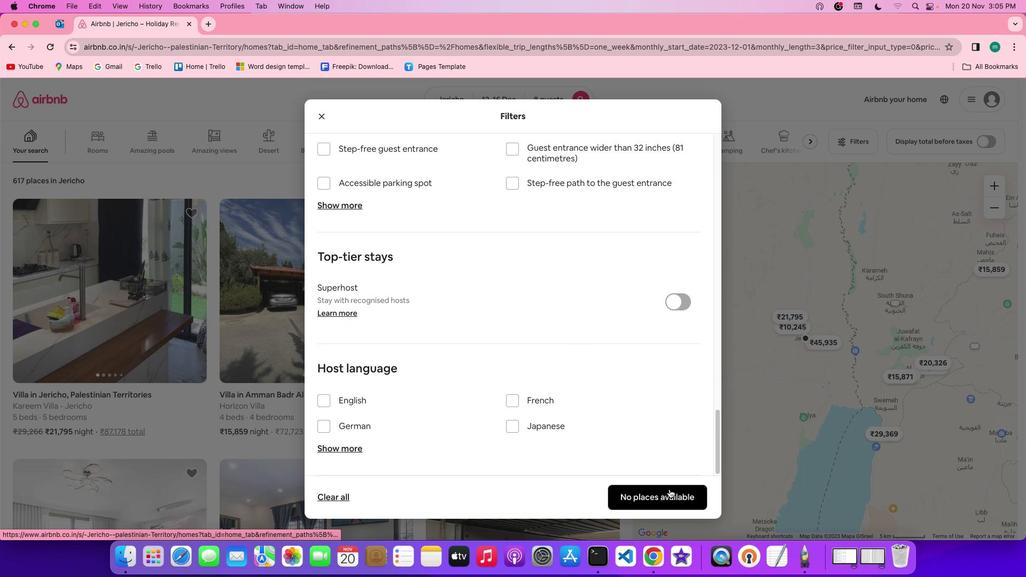 
Action: Mouse pressed left at (669, 489)
Screenshot: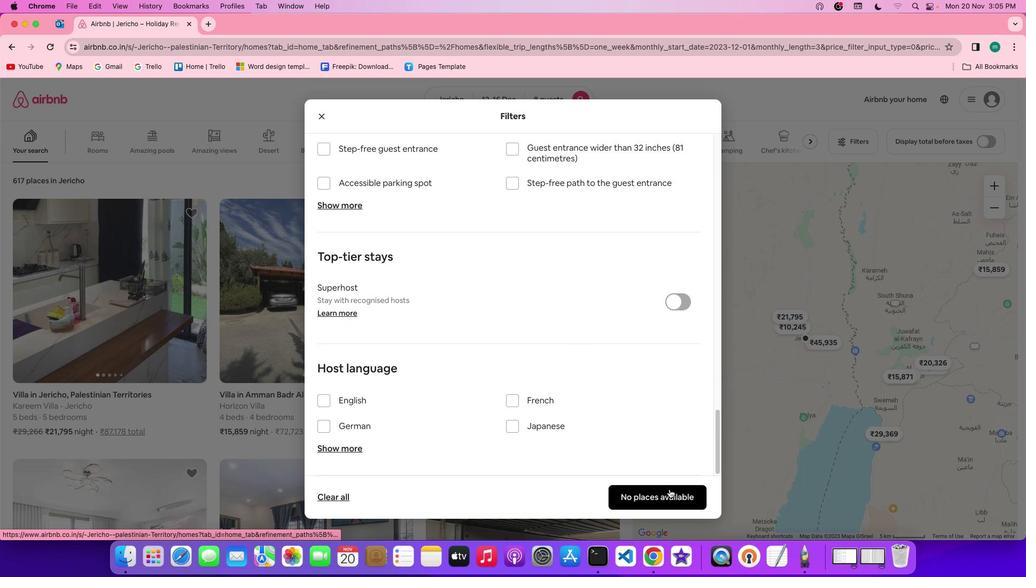
Action: Mouse moved to (204, 296)
Screenshot: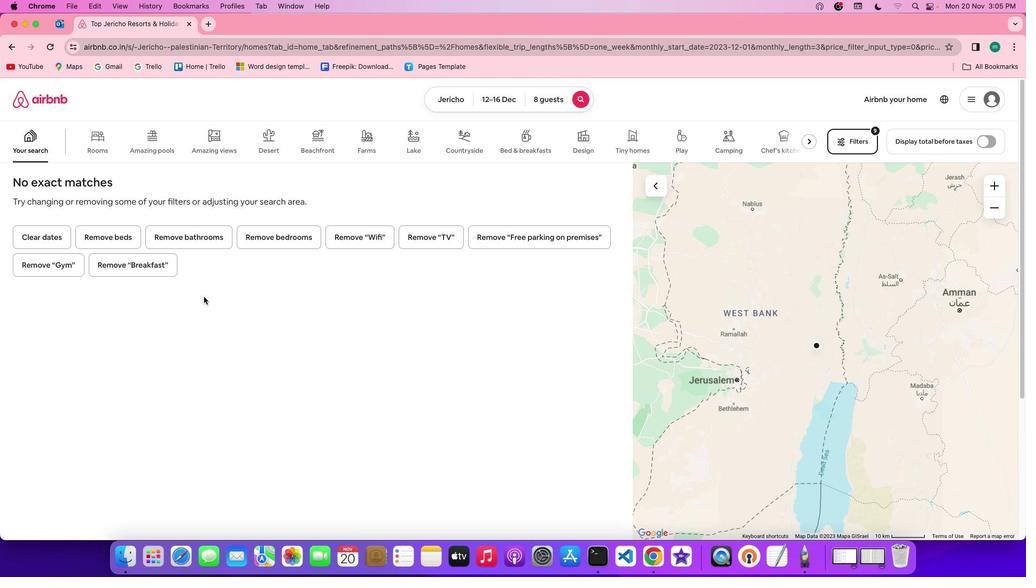 
